 Task: 1.5.4 Create private folder for reports and dashboards for order management
Action: Mouse moved to (31, 87)
Screenshot: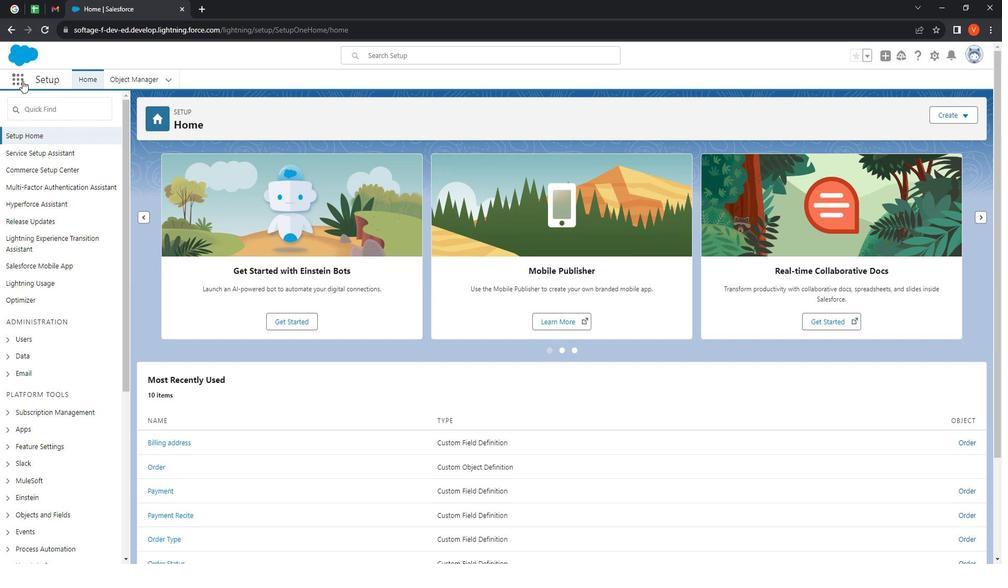 
Action: Mouse pressed left at (31, 87)
Screenshot: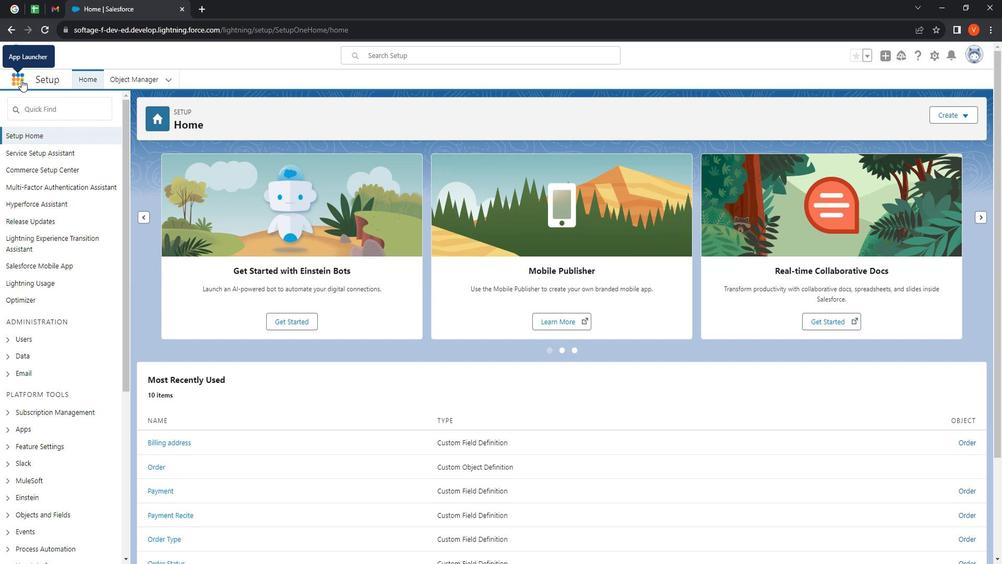 
Action: Mouse moved to (46, 270)
Screenshot: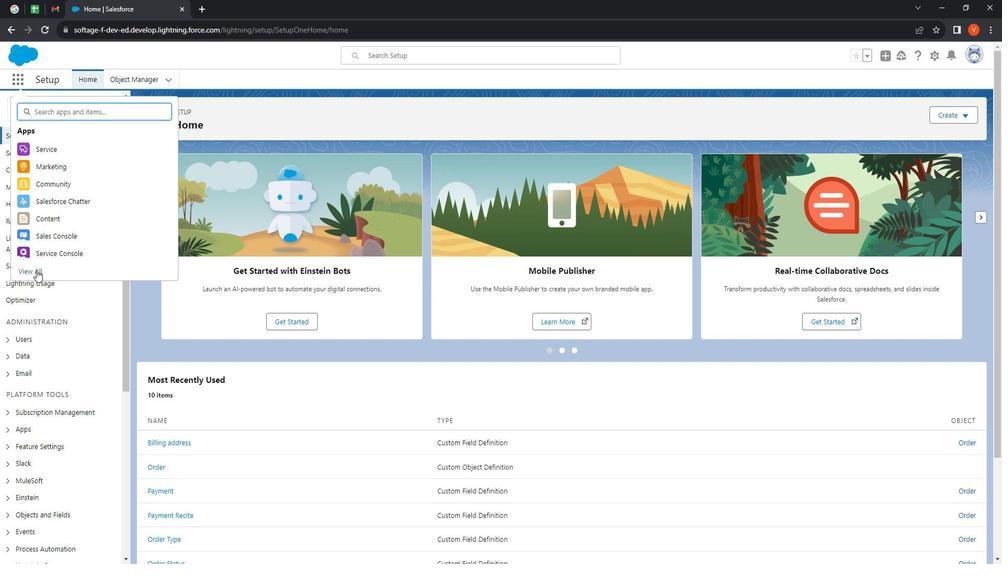 
Action: Mouse pressed left at (46, 270)
Screenshot: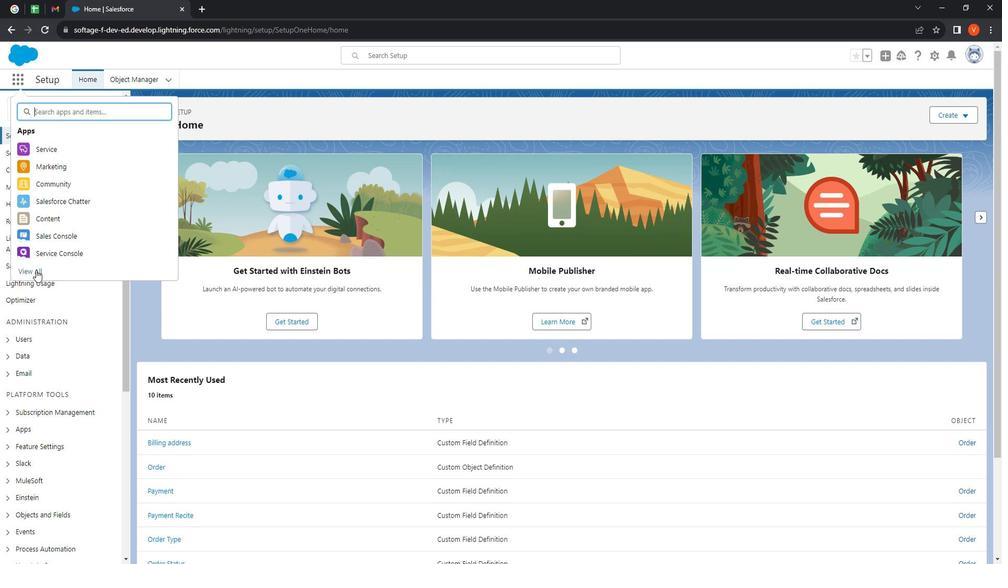 
Action: Mouse moved to (684, 329)
Screenshot: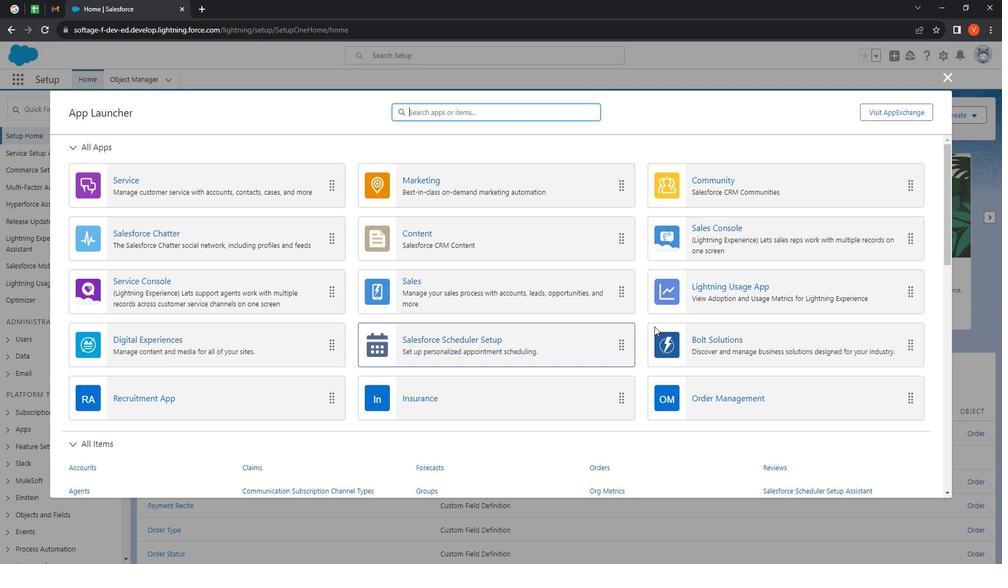 
Action: Mouse scrolled (684, 329) with delta (0, 0)
Screenshot: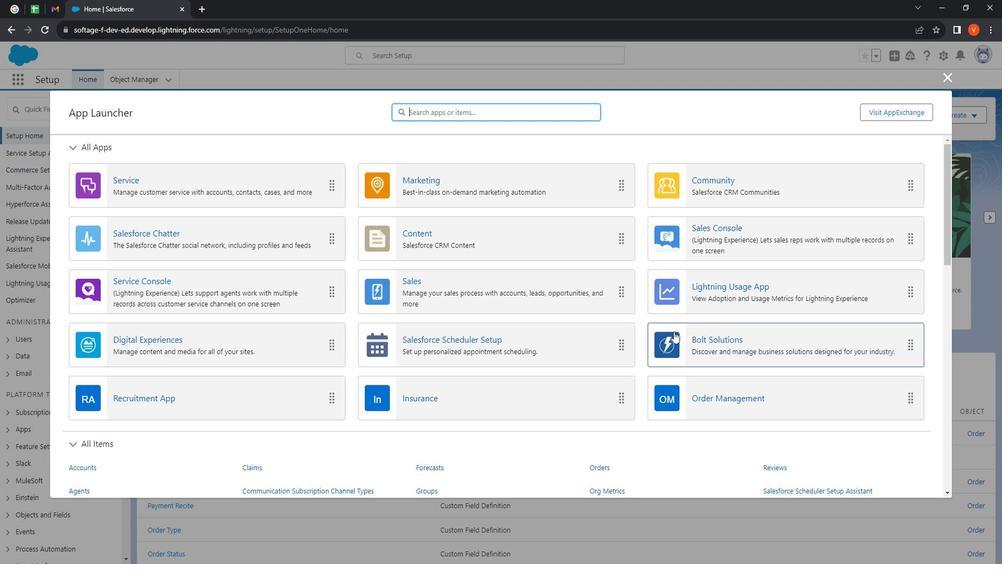 
Action: Mouse scrolled (684, 329) with delta (0, 0)
Screenshot: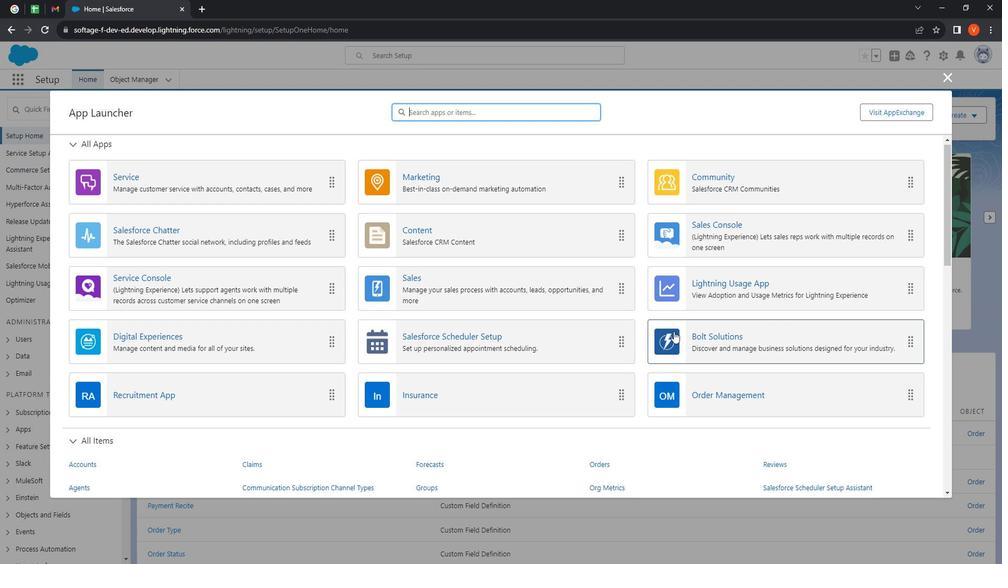 
Action: Mouse moved to (686, 330)
Screenshot: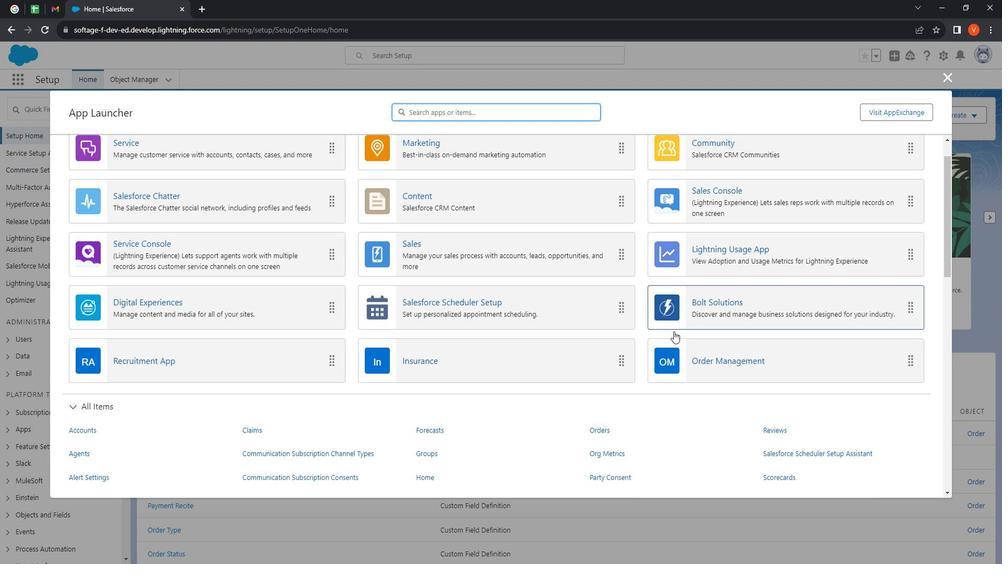 
Action: Mouse scrolled (686, 330) with delta (0, 0)
Screenshot: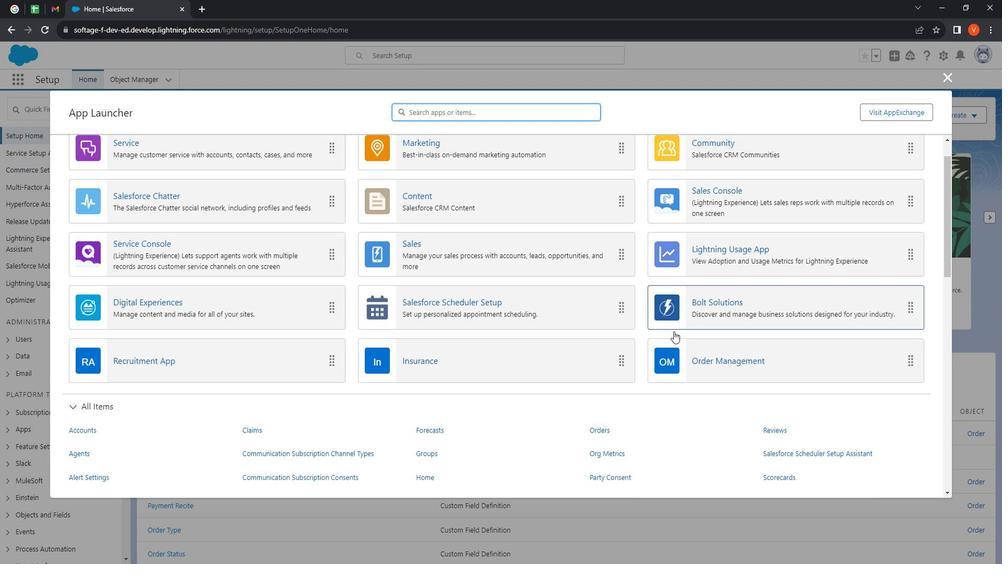 
Action: Mouse moved to (696, 335)
Screenshot: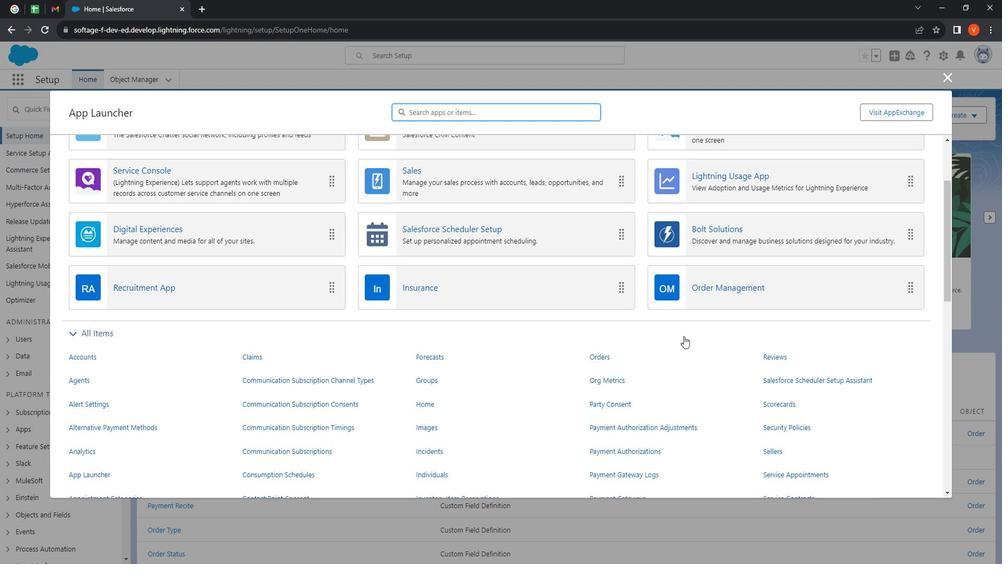 
Action: Mouse scrolled (696, 334) with delta (0, 0)
Screenshot: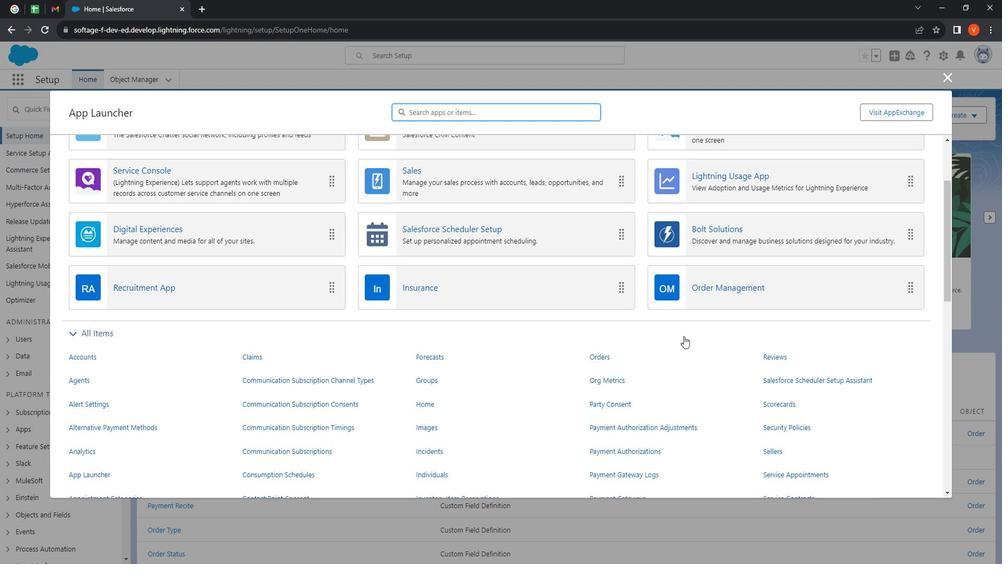 
Action: Mouse moved to (702, 337)
Screenshot: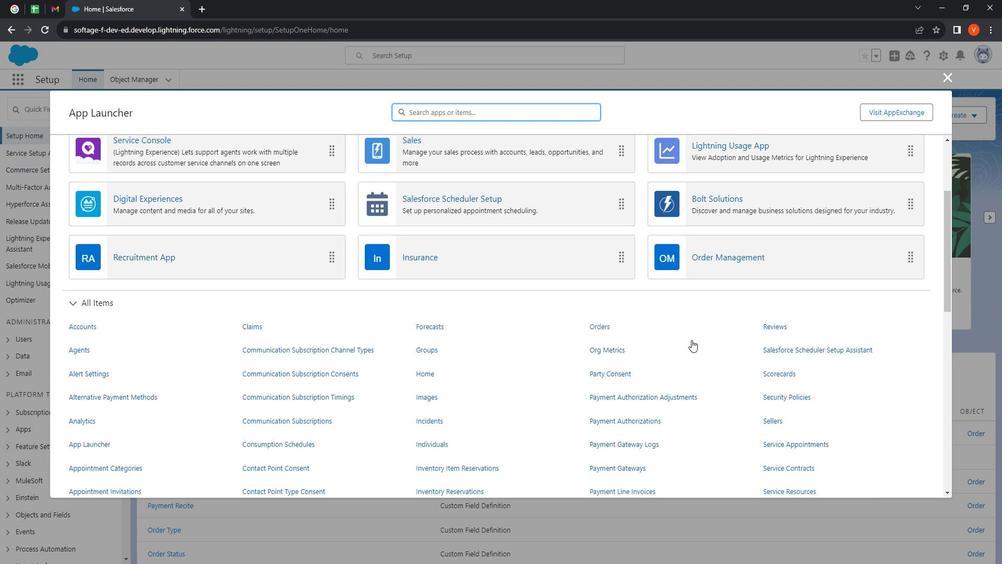 
Action: Mouse scrolled (702, 337) with delta (0, 0)
Screenshot: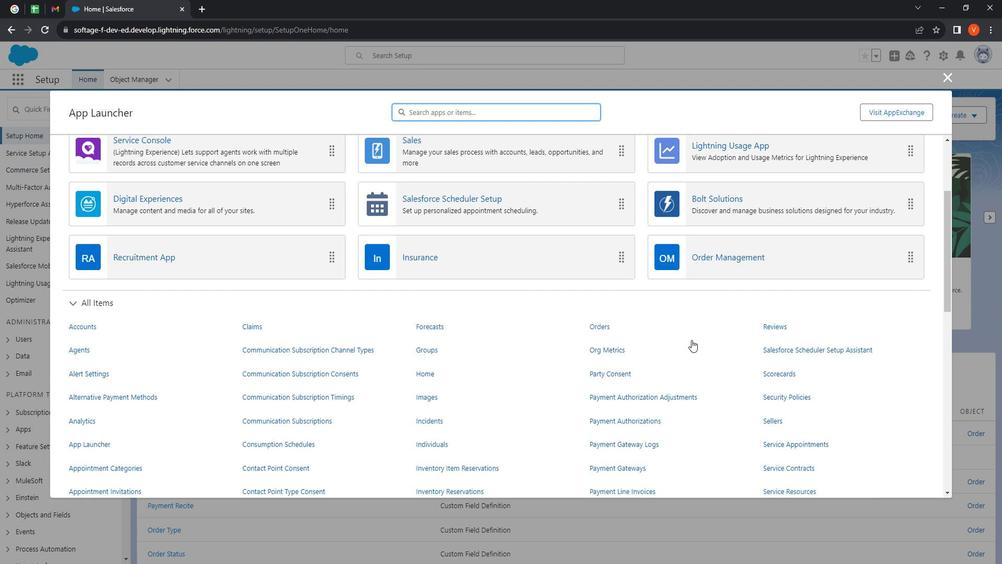 
Action: Mouse moved to (703, 336)
Screenshot: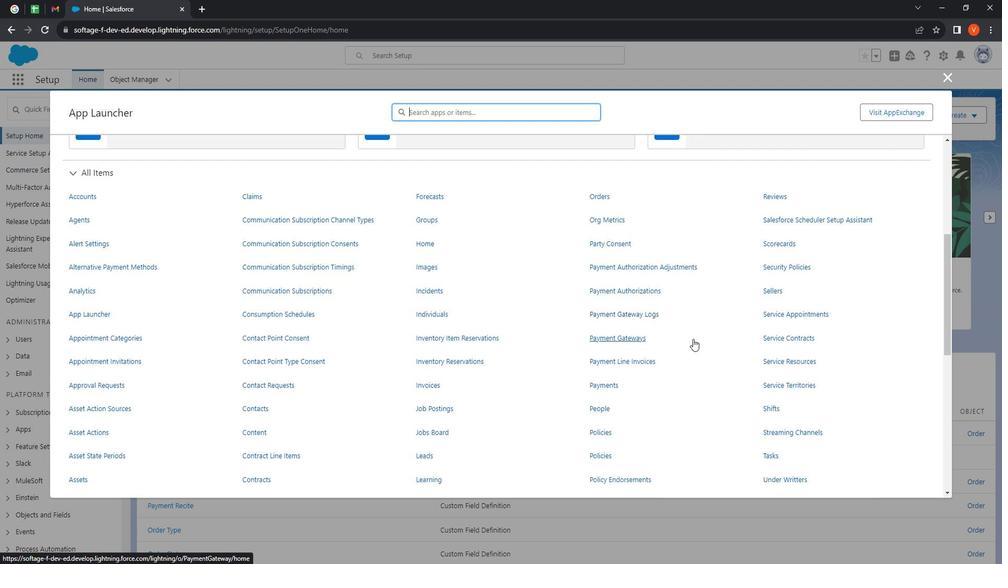 
Action: Mouse scrolled (703, 335) with delta (0, 0)
Screenshot: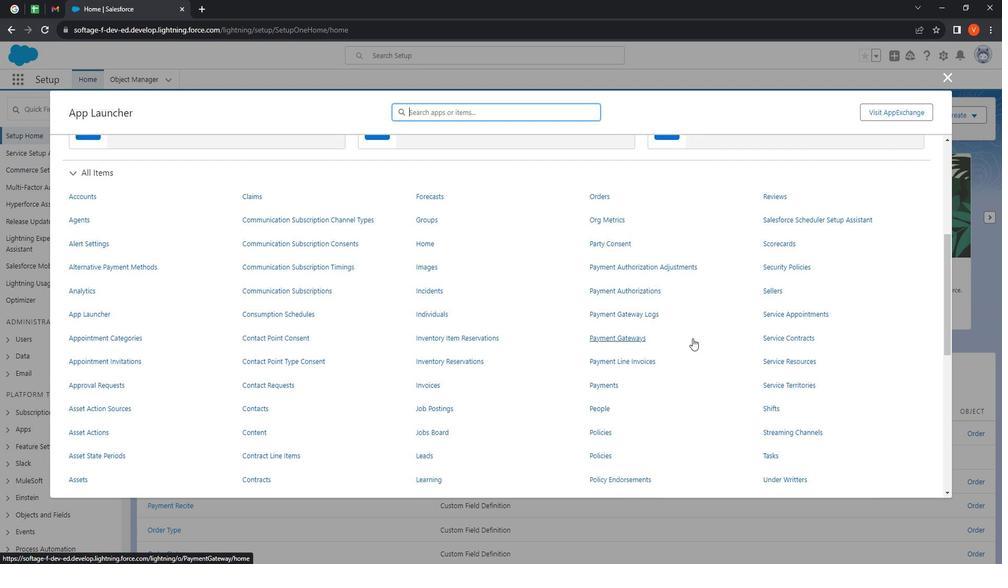 
Action: Mouse scrolled (703, 335) with delta (0, 0)
Screenshot: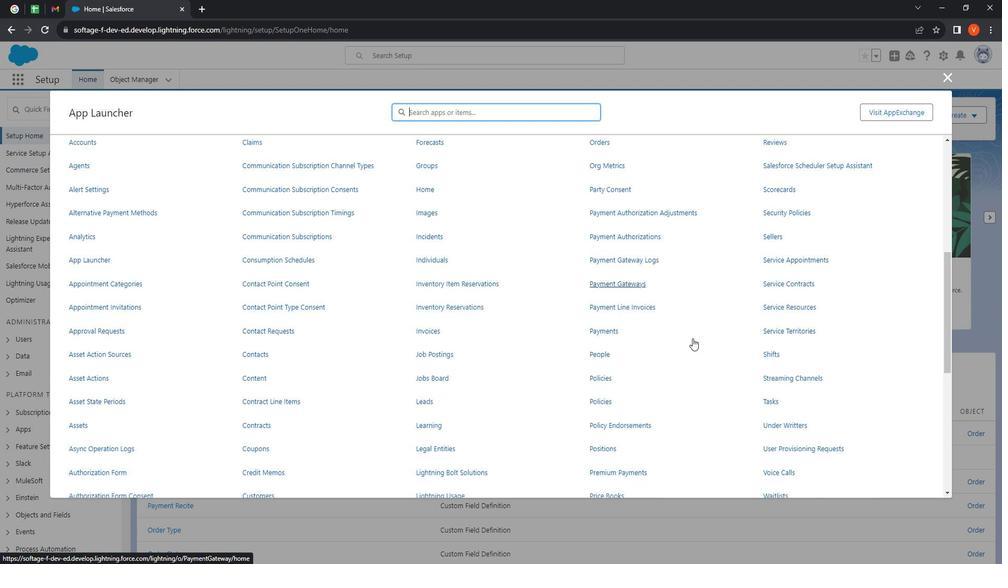 
Action: Mouse scrolled (703, 335) with delta (0, 0)
Screenshot: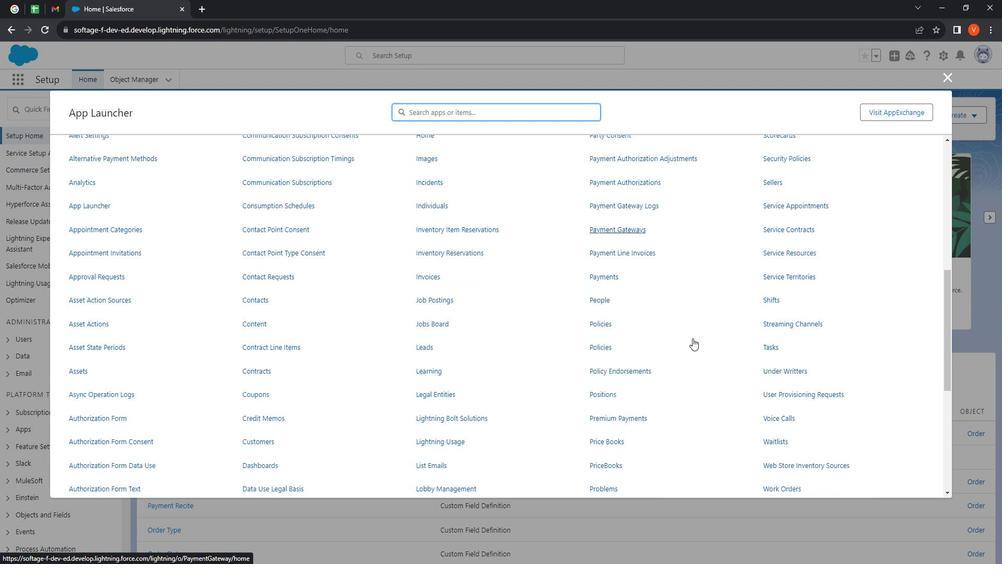 
Action: Mouse scrolled (703, 335) with delta (0, 0)
Screenshot: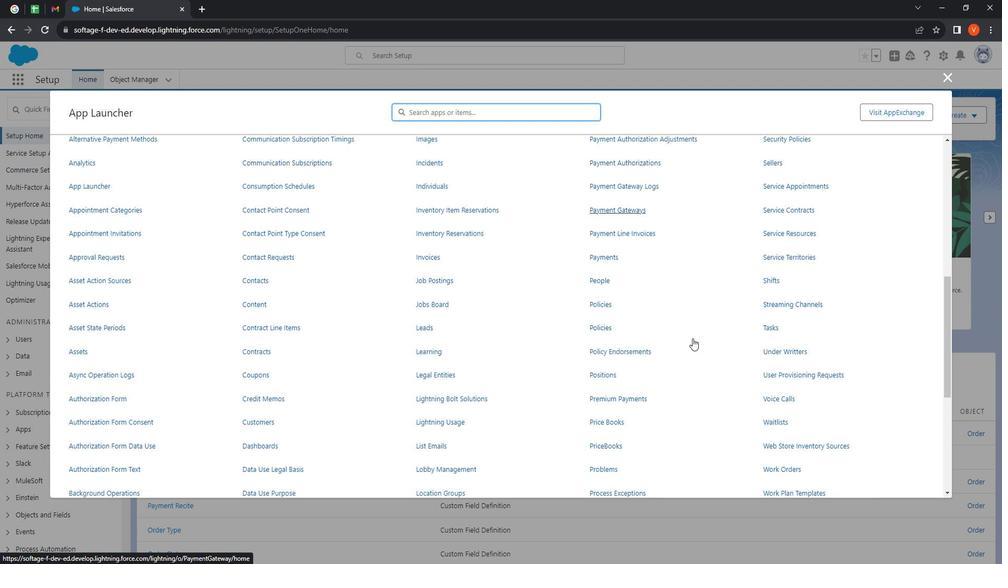 
Action: Mouse moved to (703, 334)
Screenshot: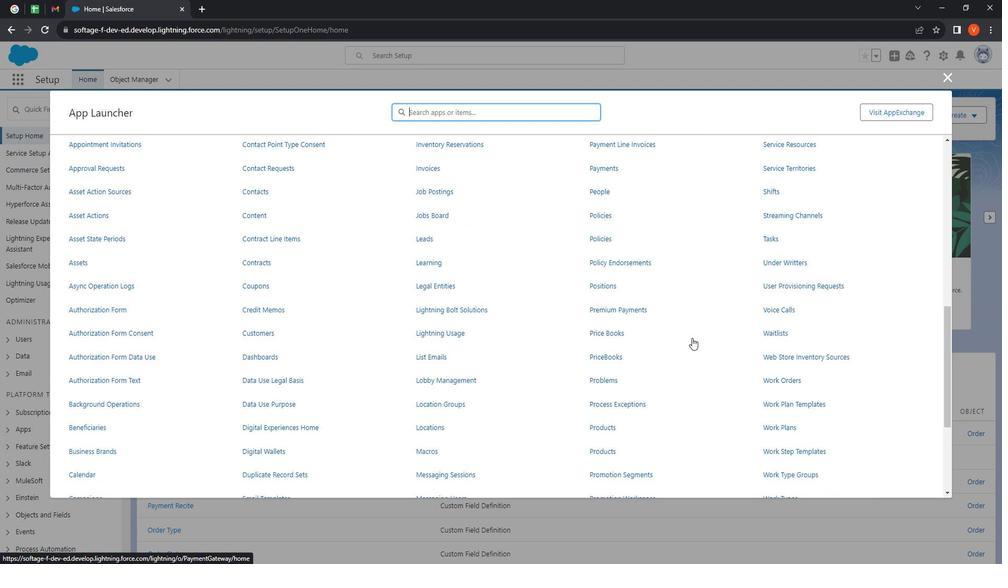 
Action: Mouse scrolled (703, 333) with delta (0, 0)
Screenshot: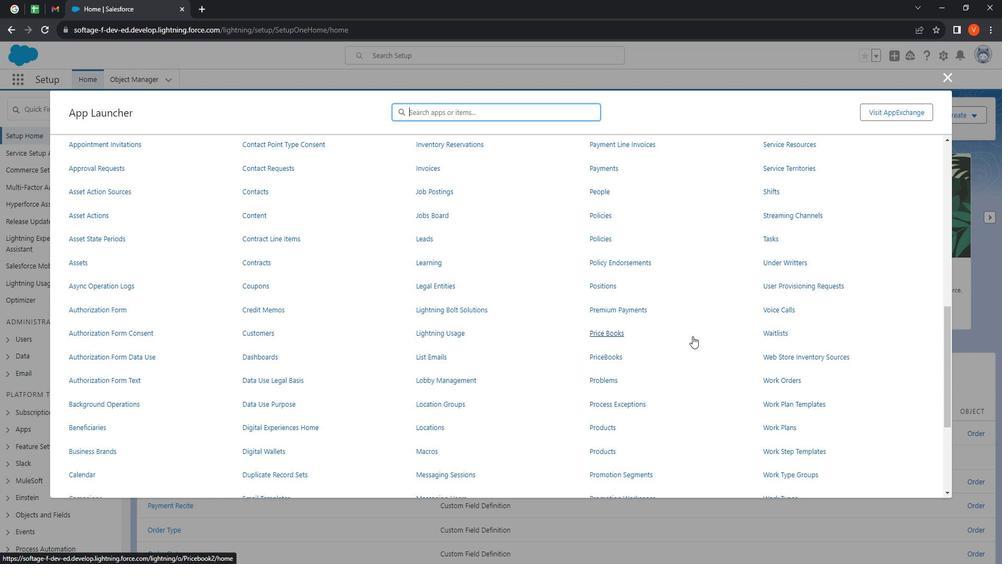 
Action: Mouse scrolled (703, 333) with delta (0, 0)
Screenshot: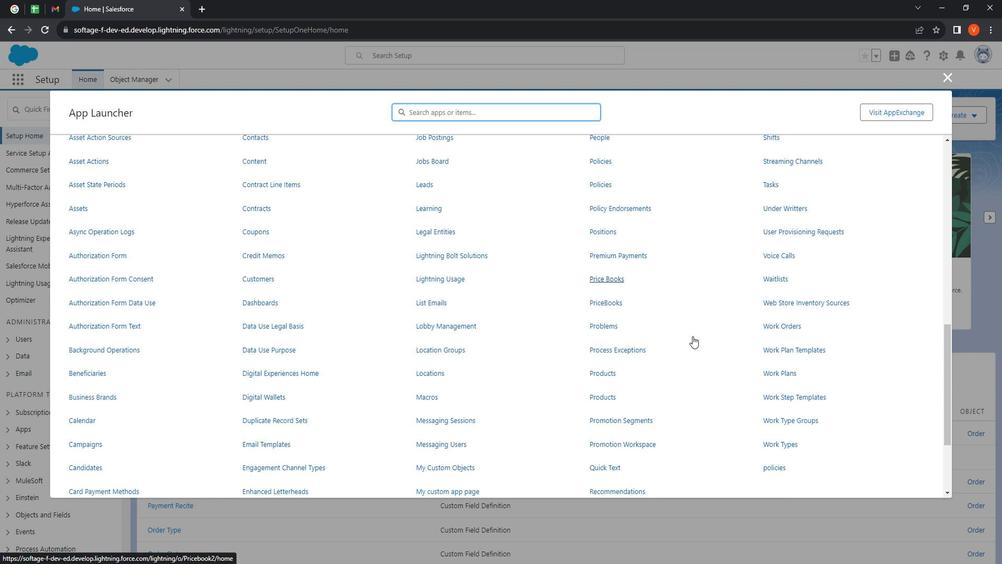 
Action: Mouse scrolled (703, 333) with delta (0, 0)
Screenshot: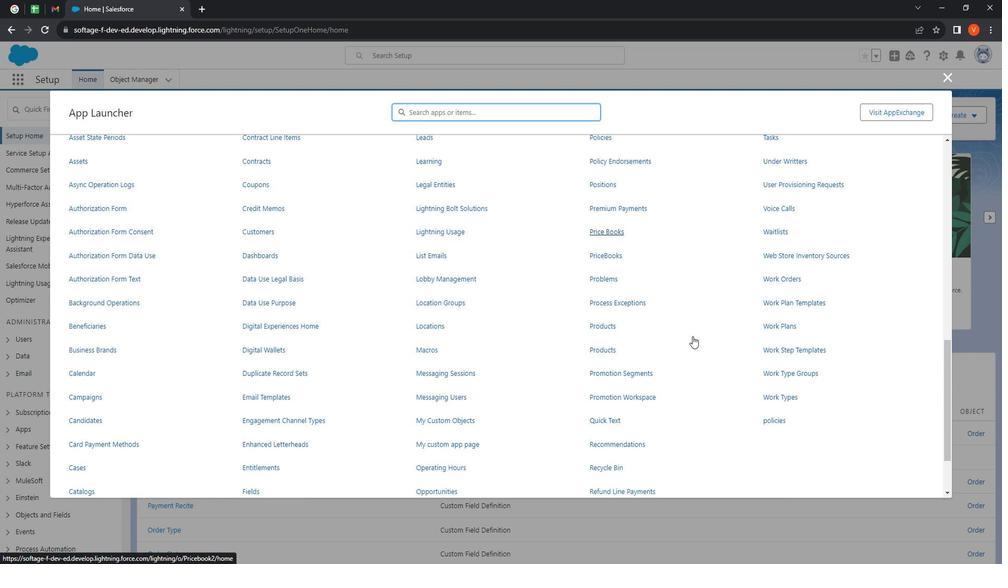 
Action: Mouse scrolled (703, 333) with delta (0, 0)
Screenshot: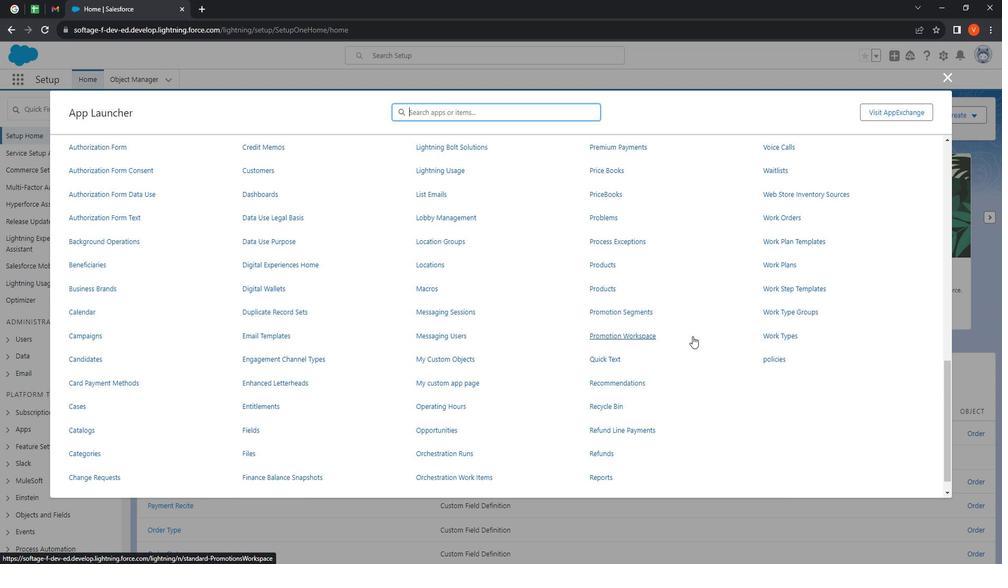 
Action: Mouse moved to (608, 450)
Screenshot: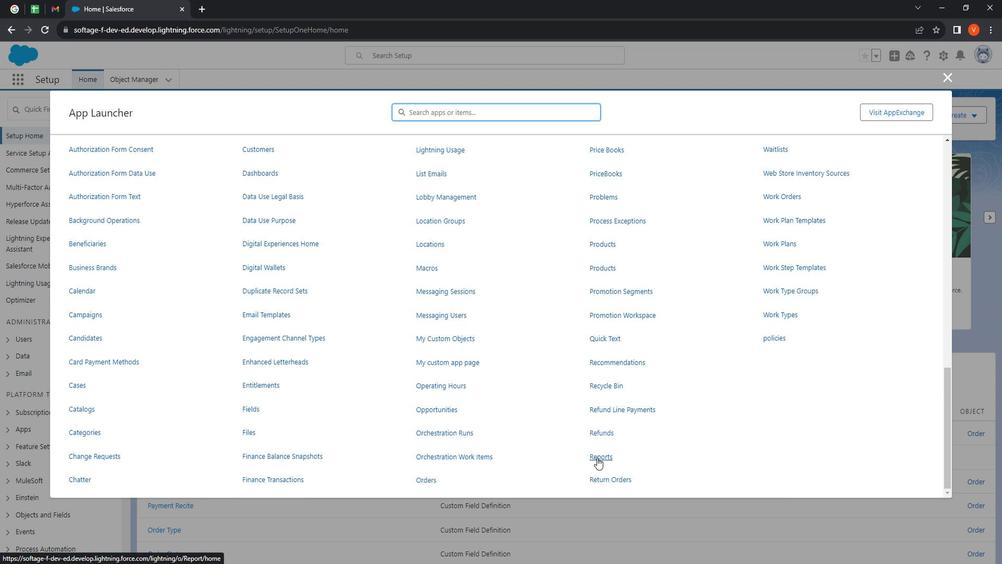 
Action: Mouse pressed left at (608, 450)
Screenshot: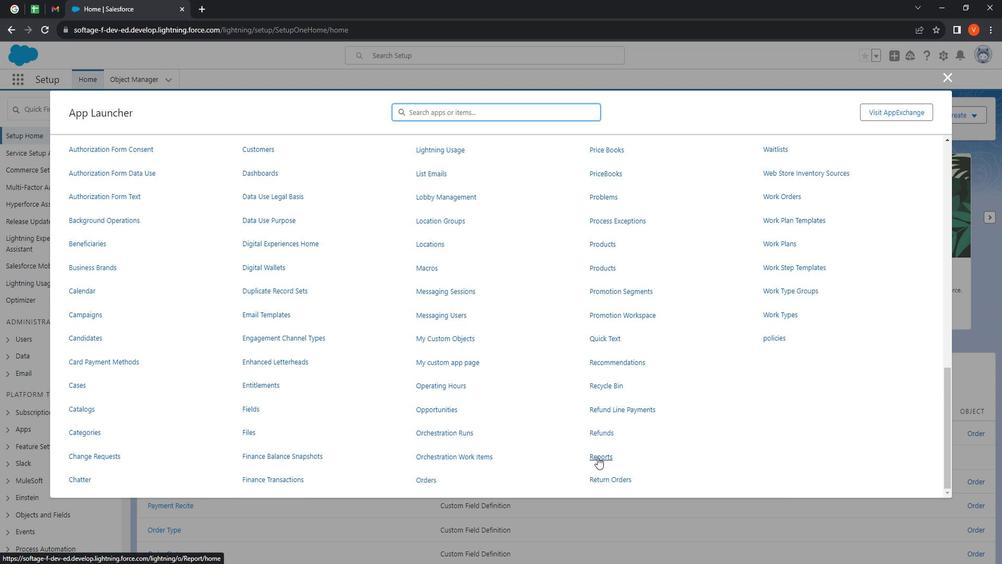 
Action: Mouse moved to (959, 123)
Screenshot: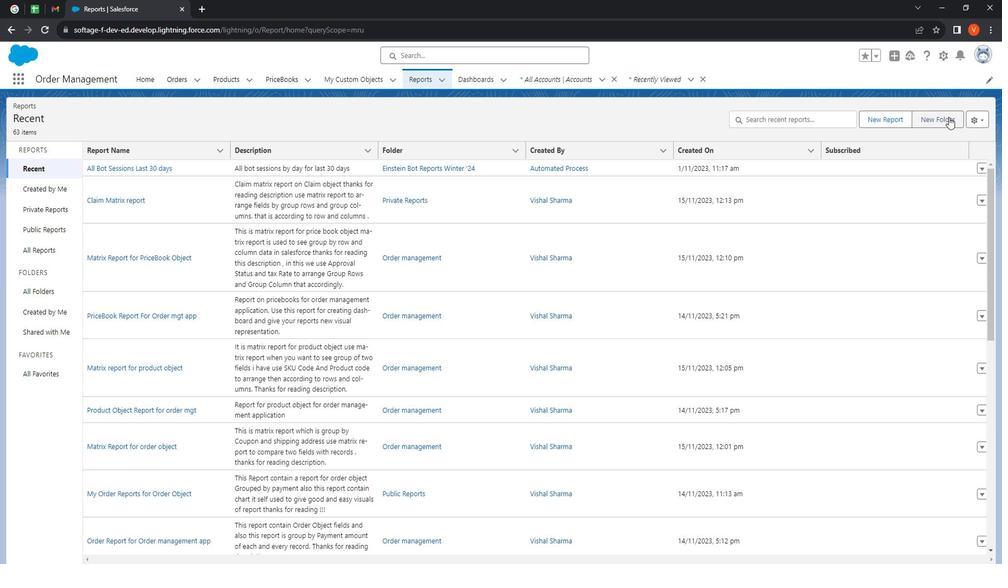 
Action: Mouse pressed left at (959, 123)
Screenshot: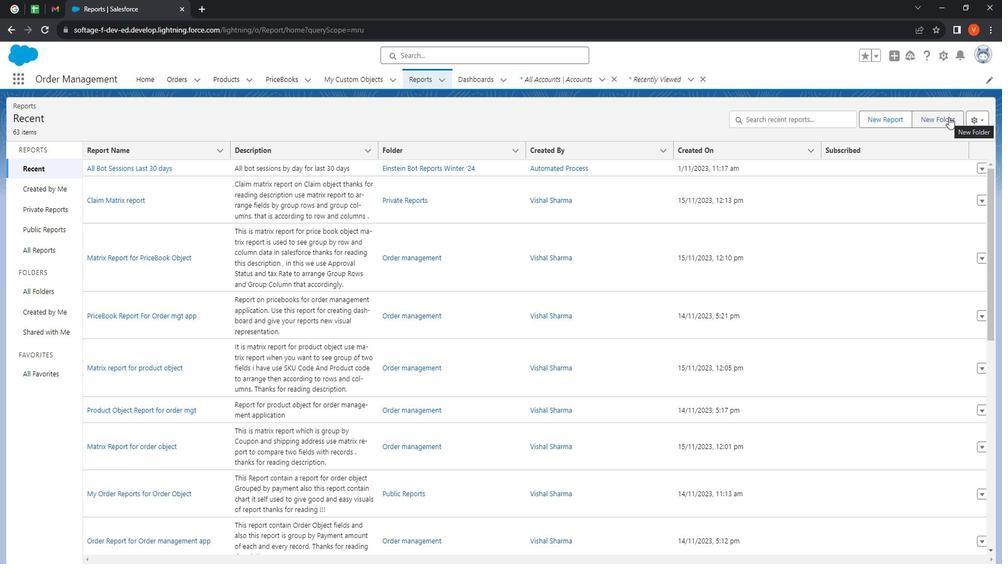 
Action: Mouse moved to (507, 275)
Screenshot: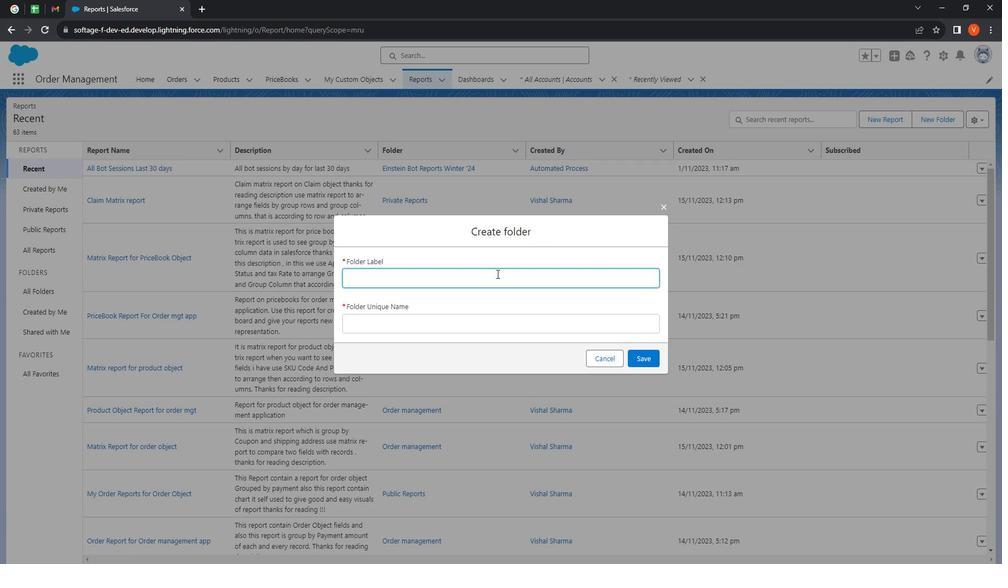 
Action: Mouse pressed left at (507, 275)
Screenshot: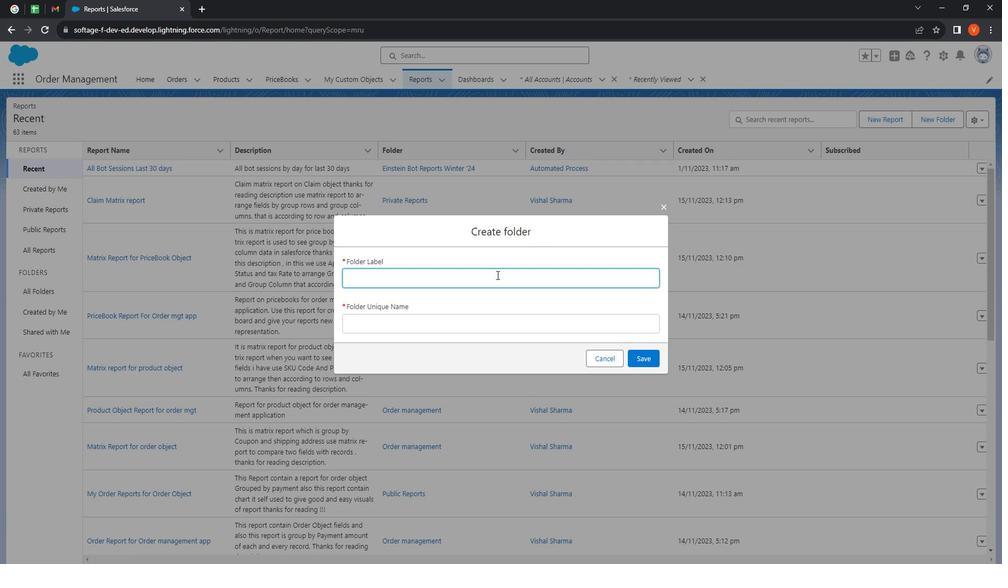 
Action: Mouse moved to (507, 276)
Screenshot: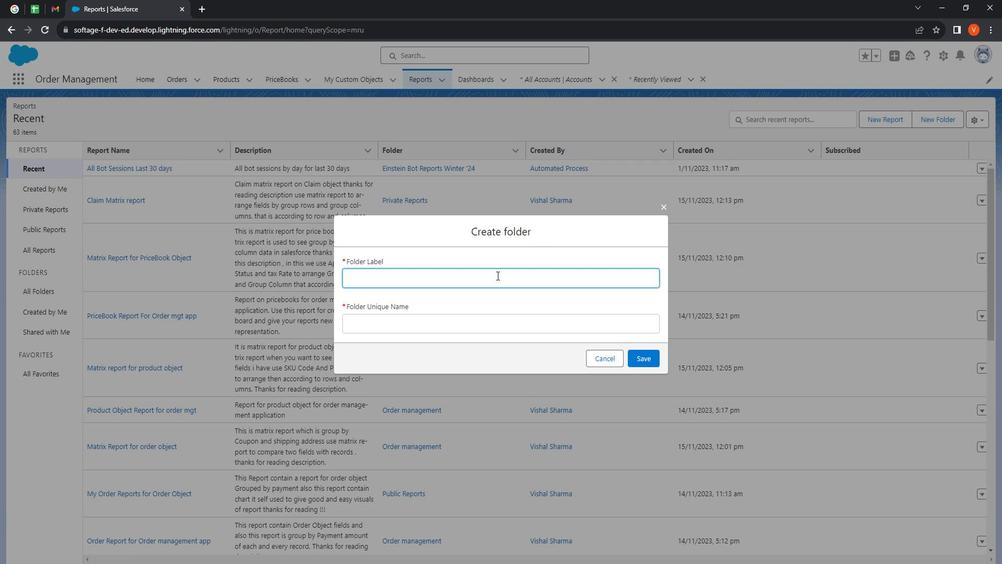 
Action: Key pressed <Key.shift><Key.shift><Key.shift><Key.shift><Key.shift><Key.shift><Key.shift><Key.shift>My<Key.space>private<Key.space>folder<Key.space>for<Key.space>re<Key.backspace><Key.backspace><Key.shift><Key.shift><Key.shift><Key.shift><Key.shift><Key.shift><Key.shift><Key.shift><Key.shift><Key.shift><Key.shift><Key.shift><Key.shift><Key.shift><Key.shift><Key.shift><Key.shift><Key.shift><Key.shift><Key.shift><Key.shift><Key.shift><Key.shift>Order<Key.space>management<Key.space>appl<Key.backspace><Key.backspace>
Screenshot: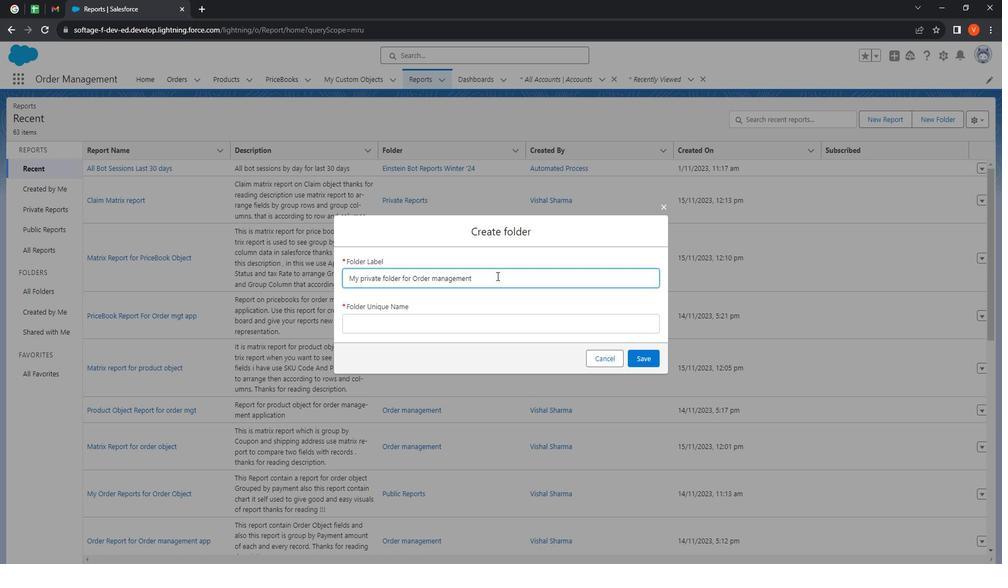 
Action: Mouse moved to (420, 276)
Screenshot: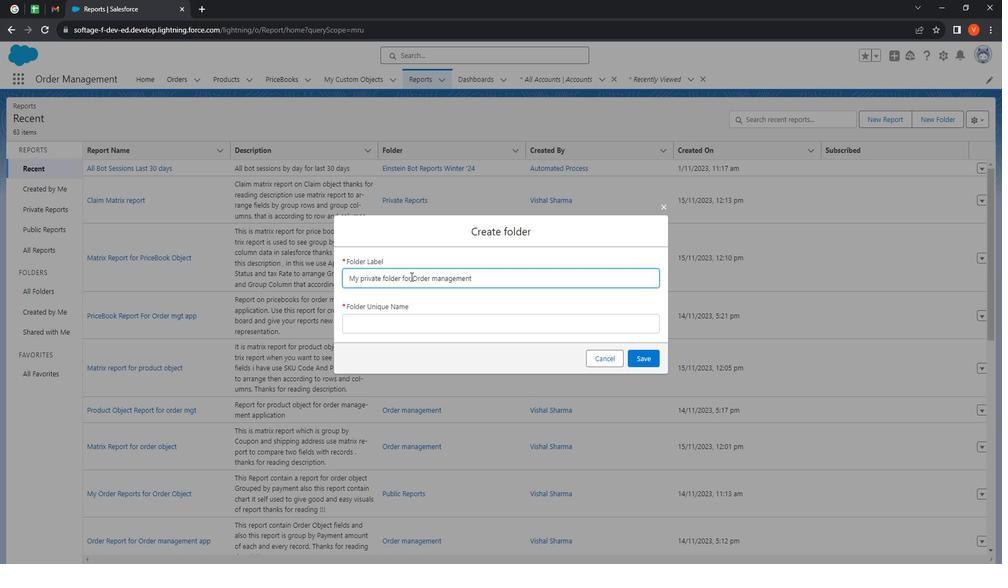 
Action: Mouse pressed left at (420, 276)
Screenshot: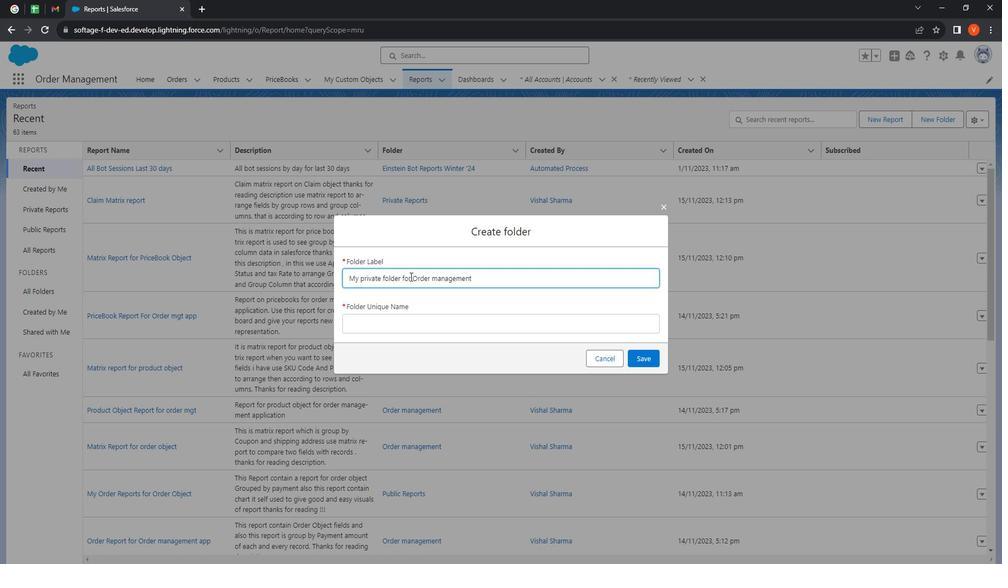 
Action: Mouse moved to (417, 277)
Screenshot: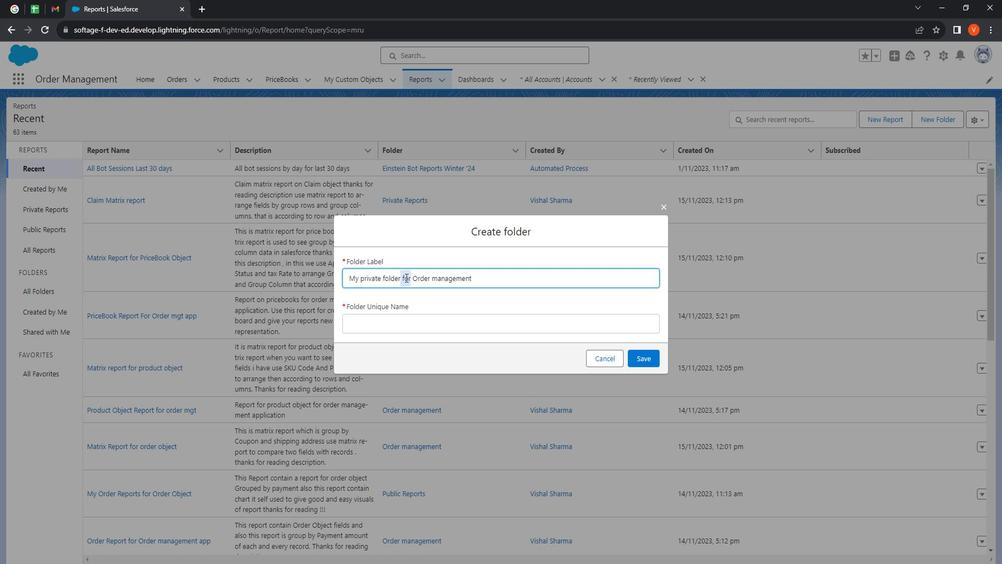 
Action: Key pressed <Key.backspace><Key.left><Key.left><Key.left><Key.left><Key.left><Key.left><Key.shift>Report<Key.space>
Screenshot: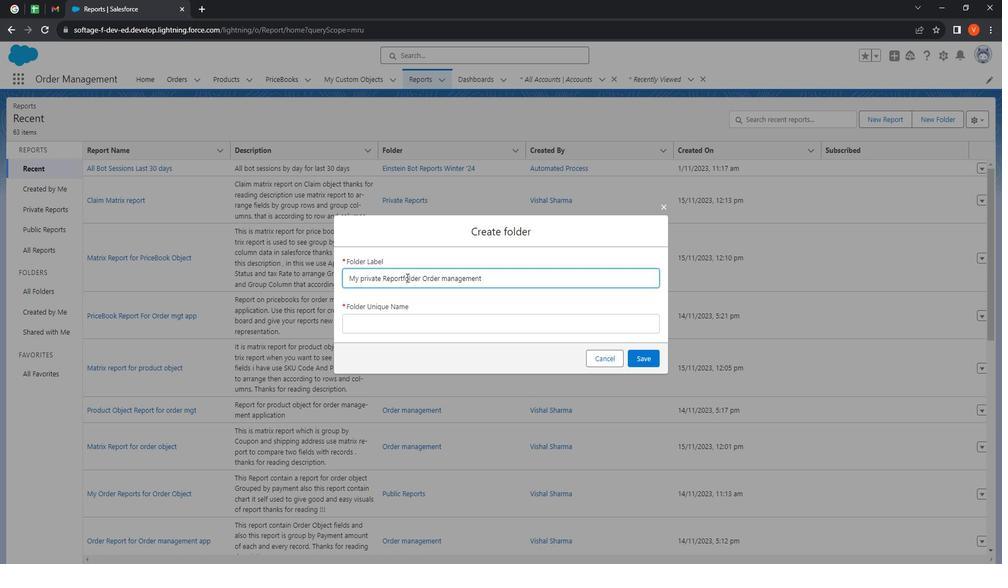 
Action: Mouse moved to (535, 281)
Screenshot: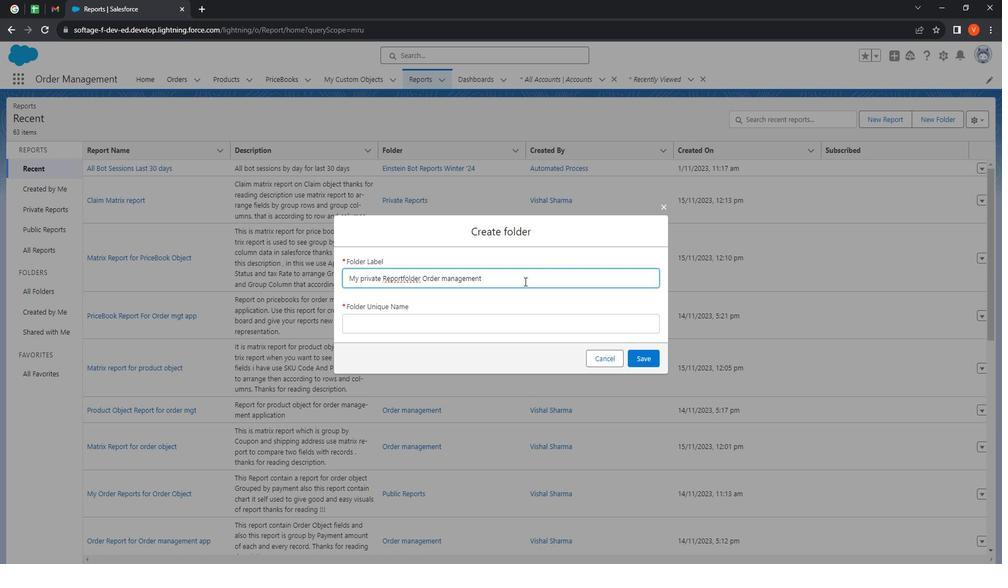 
Action: Mouse pressed left at (535, 281)
Screenshot: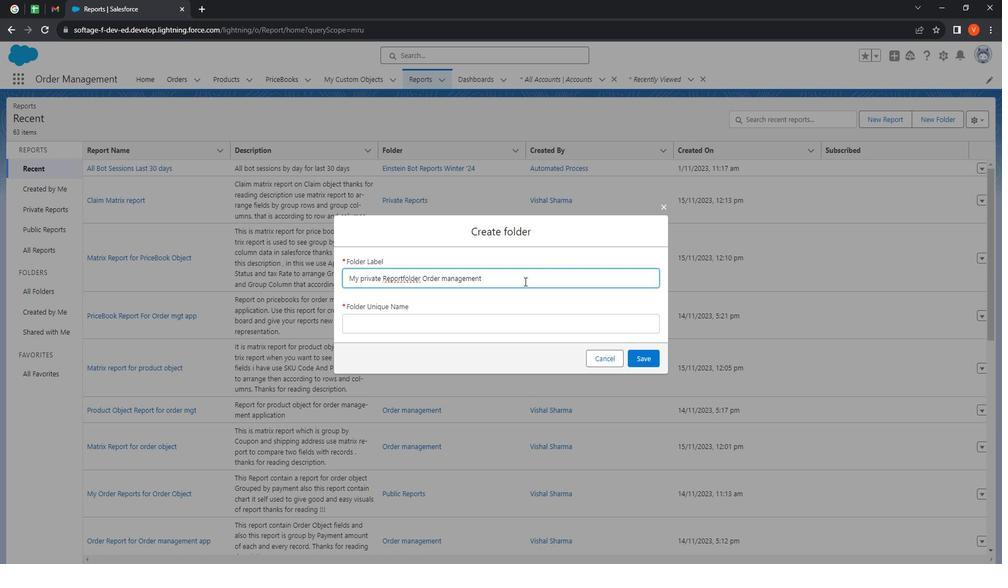 
Action: Mouse moved to (536, 280)
Screenshot: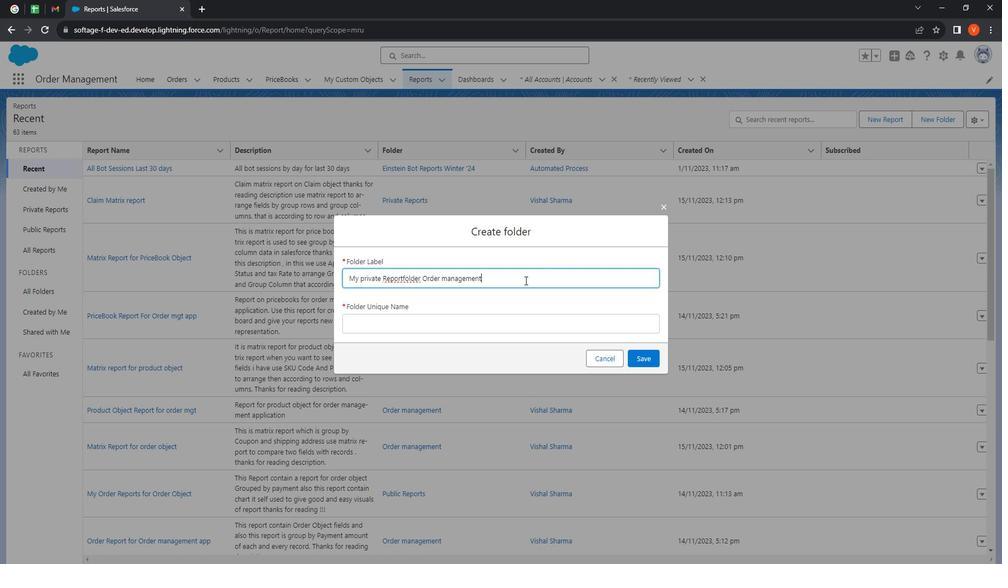
Action: Key pressed <Key.left><Key.right>
Screenshot: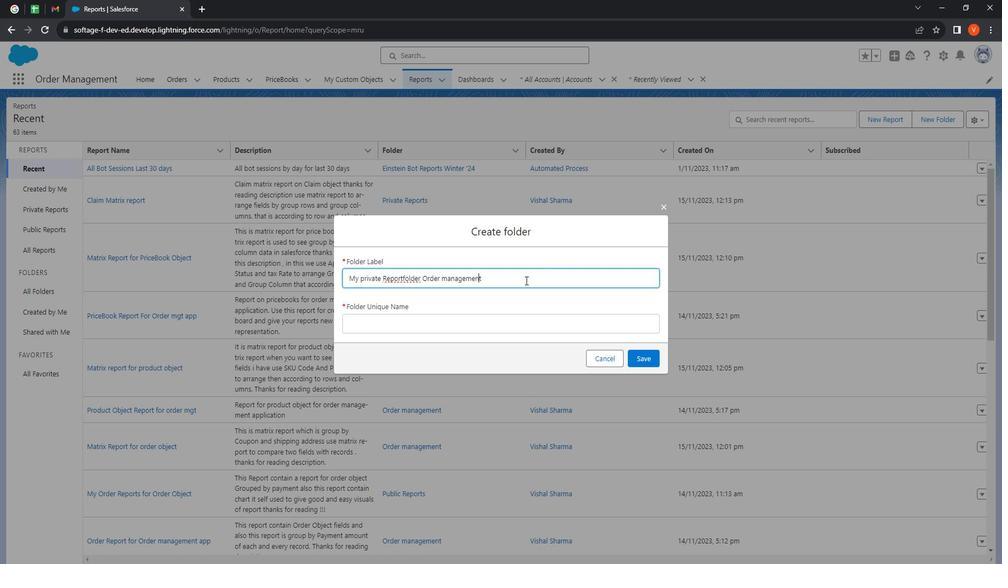 
Action: Mouse moved to (455, 320)
Screenshot: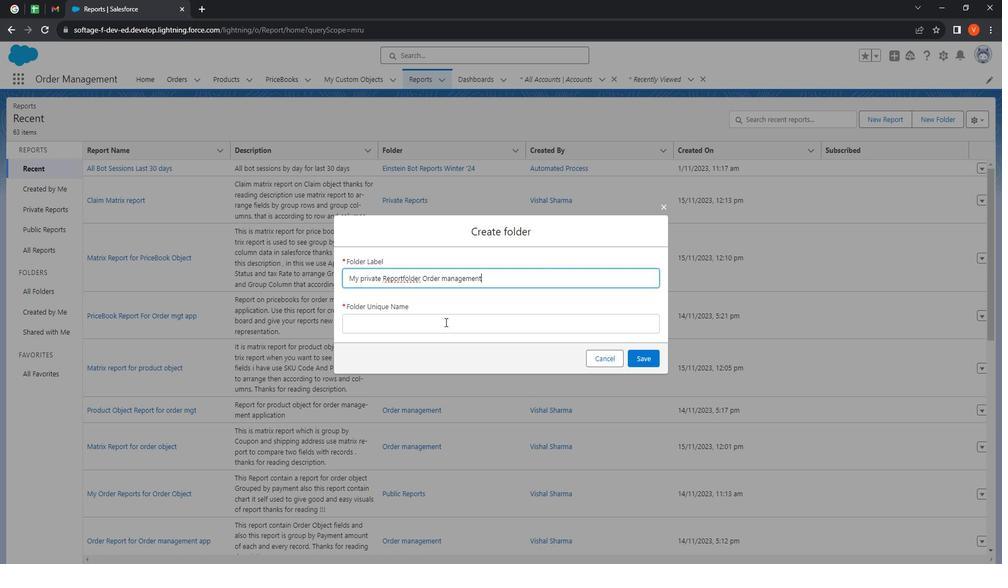 
Action: Mouse pressed left at (455, 320)
Screenshot: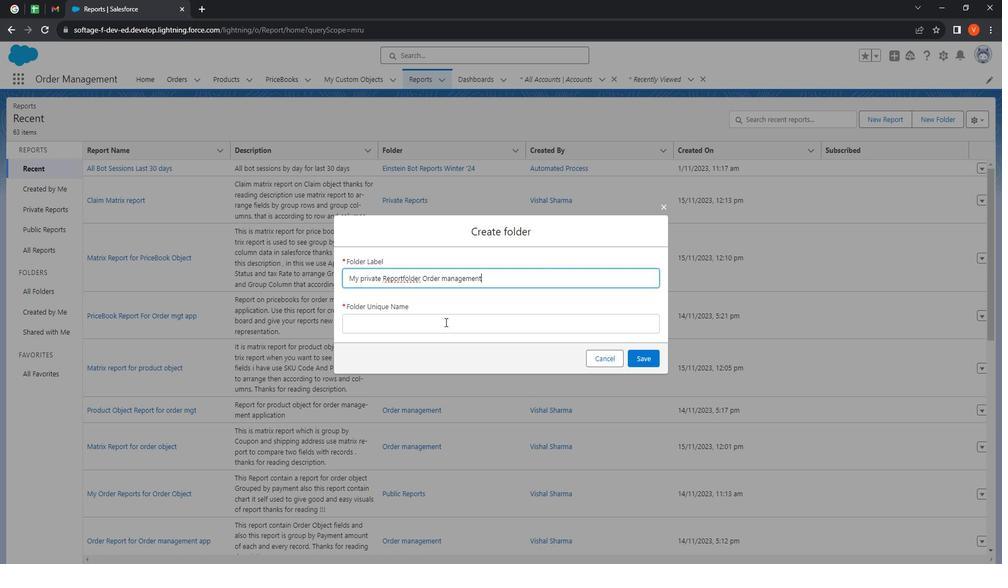 
Action: Mouse moved to (654, 350)
Screenshot: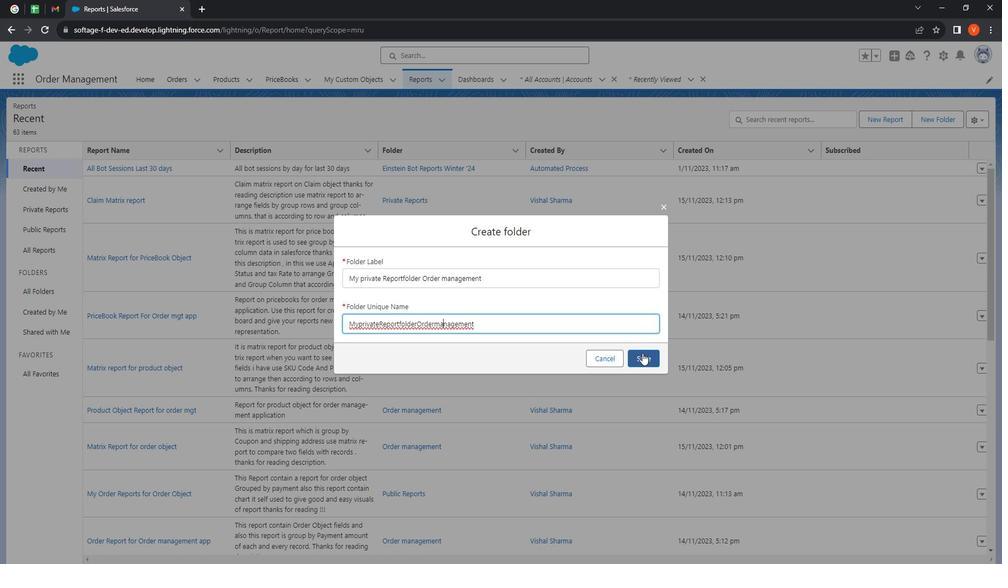 
Action: Mouse pressed left at (654, 350)
Screenshot: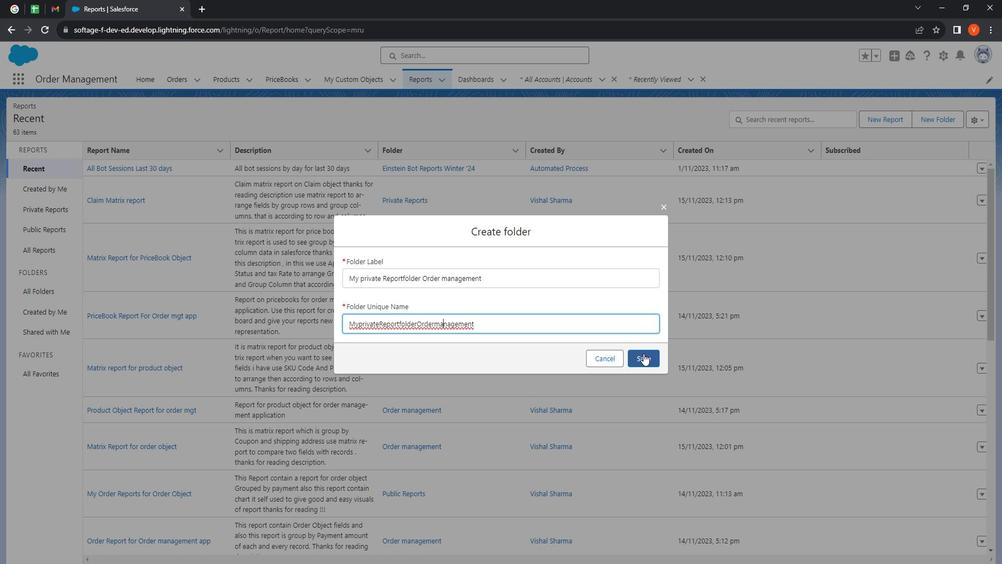 
Action: Mouse moved to (53, 296)
Screenshot: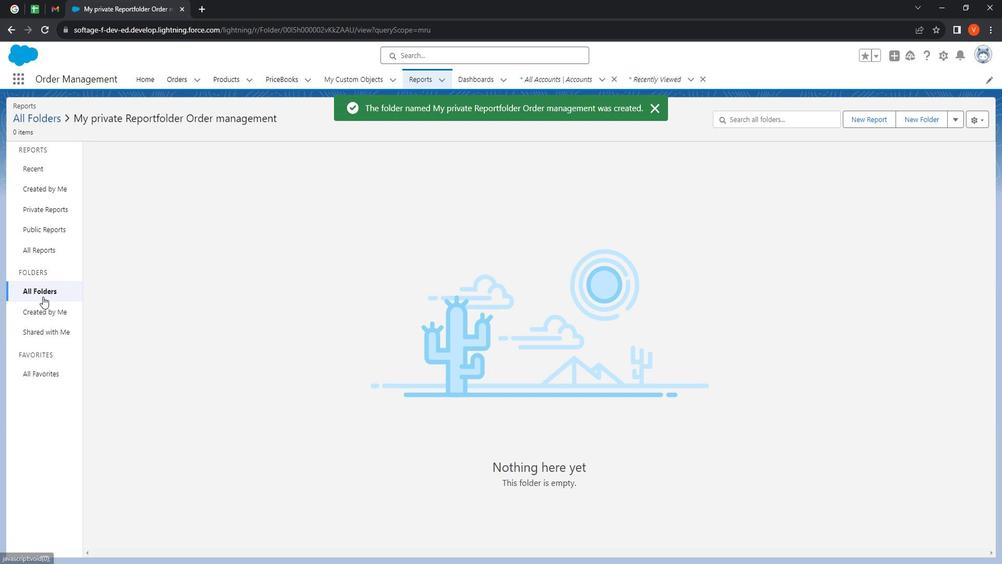 
Action: Mouse pressed left at (53, 296)
Screenshot: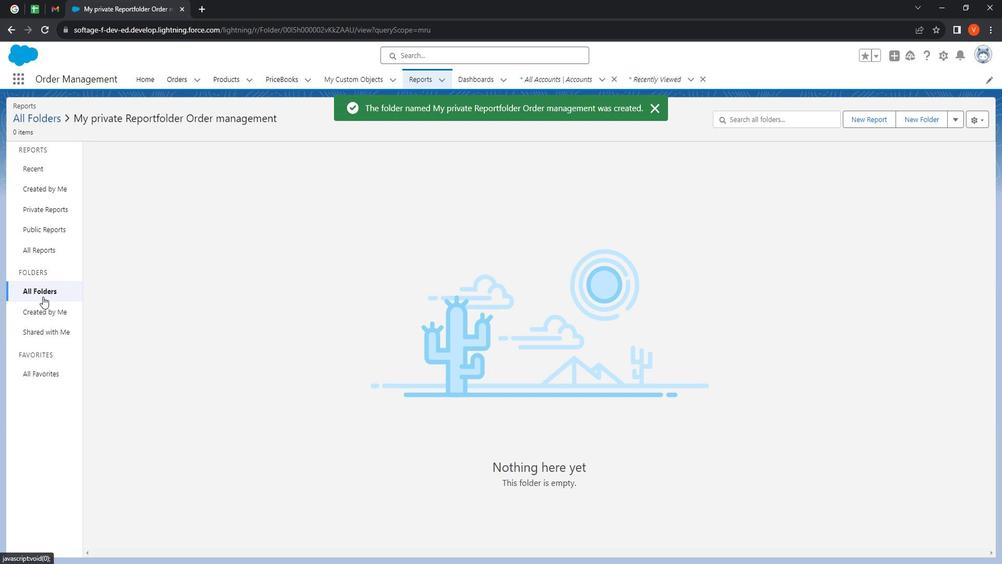 
Action: Mouse moved to (155, 270)
Screenshot: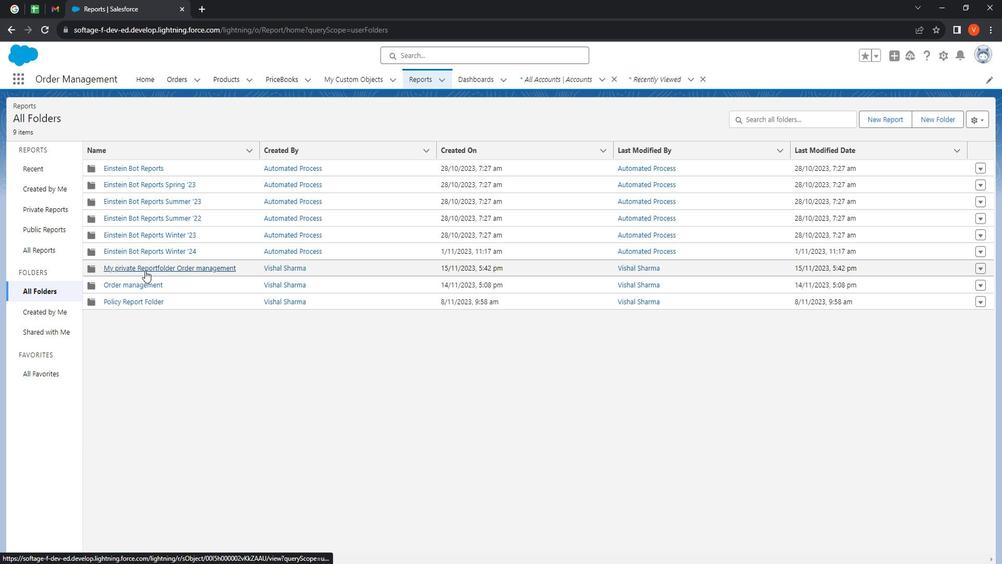 
Action: Mouse pressed left at (155, 270)
Screenshot: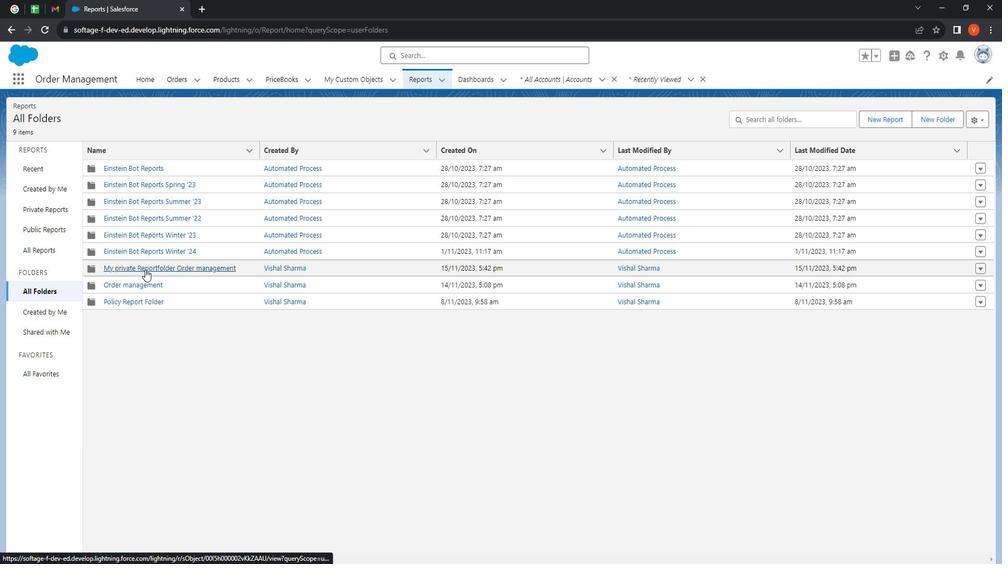 
Action: Mouse moved to (53, 288)
Screenshot: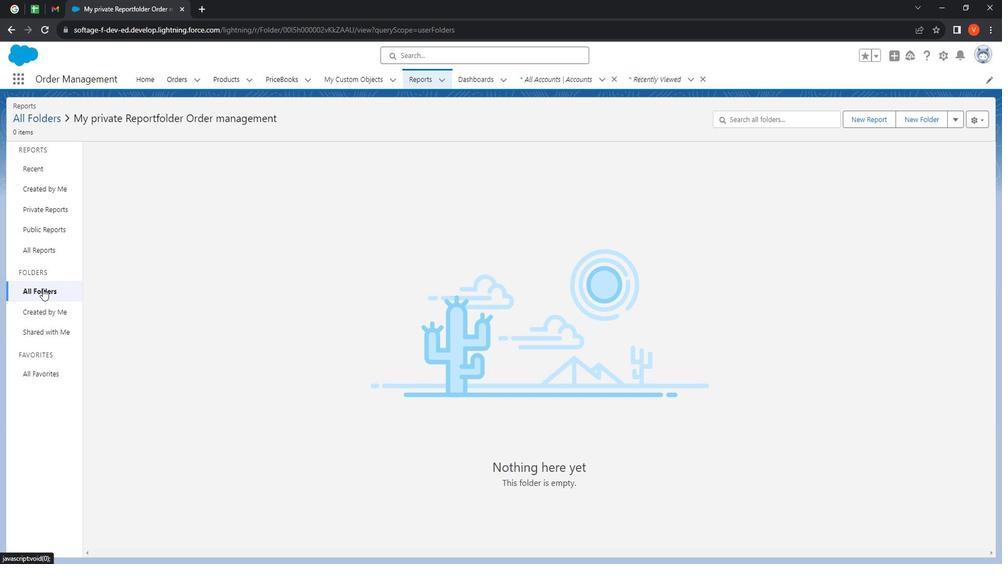 
Action: Mouse pressed left at (53, 288)
Screenshot: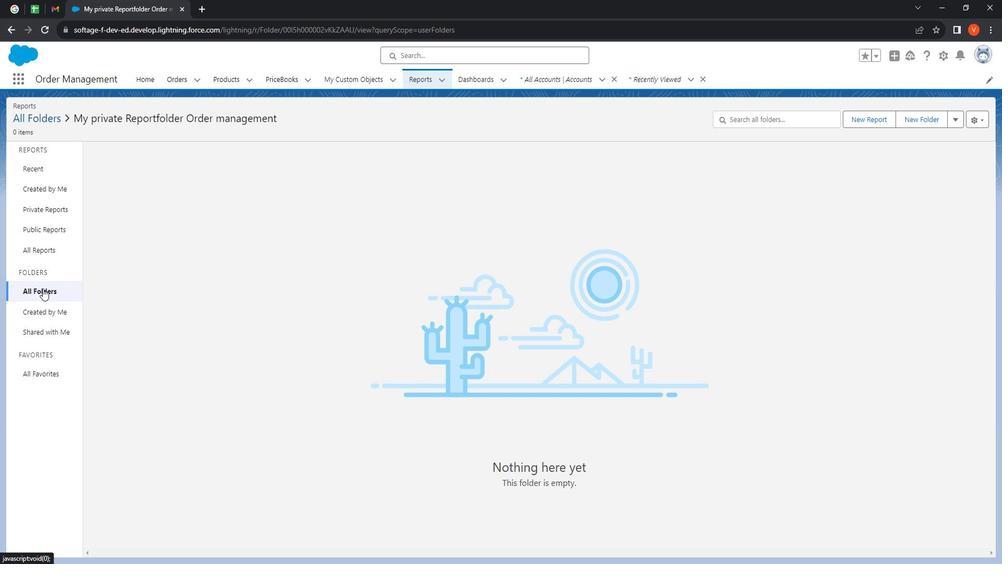 
Action: Mouse moved to (956, 126)
Screenshot: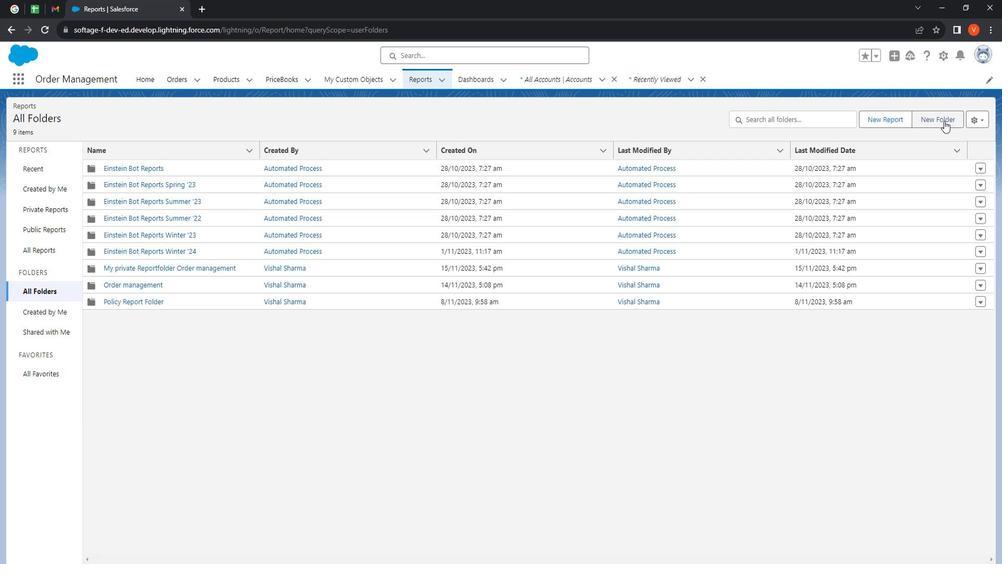 
Action: Mouse pressed left at (956, 126)
Screenshot: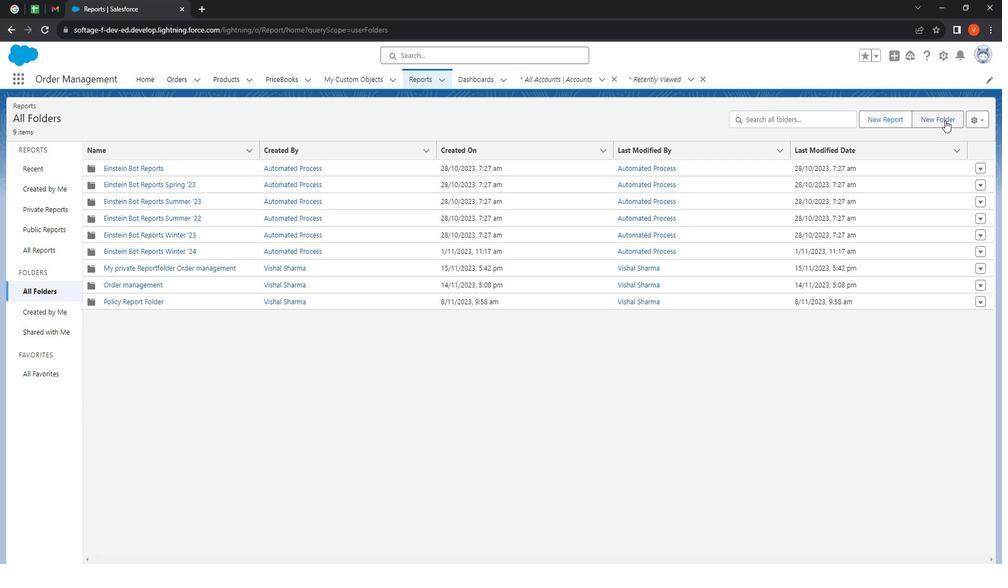 
Action: Mouse moved to (496, 277)
Screenshot: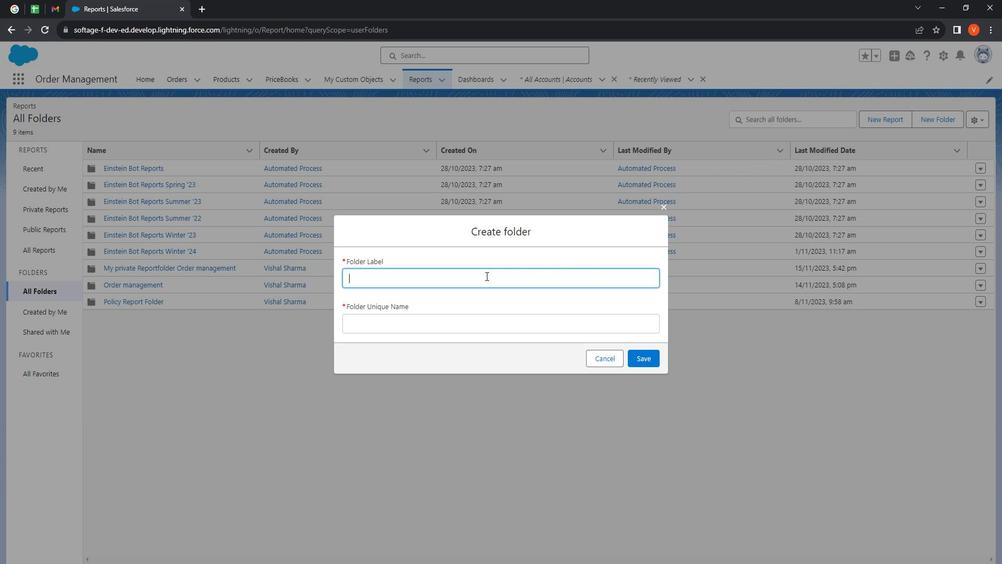 
Action: Mouse pressed left at (496, 277)
Screenshot: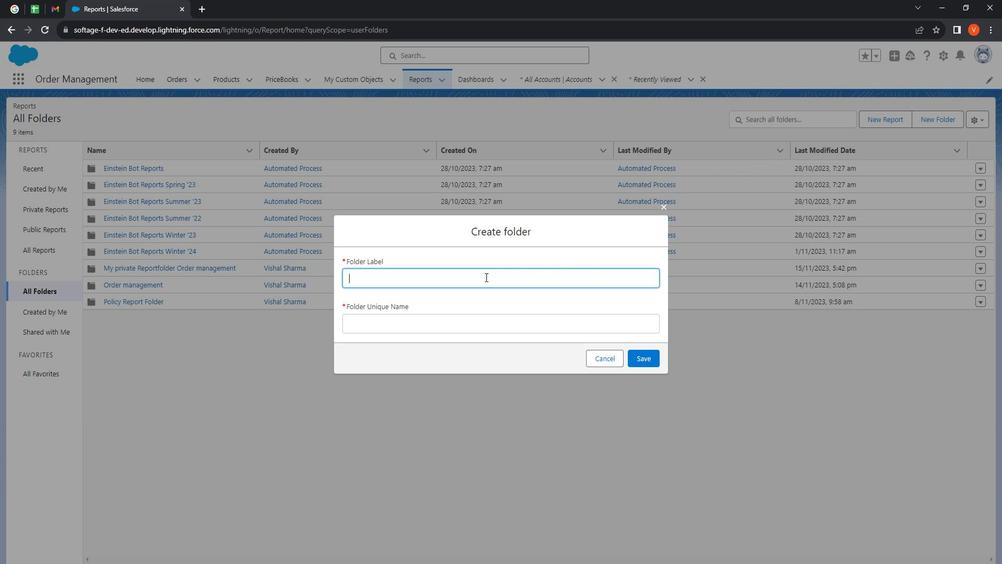 
Action: Mouse moved to (498, 278)
Screenshot: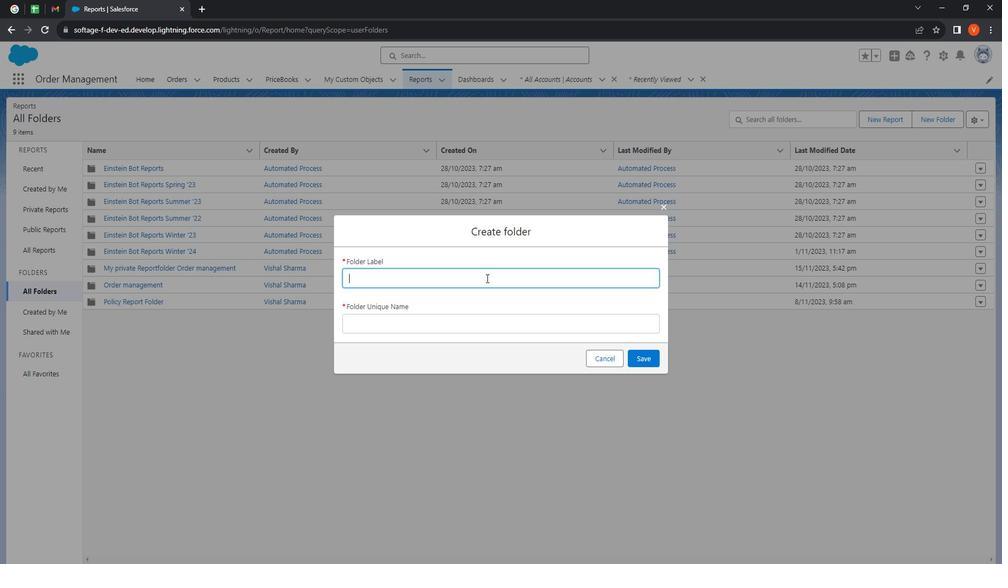 
Action: Key pressed <Key.shift><Key.shift><Key.shift><Key.shift><Key.shift><Key.shift>My<Key.space>private<Key.space><Key.shift>Dashboard<Key.space>folder<Key.space>for<Key.space>order<Key.space>mgt<Key.backspace><Key.backspace><Key.backspace><Key.shift><Key.shift><Key.shift><Key.shift><Key.shift>MGT
Screenshot: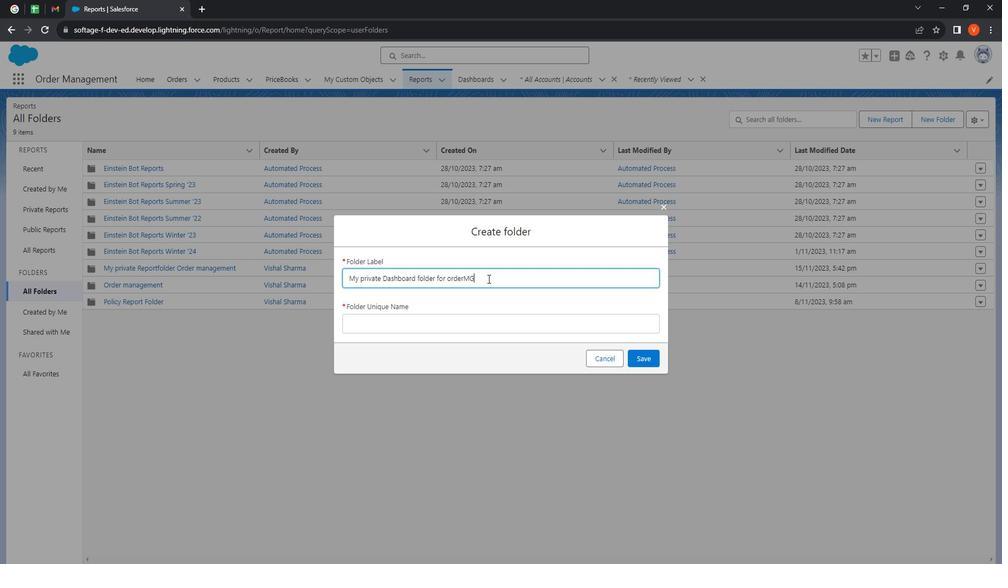 
Action: Mouse moved to (507, 334)
Screenshot: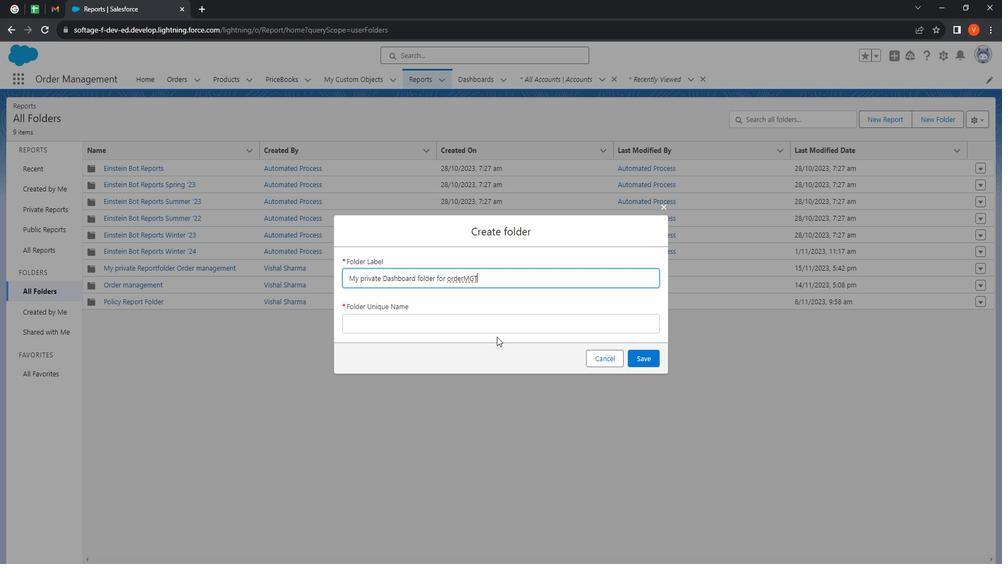 
Action: Mouse pressed left at (507, 334)
Screenshot: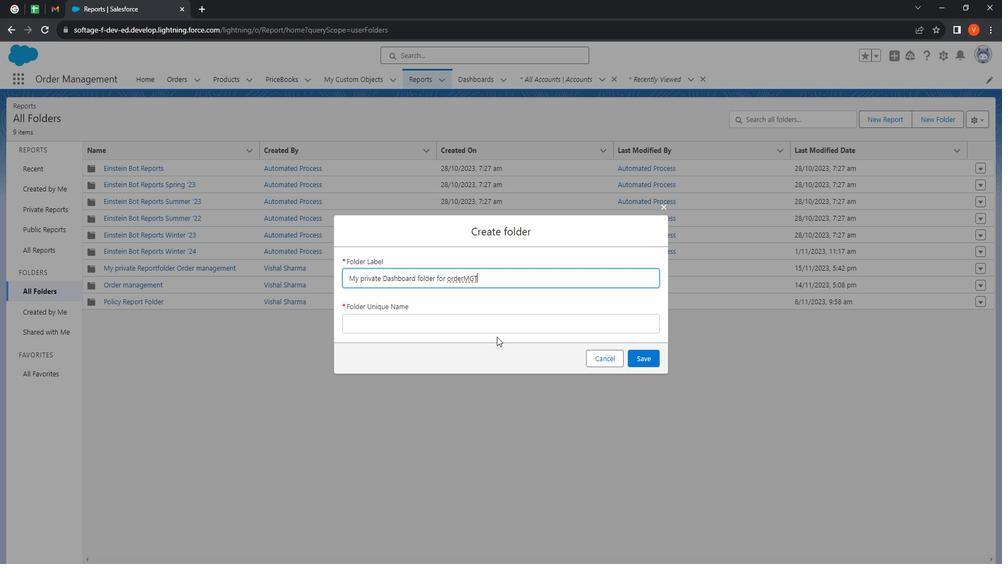 
Action: Mouse moved to (518, 320)
Screenshot: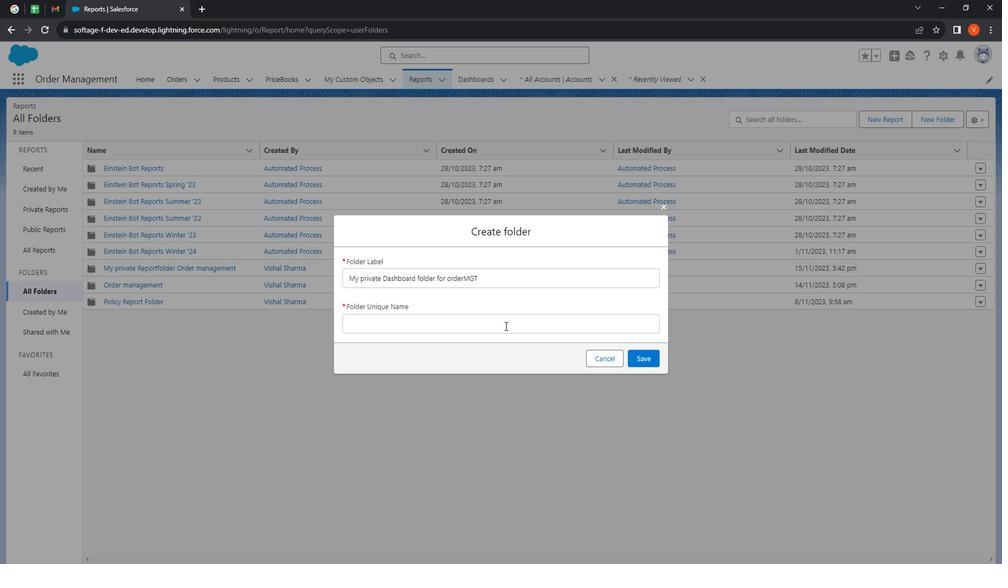 
Action: Mouse pressed left at (518, 320)
Screenshot: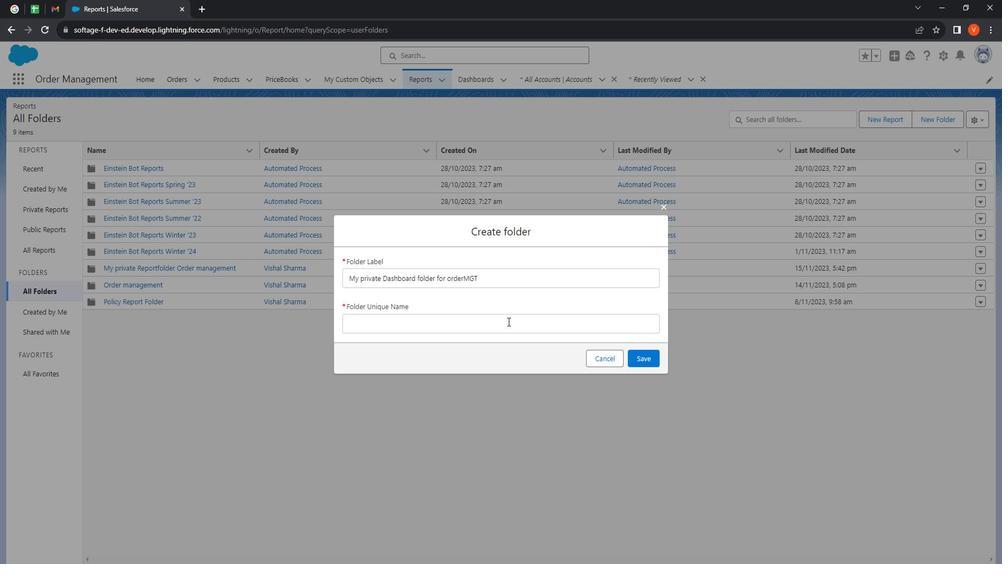 
Action: Mouse moved to (652, 357)
Screenshot: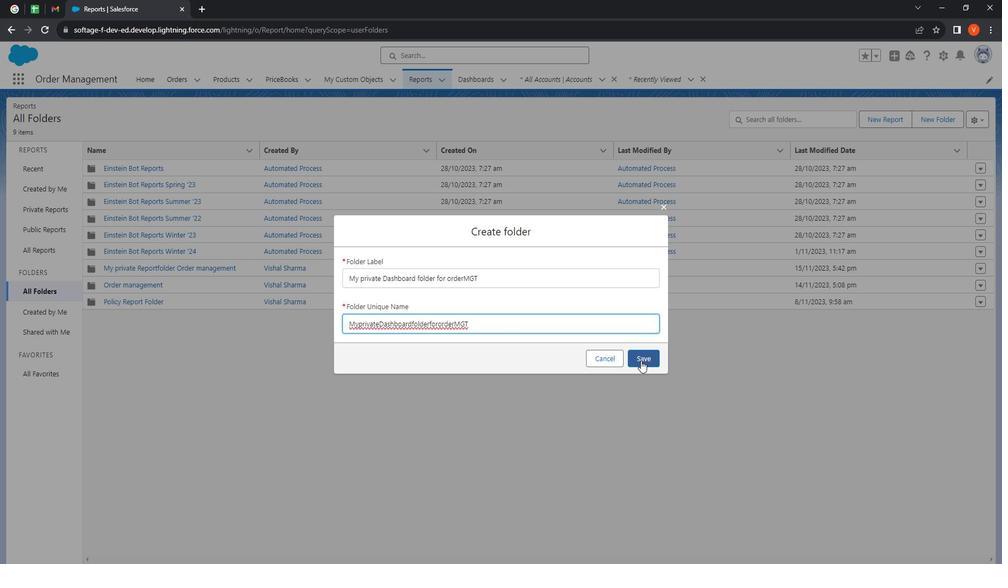 
Action: Mouse pressed left at (652, 357)
Screenshot: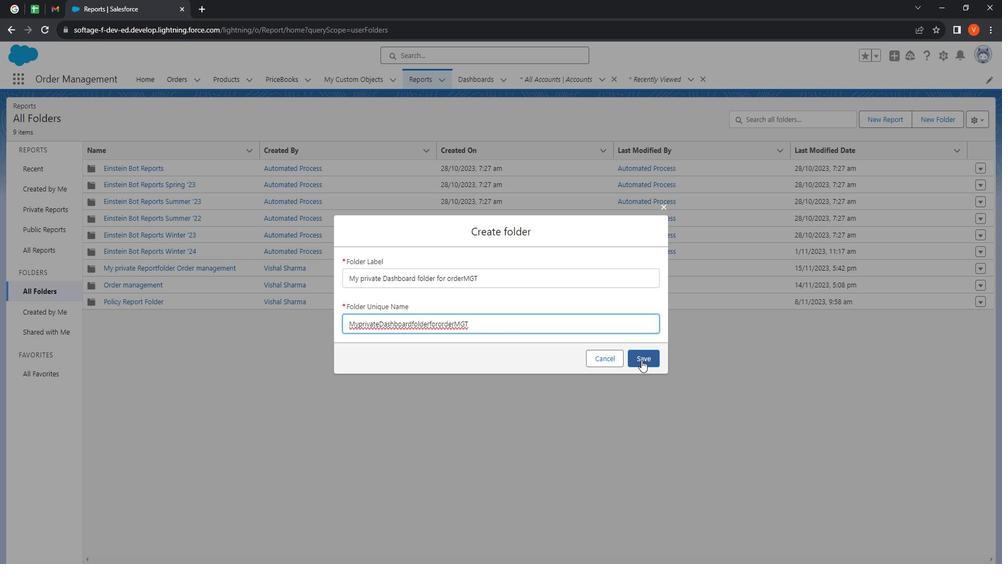 
Action: Mouse moved to (62, 315)
Screenshot: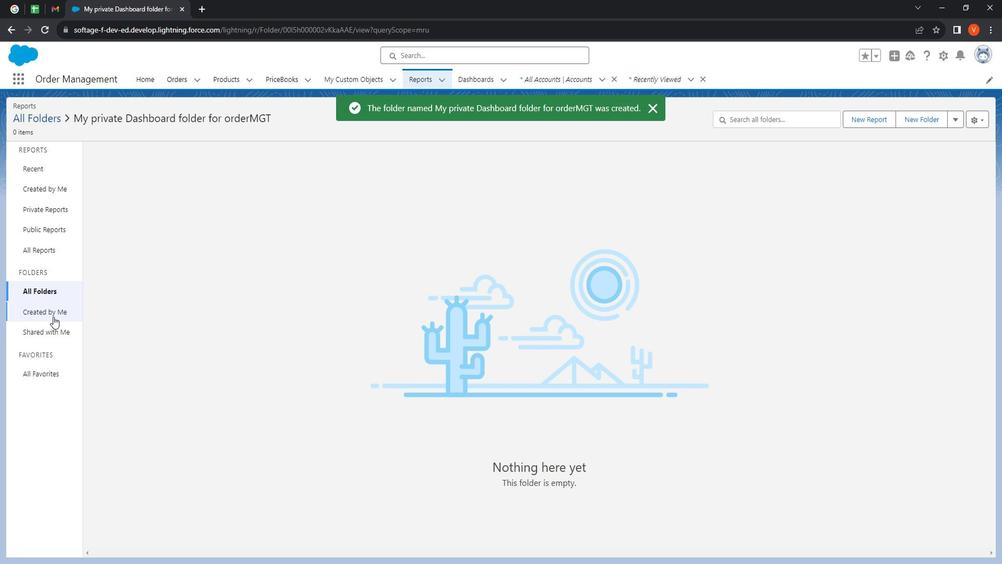 
Action: Mouse pressed left at (62, 315)
Screenshot: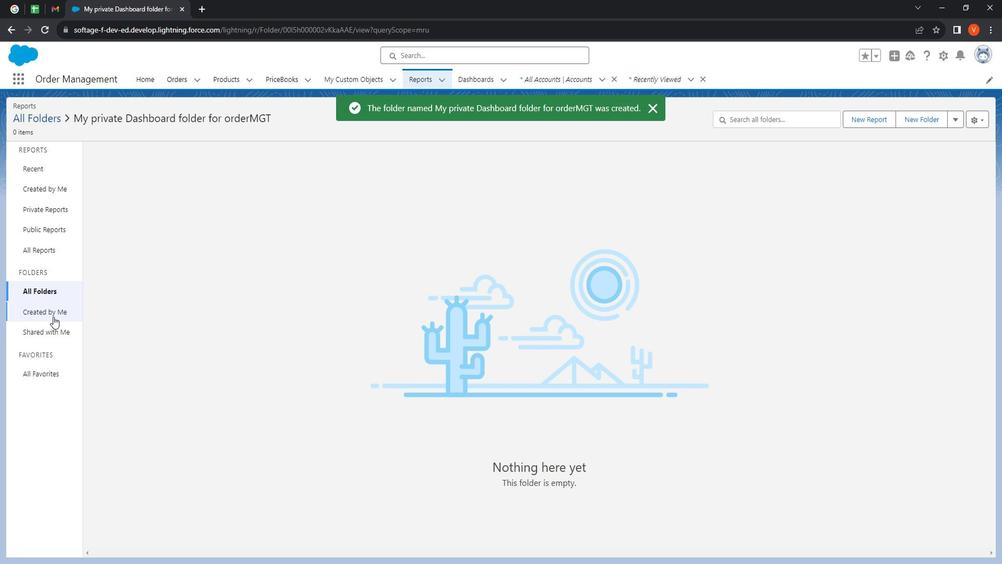 
Action: Mouse moved to (430, 85)
Screenshot: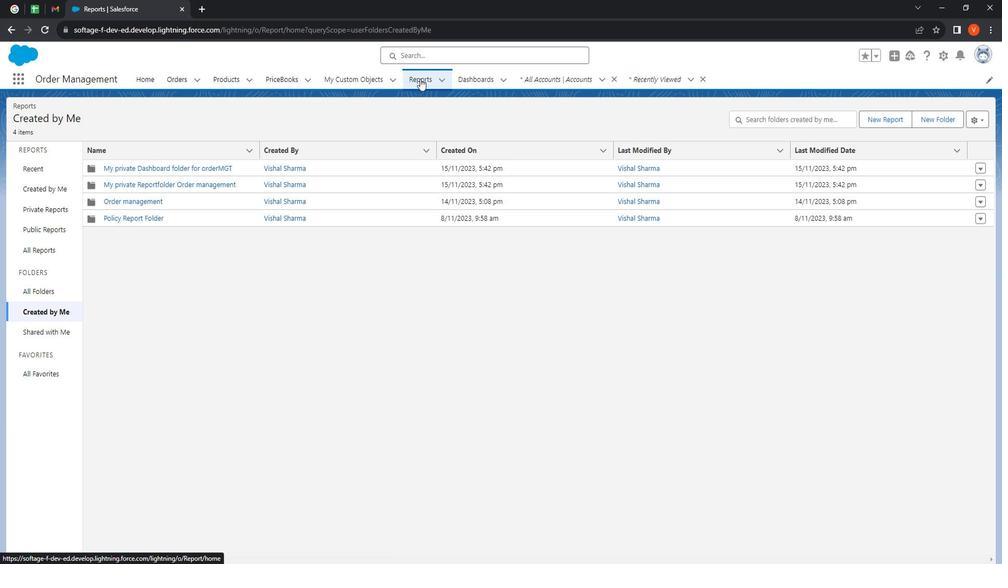 
Action: Mouse pressed left at (430, 85)
Screenshot: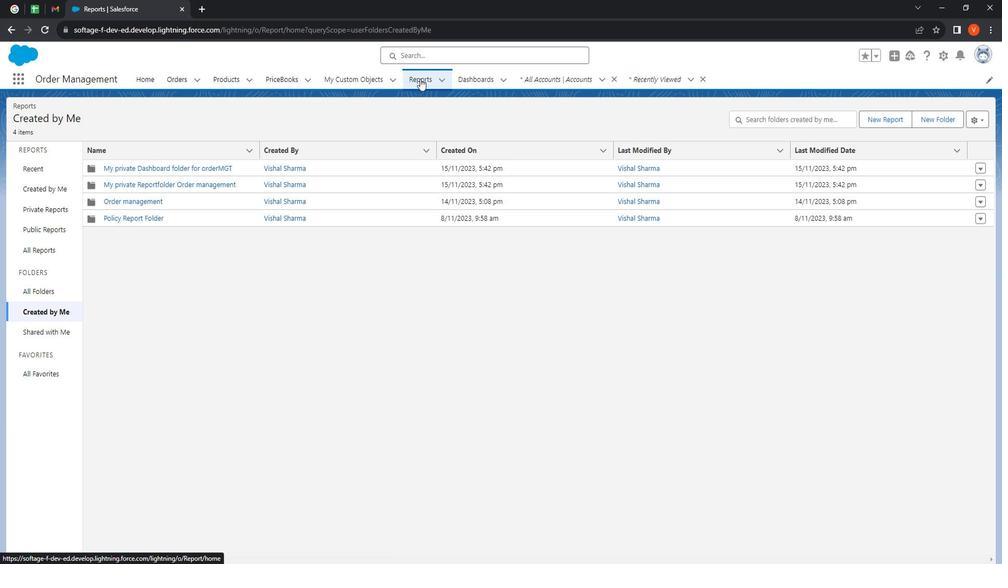 
Action: Mouse moved to (908, 126)
Screenshot: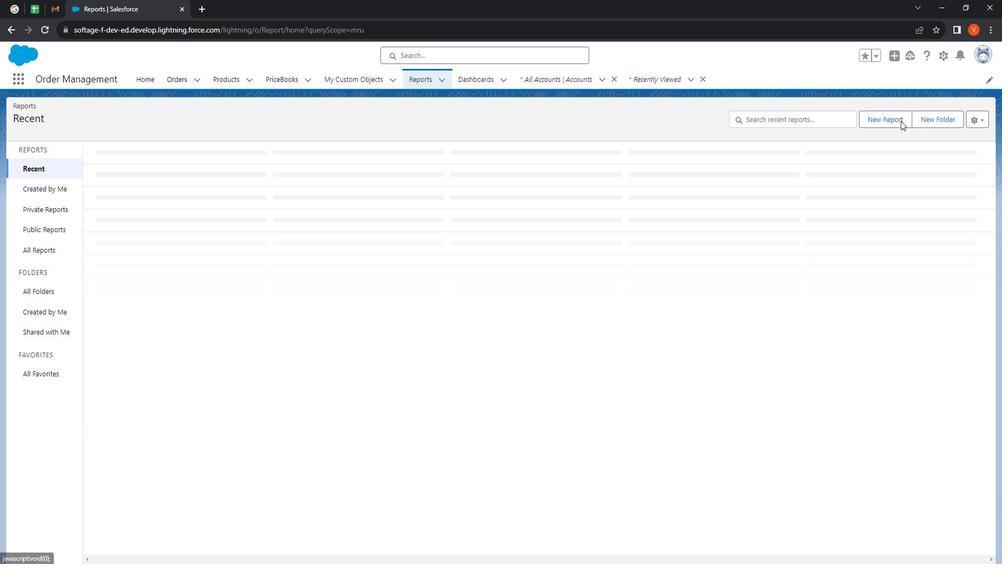 
Action: Mouse pressed left at (908, 126)
Screenshot: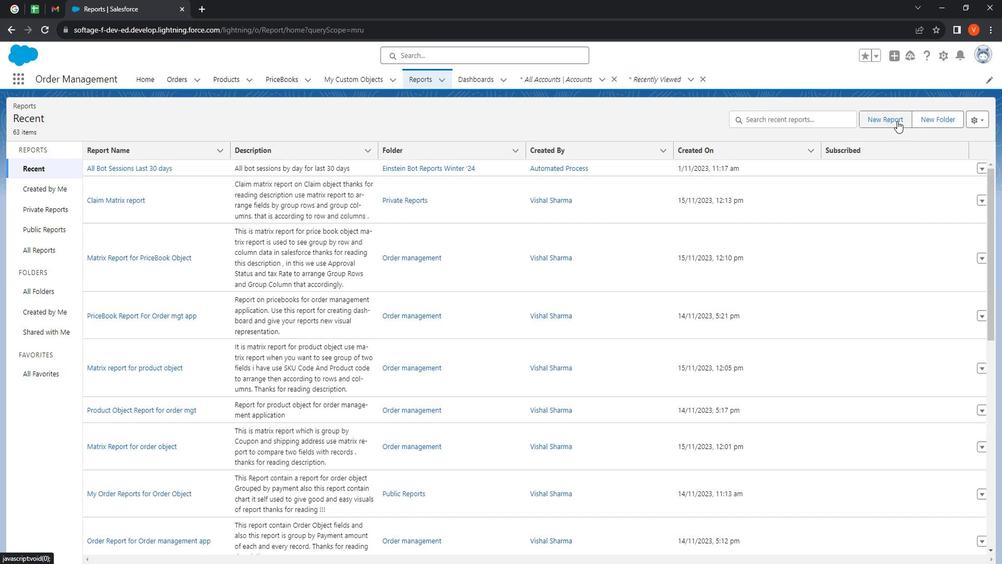 
Action: Mouse moved to (237, 210)
Screenshot: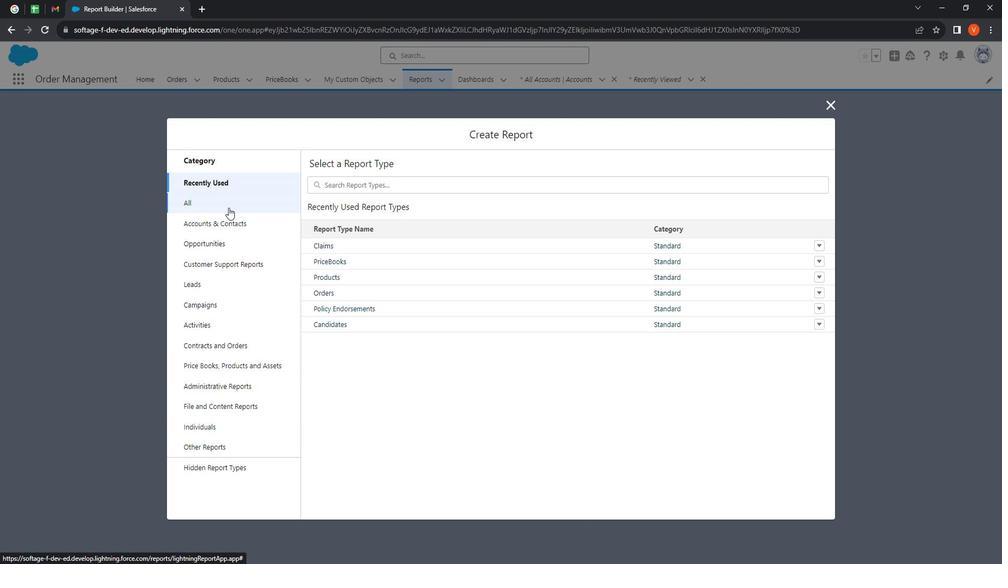 
Action: Mouse pressed left at (237, 210)
Screenshot: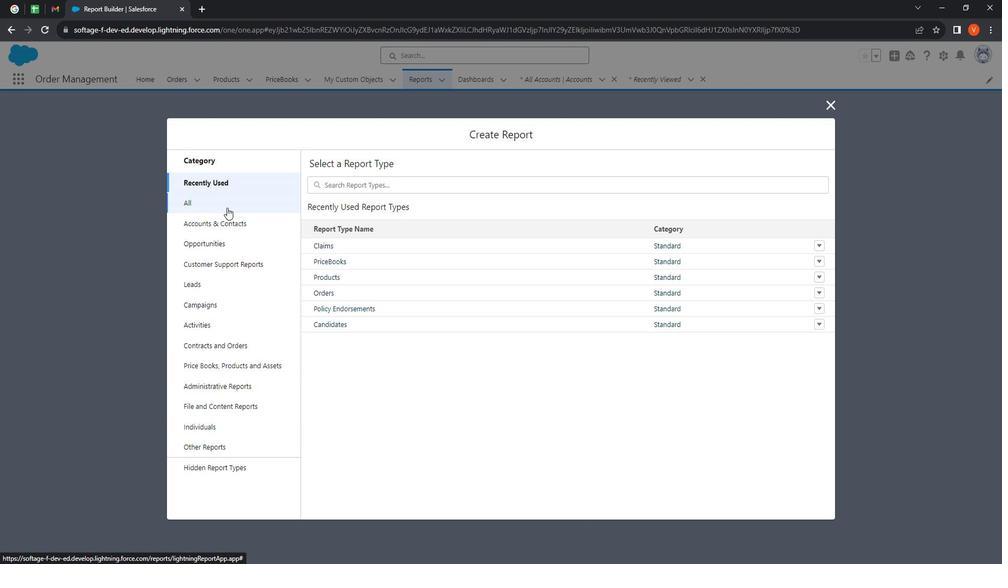
Action: Mouse moved to (390, 192)
Screenshot: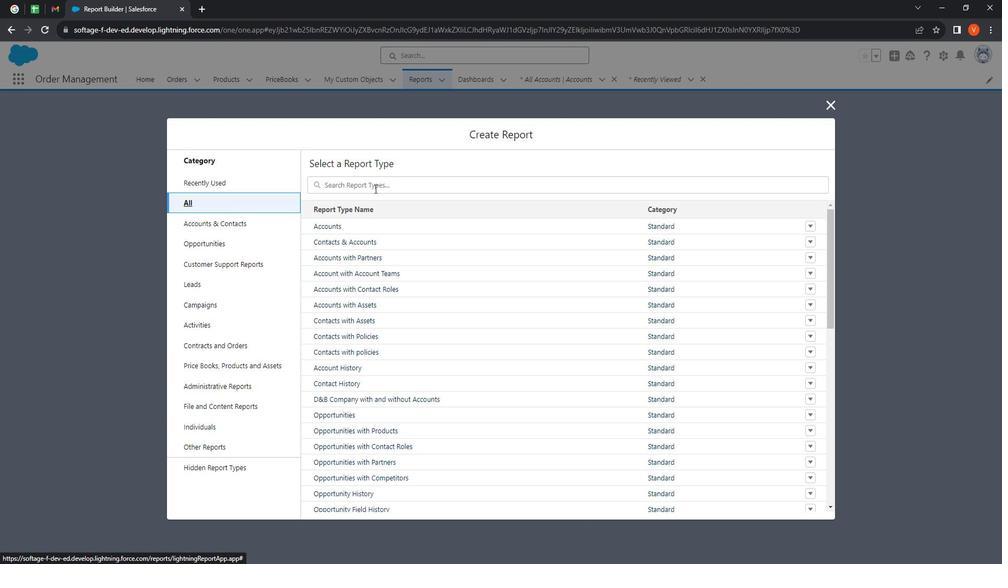 
Action: Mouse pressed left at (390, 192)
Screenshot: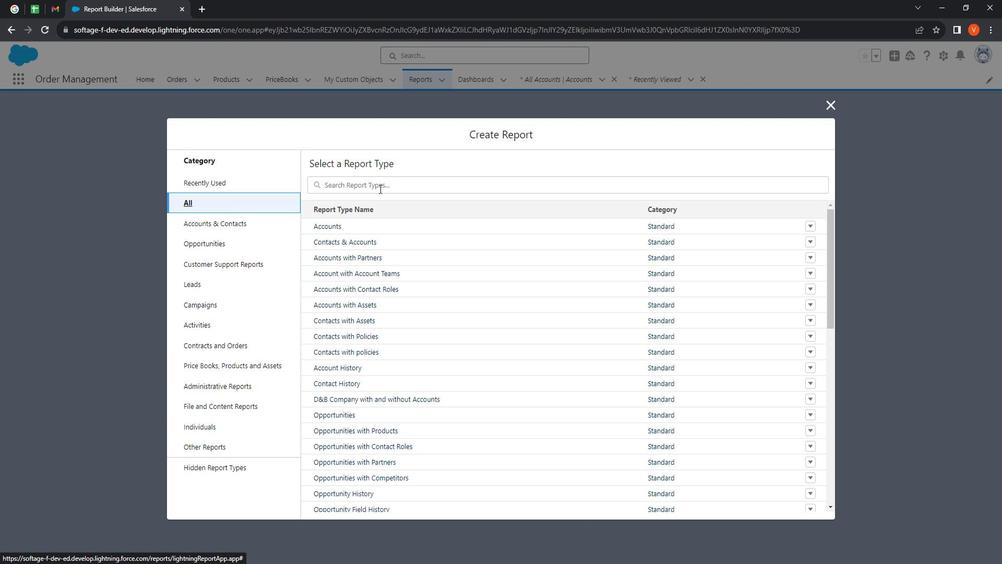 
Action: Mouse moved to (383, 193)
Screenshot: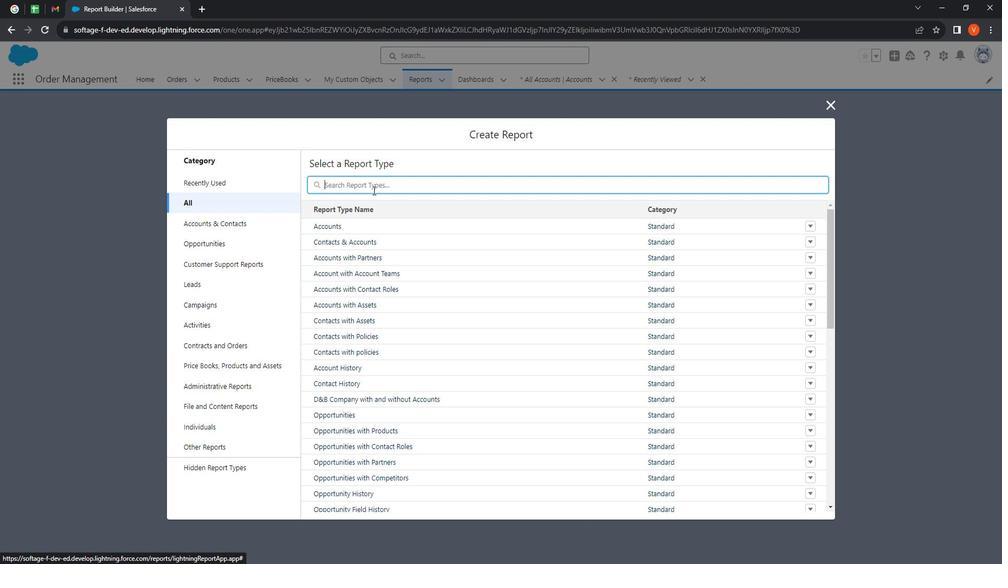 
Action: Key pressed order
Screenshot: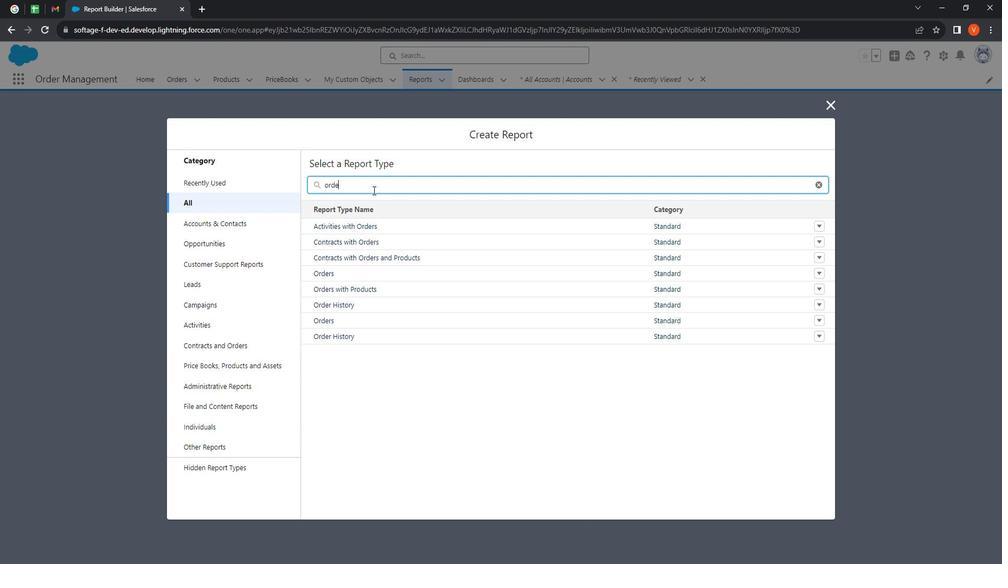 
Action: Mouse moved to (350, 319)
Screenshot: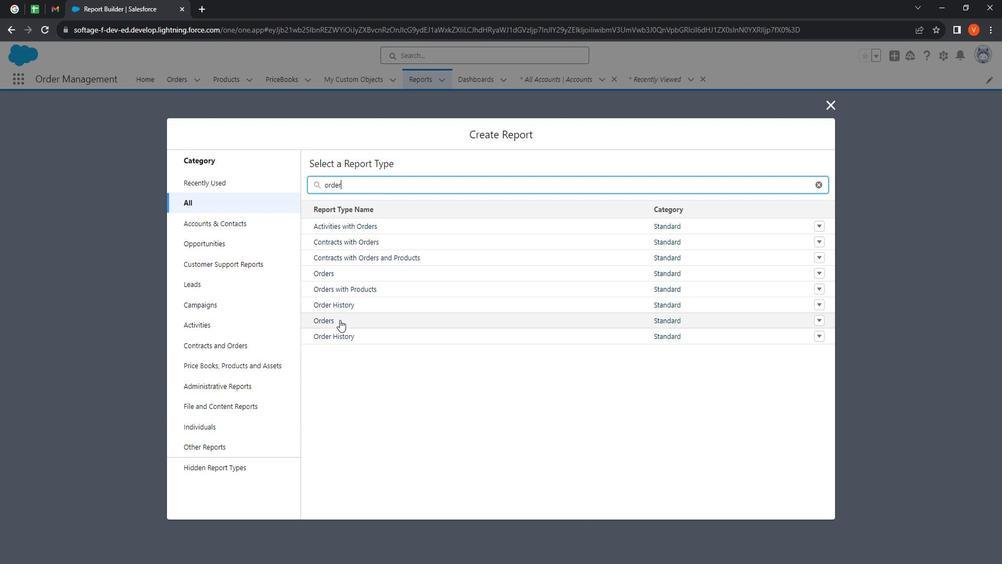 
Action: Mouse pressed left at (350, 319)
Screenshot: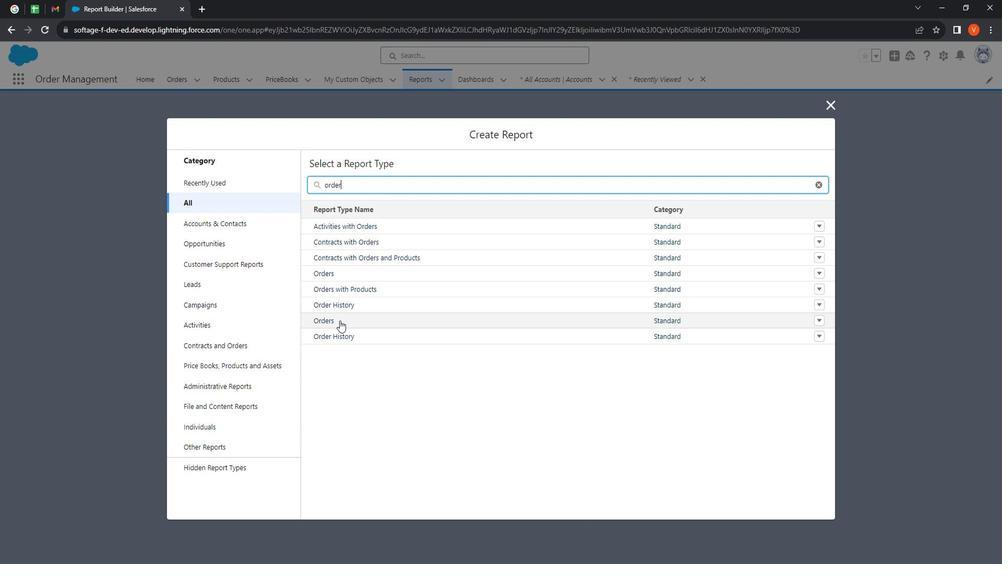 
Action: Mouse moved to (703, 230)
Screenshot: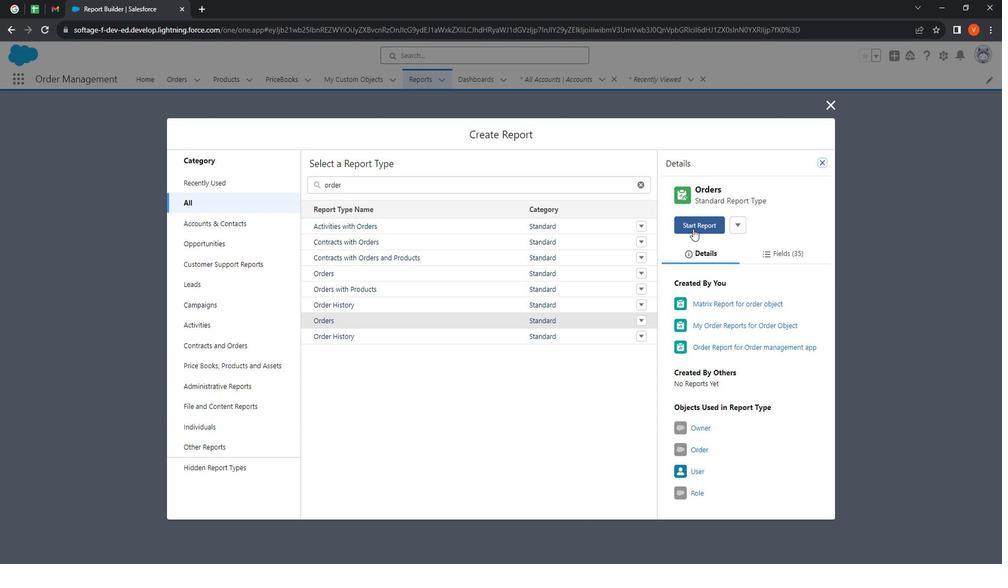 
Action: Mouse pressed left at (703, 230)
Screenshot: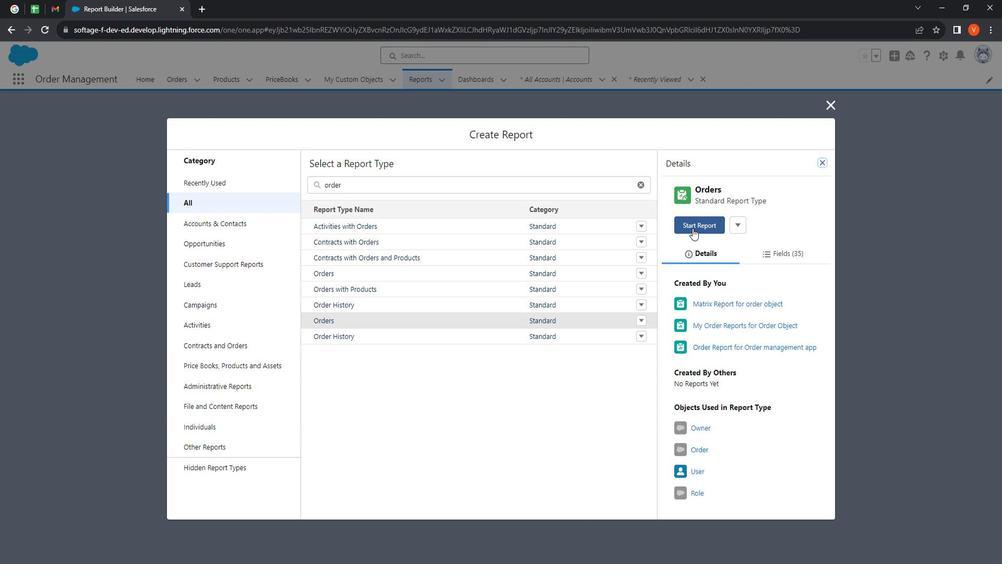 
Action: Mouse moved to (83, 196)
Screenshot: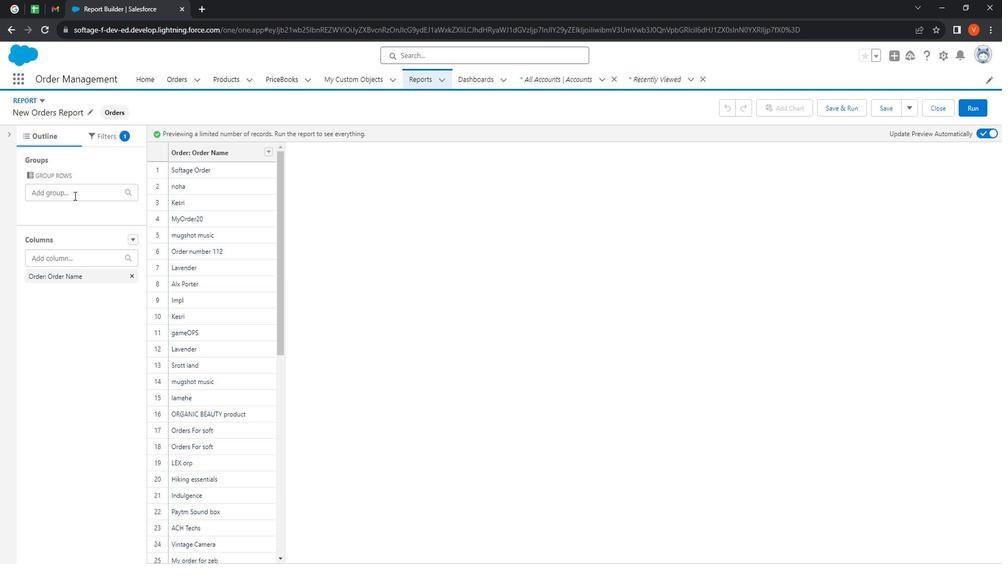 
Action: Mouse pressed left at (83, 196)
Screenshot: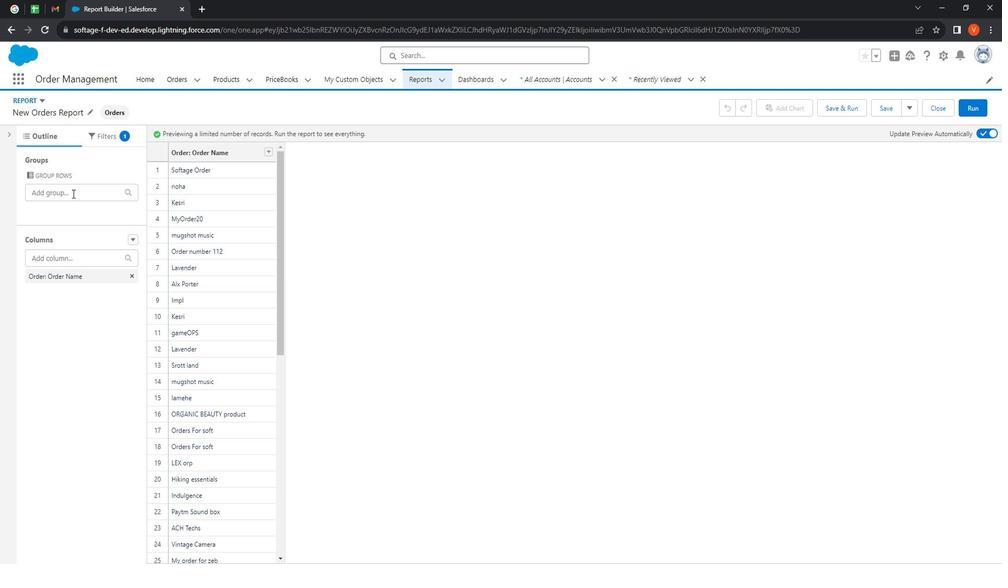 
Action: Mouse moved to (87, 273)
Screenshot: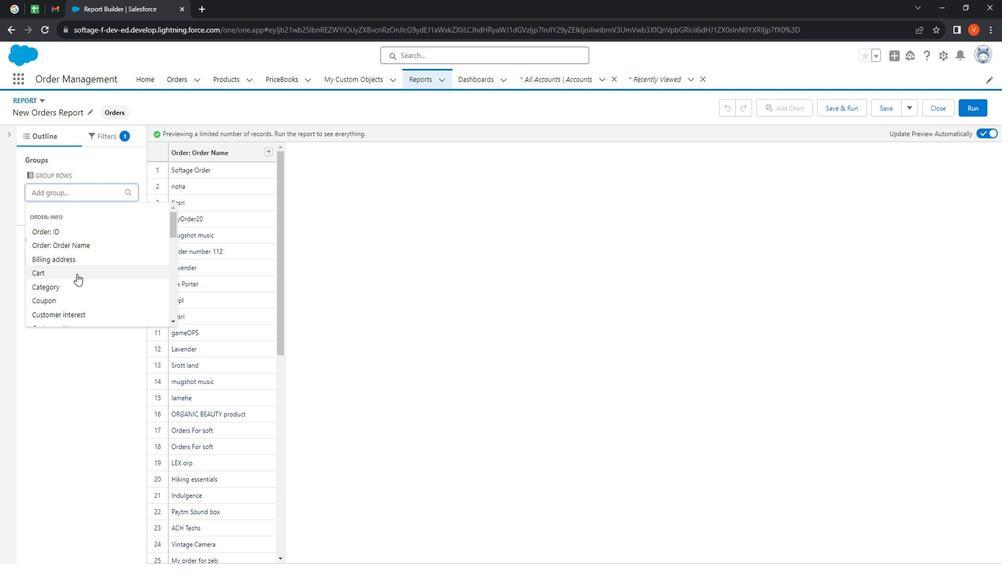 
Action: Mouse pressed left at (87, 273)
Screenshot: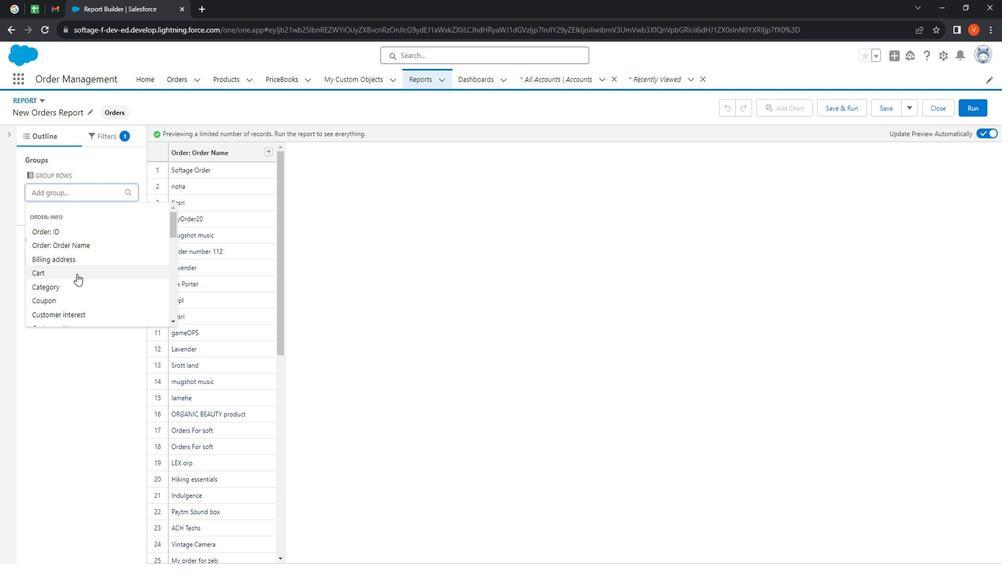 
Action: Mouse moved to (897, 113)
Screenshot: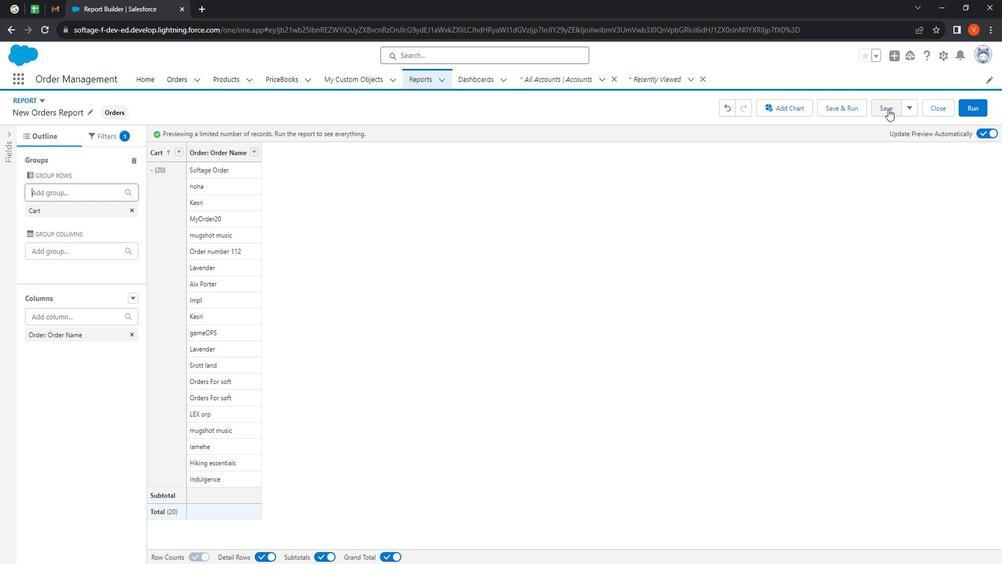 
Action: Mouse pressed left at (897, 113)
Screenshot: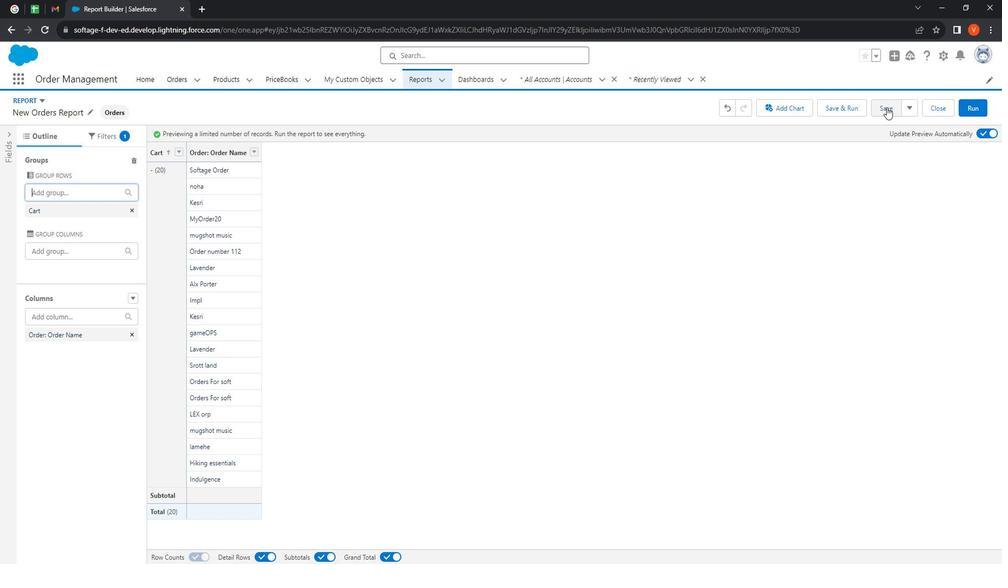 
Action: Mouse moved to (288, 254)
Screenshot: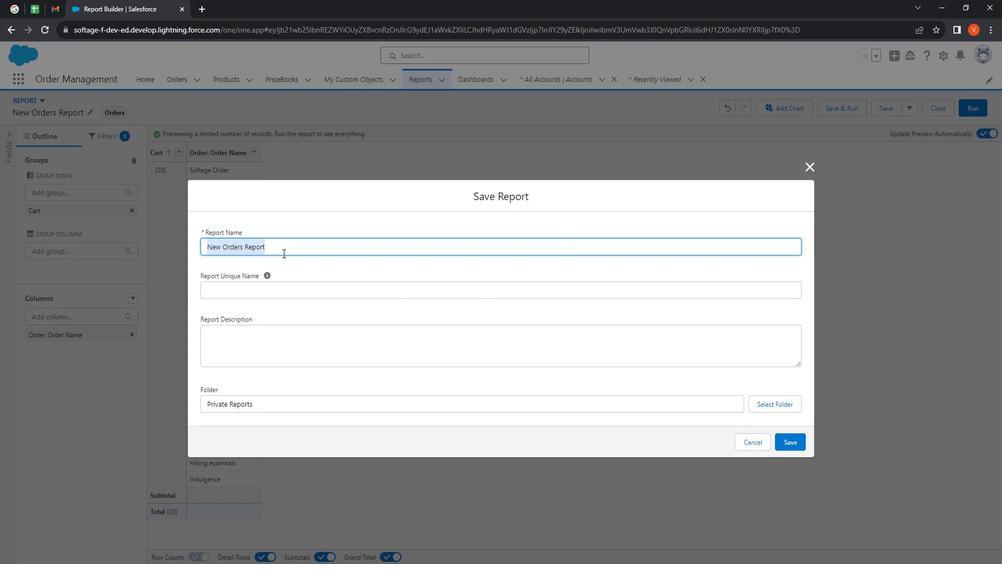 
Action: Key pressed <Key.shift>Test<Key.space>order<Key.space>report<Key.space>for<Key.space>order<Key.space><Key.backspace><Key.backspace><Key.backspace><Key.backspace><Key.backspace><Key.backspace>report<Key.space>folder
Screenshot: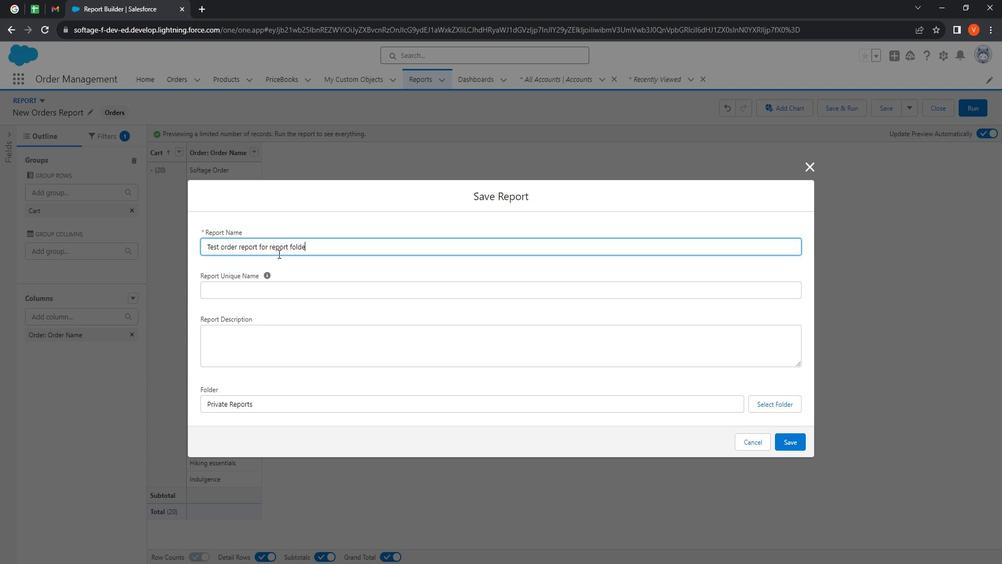 
Action: Mouse moved to (775, 411)
Screenshot: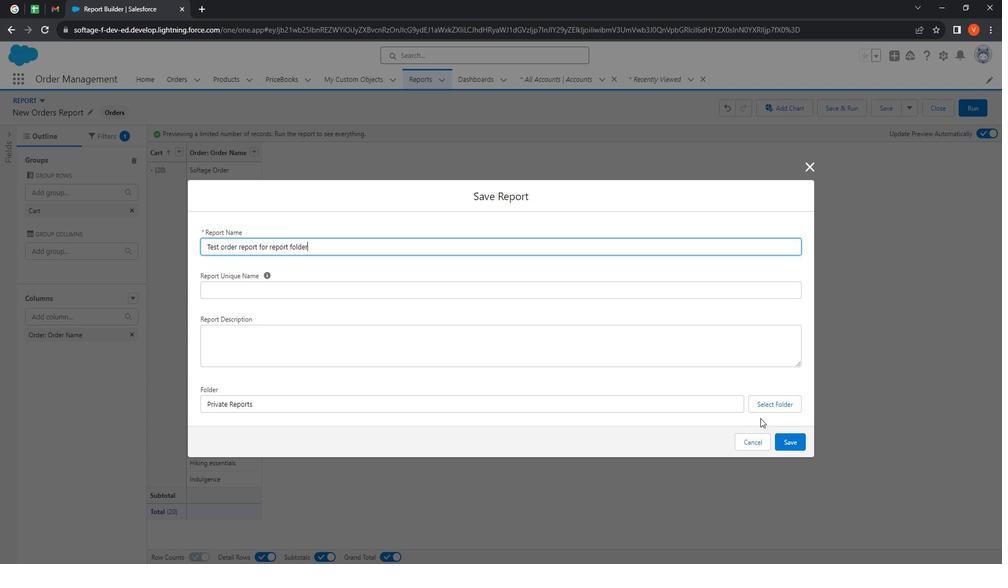 
Action: Mouse pressed left at (775, 411)
Screenshot: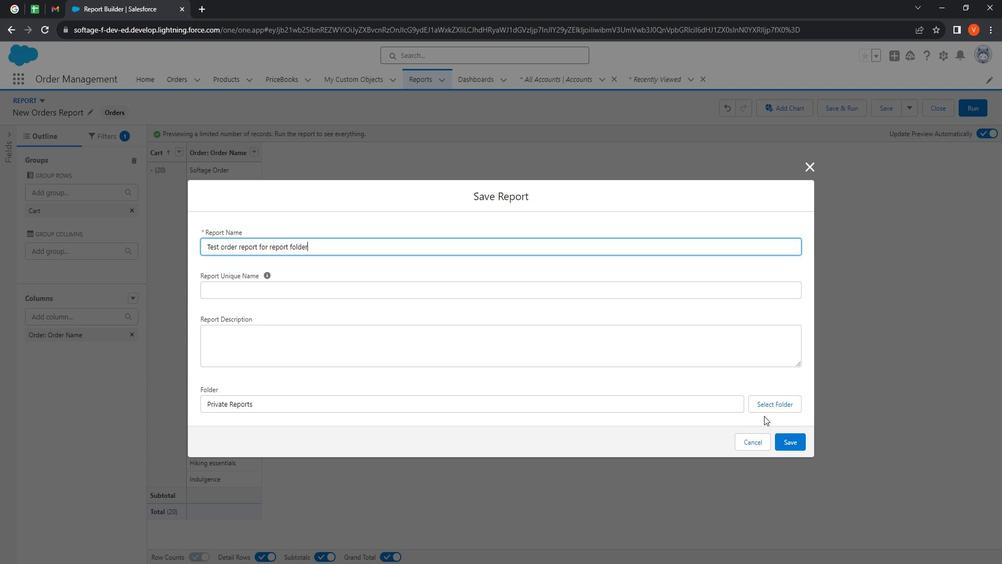 
Action: Mouse moved to (781, 401)
Screenshot: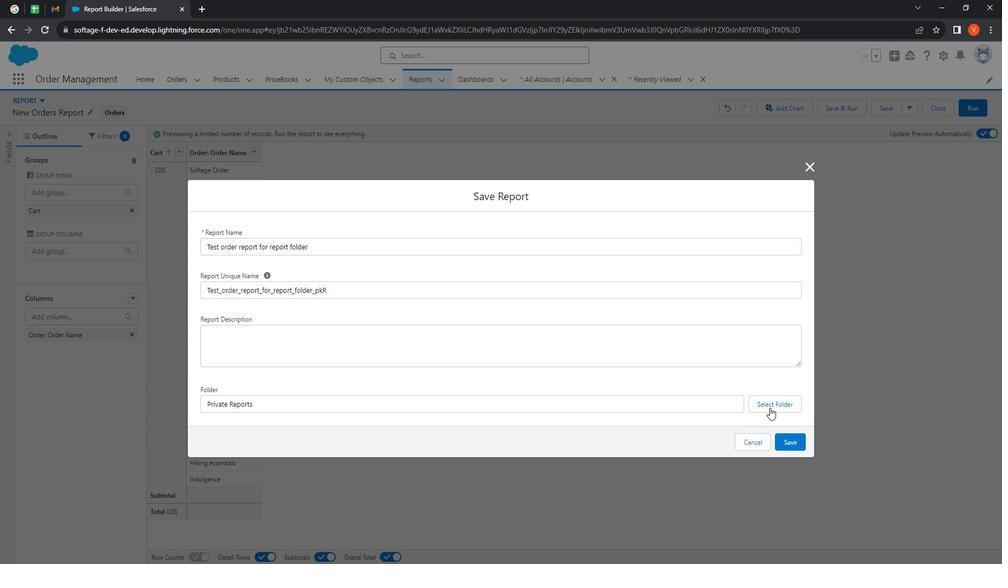 
Action: Mouse pressed left at (781, 401)
Screenshot: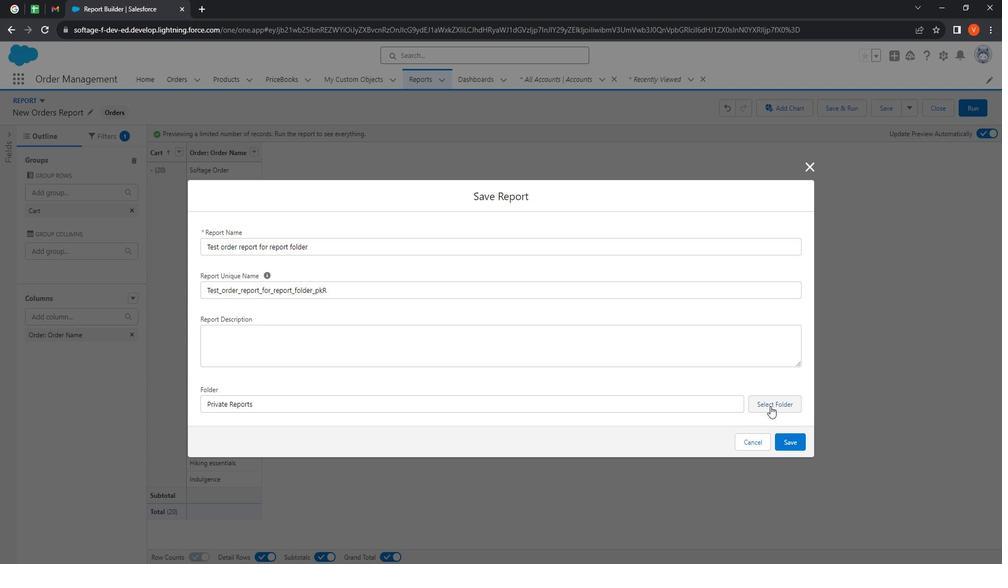 
Action: Mouse moved to (416, 199)
Screenshot: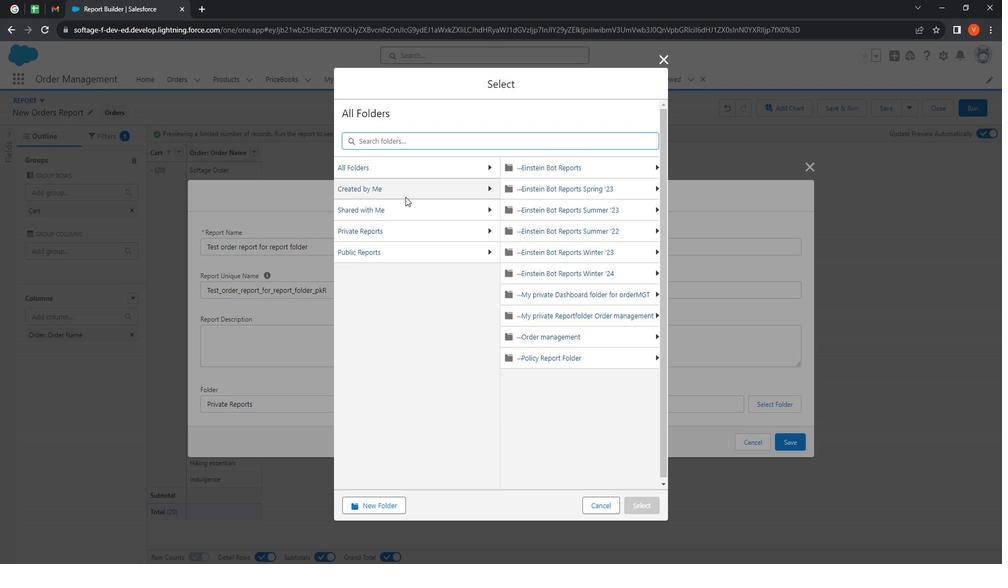 
Action: Mouse pressed left at (416, 199)
Screenshot: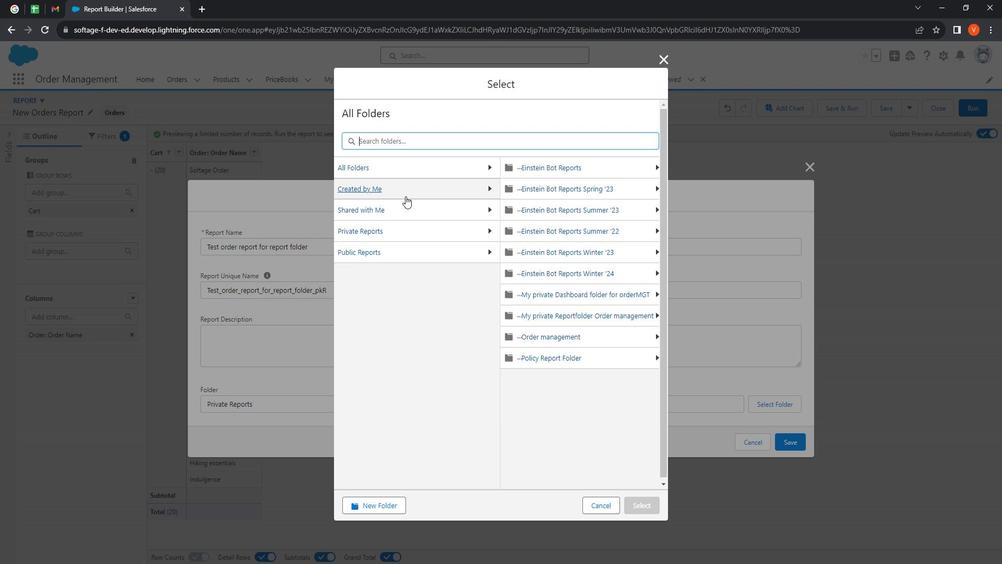 
Action: Mouse moved to (643, 186)
Screenshot: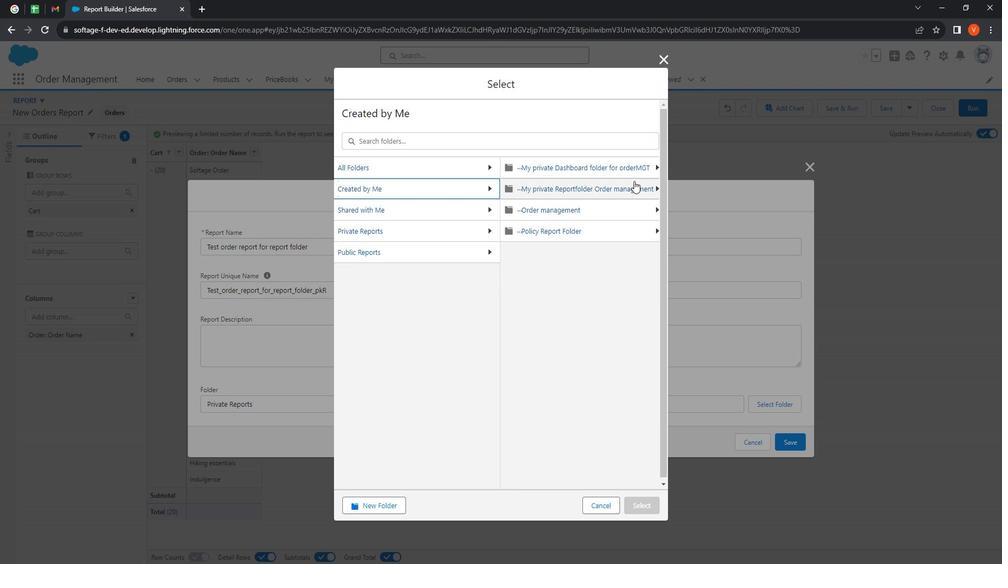 
Action: Mouse pressed left at (643, 186)
Screenshot: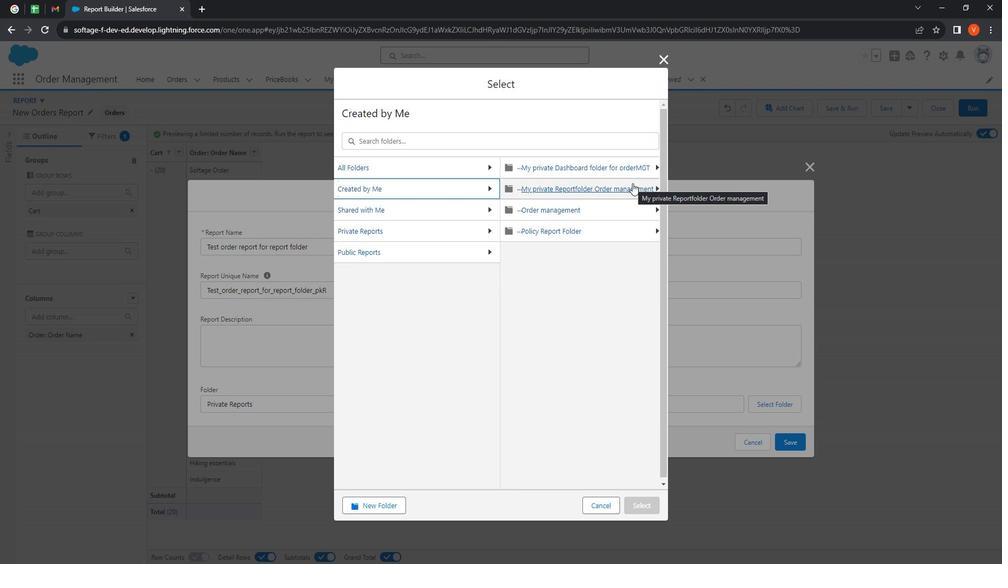 
Action: Mouse moved to (646, 496)
Screenshot: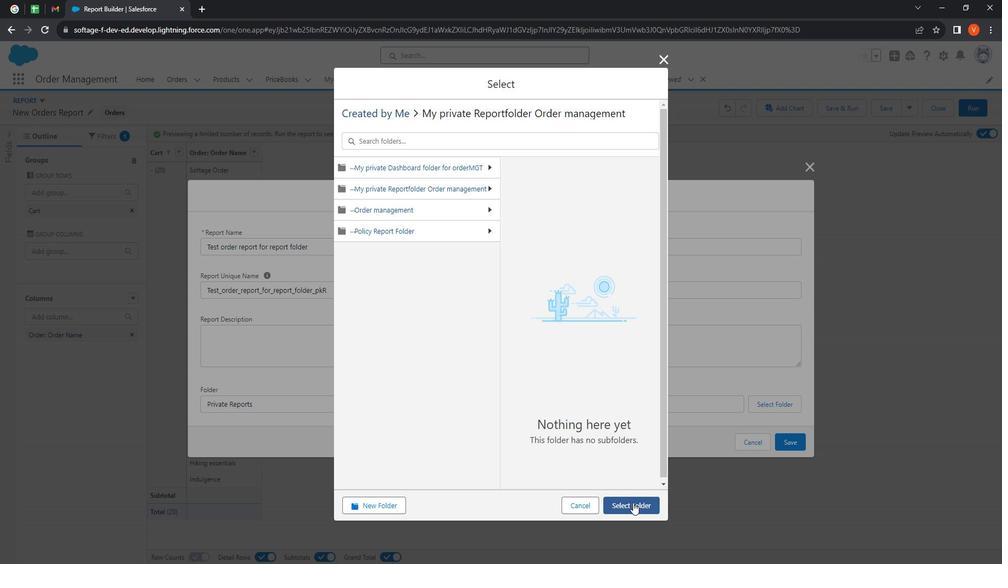 
Action: Mouse pressed left at (646, 496)
Screenshot: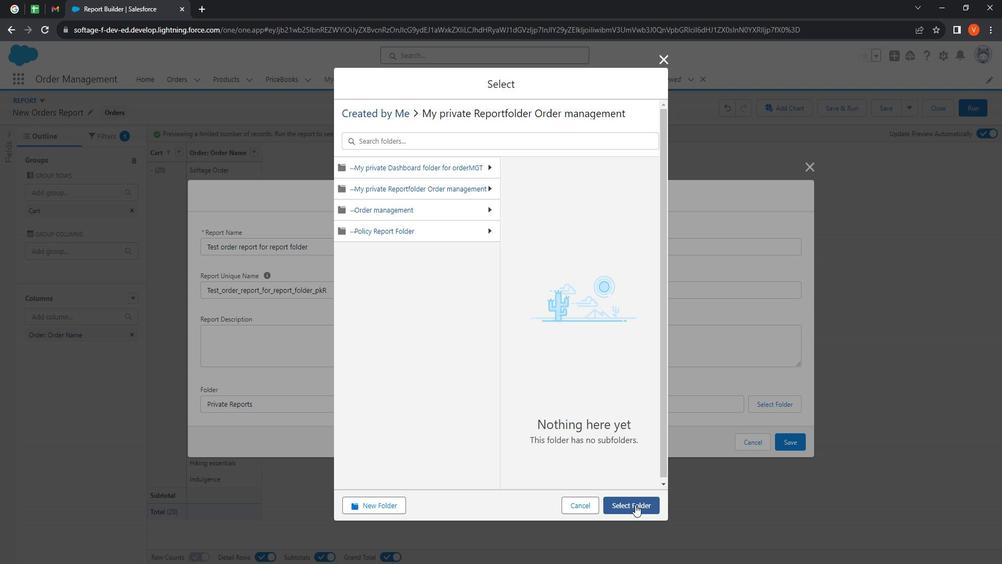
Action: Mouse moved to (803, 438)
Screenshot: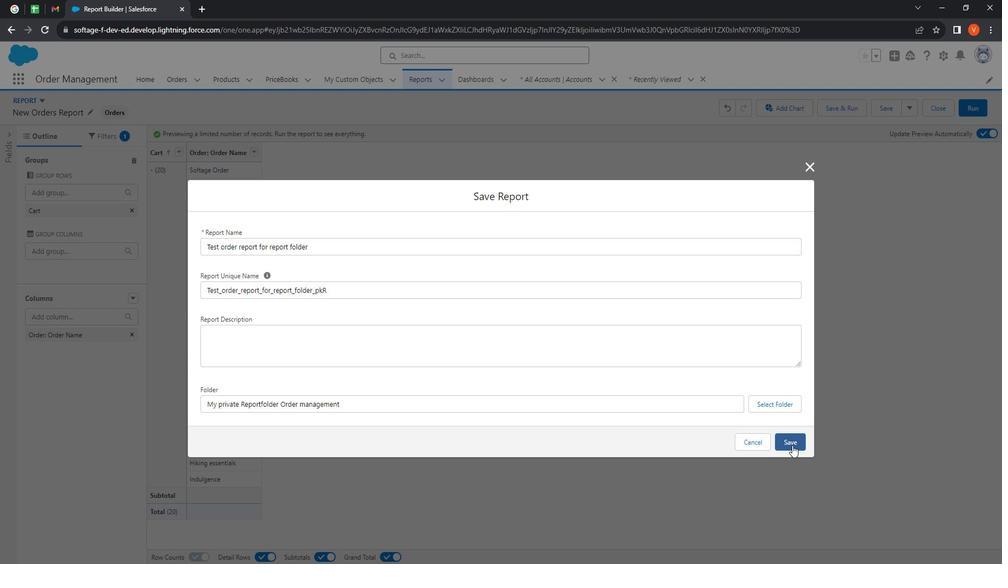 
Action: Mouse pressed left at (803, 438)
Screenshot: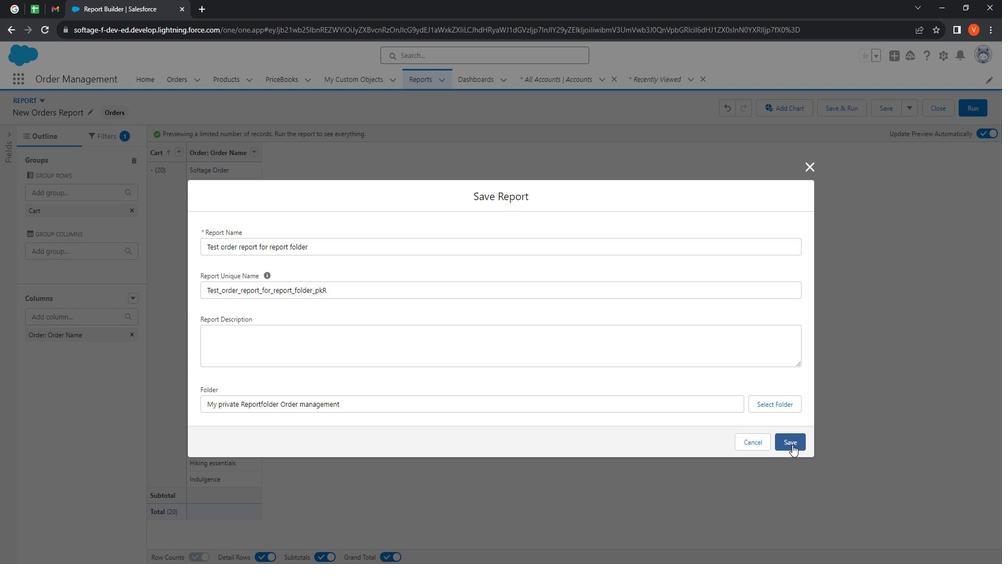 
Action: Mouse moved to (483, 84)
Screenshot: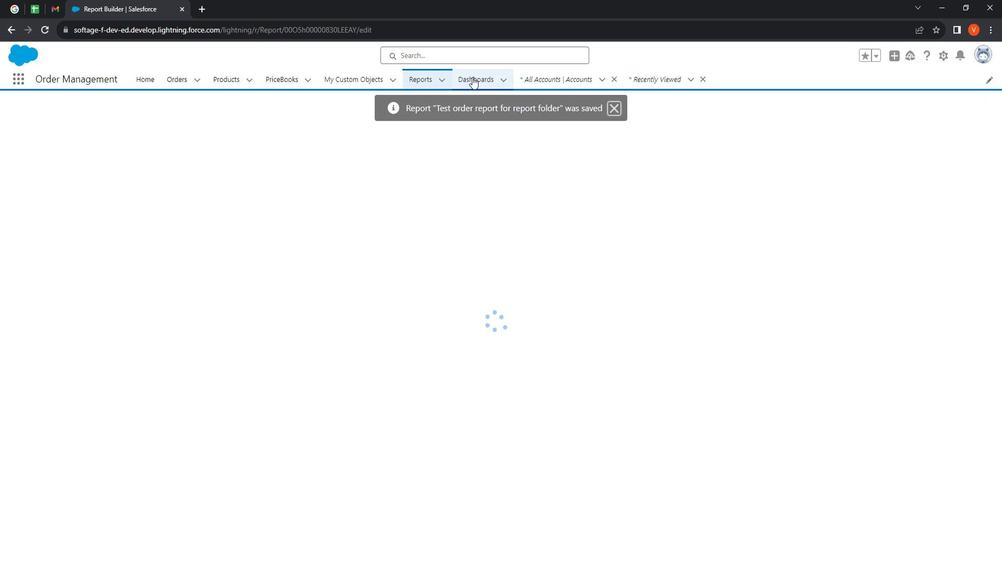 
Action: Mouse pressed left at (483, 84)
Screenshot: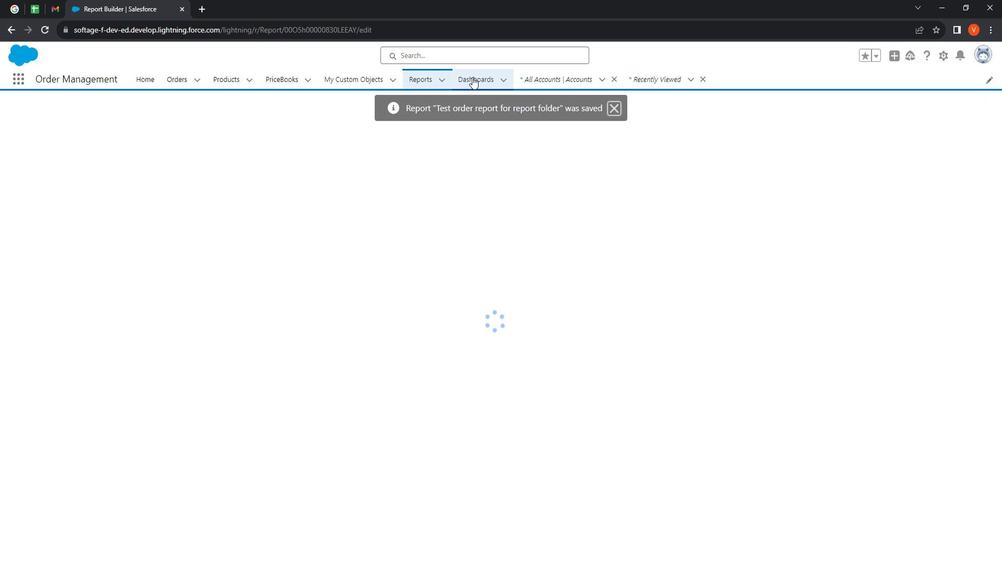 
Action: Mouse moved to (899, 123)
Screenshot: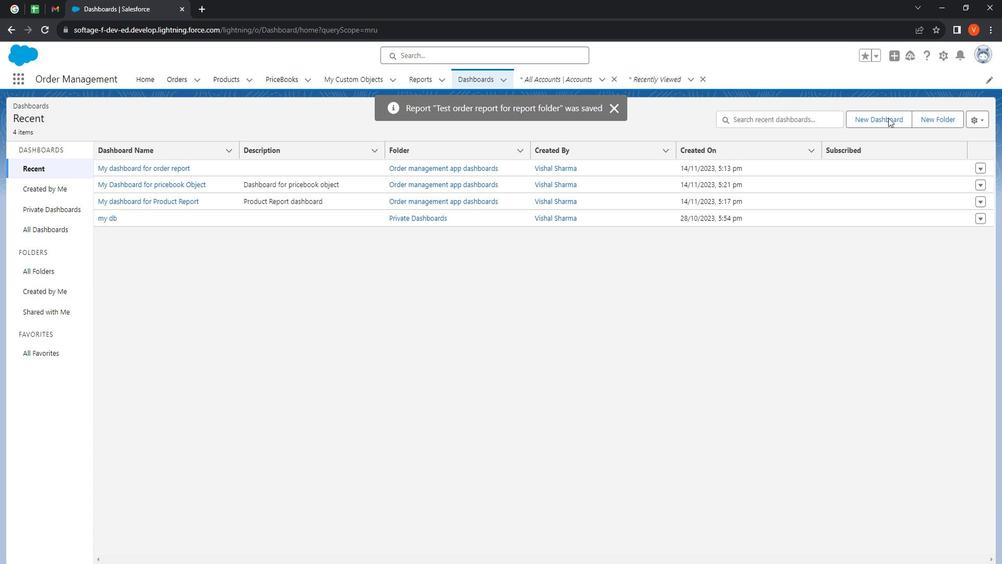 
Action: Mouse pressed left at (899, 123)
Screenshot: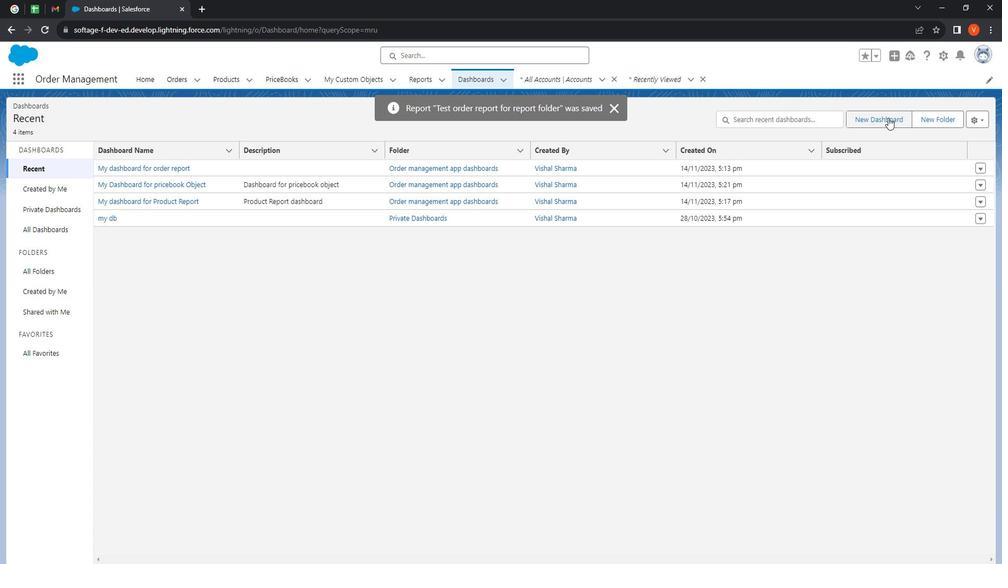 
Action: Mouse moved to (453, 285)
Screenshot: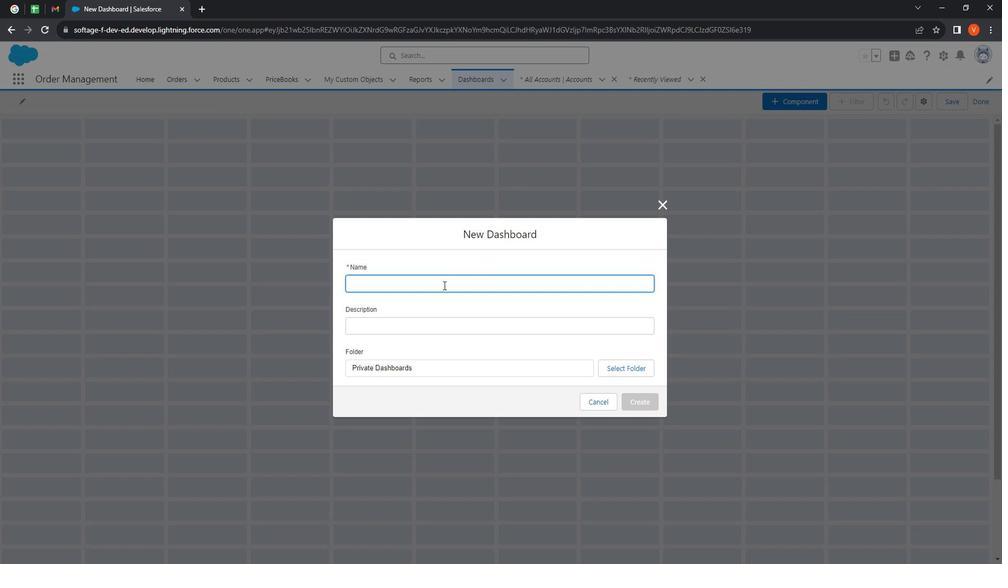 
Action: Mouse pressed left at (453, 285)
Screenshot: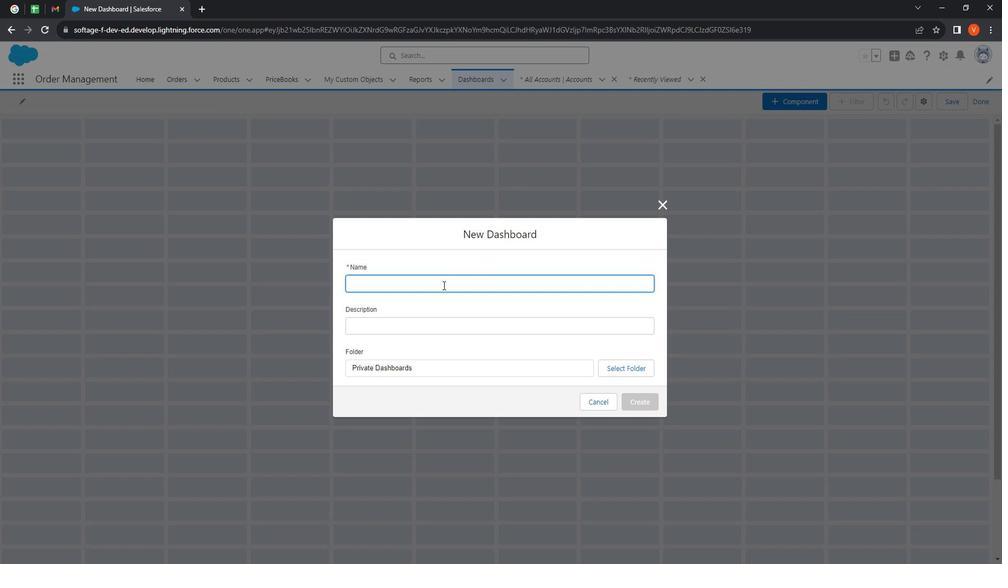
Action: Mouse moved to (453, 285)
Screenshot: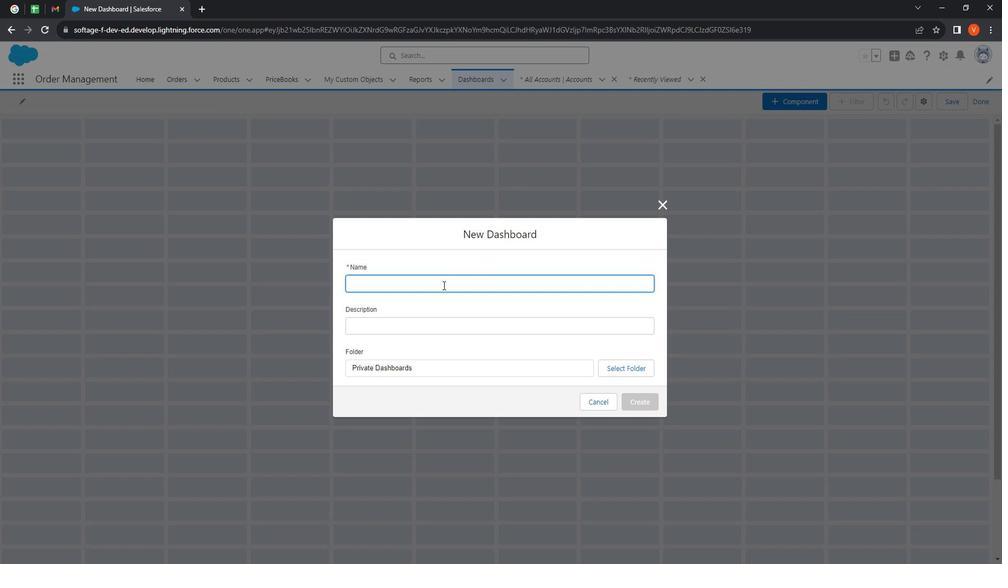 
Action: Key pressed <Key.shift>My<Key.space>test<Key.space>dashboard<Key.space>ofr<Key.space><Key.backspace><Key.backspace><Key.backspace><Key.backspace>for<Key.space>order<Key.space>mgt
Screenshot: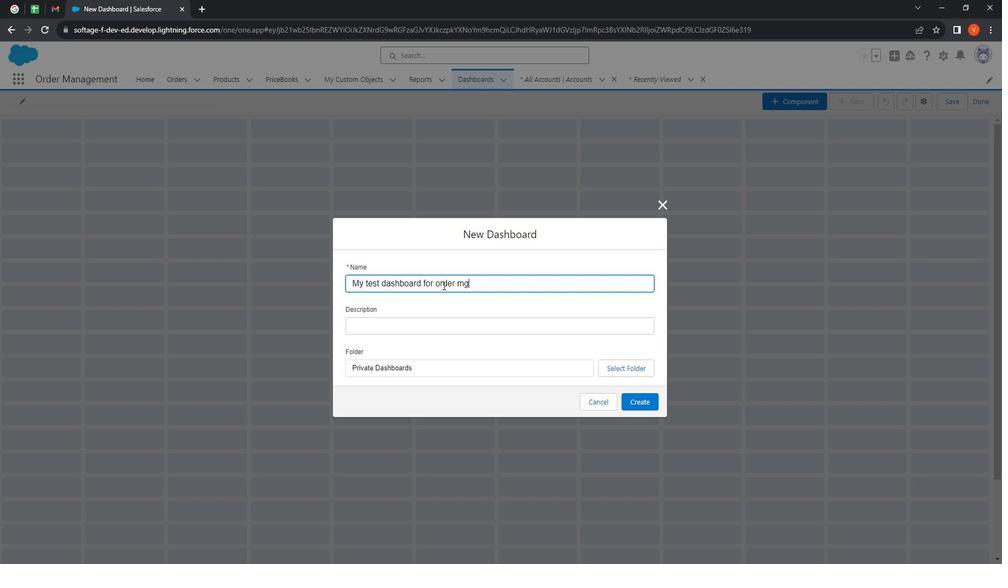 
Action: Mouse moved to (556, 311)
Screenshot: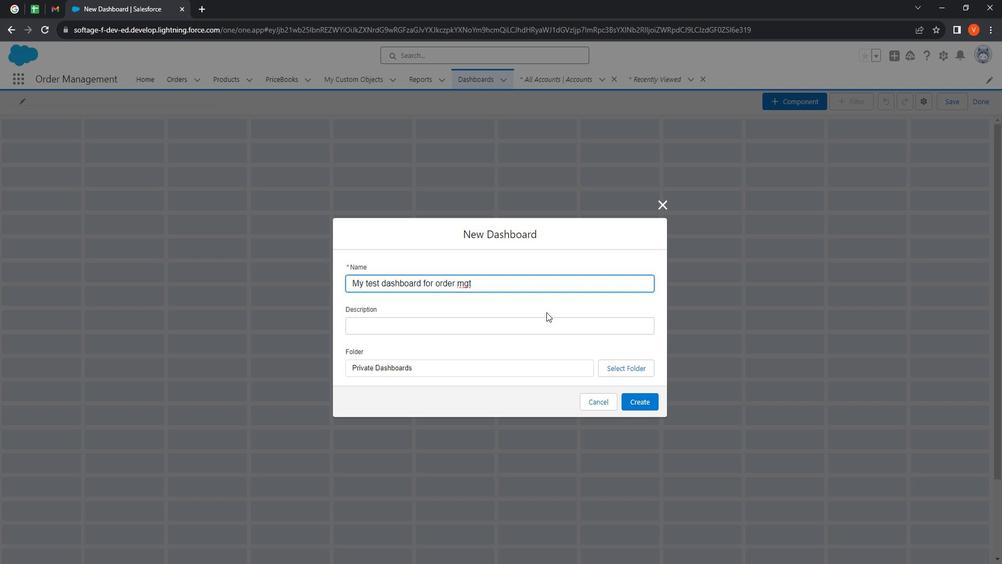 
Action: Mouse pressed left at (556, 311)
Screenshot: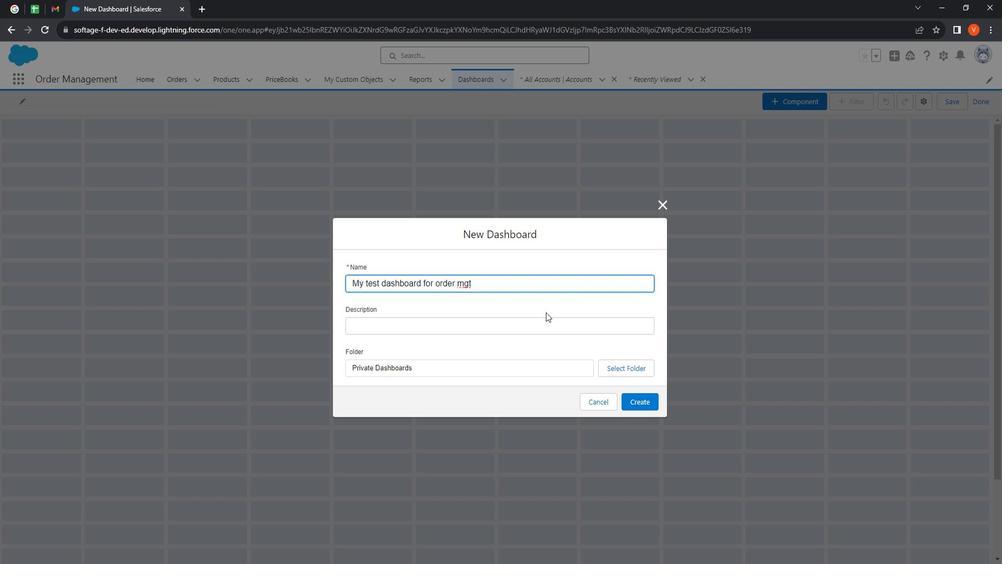 
Action: Mouse moved to (658, 366)
Screenshot: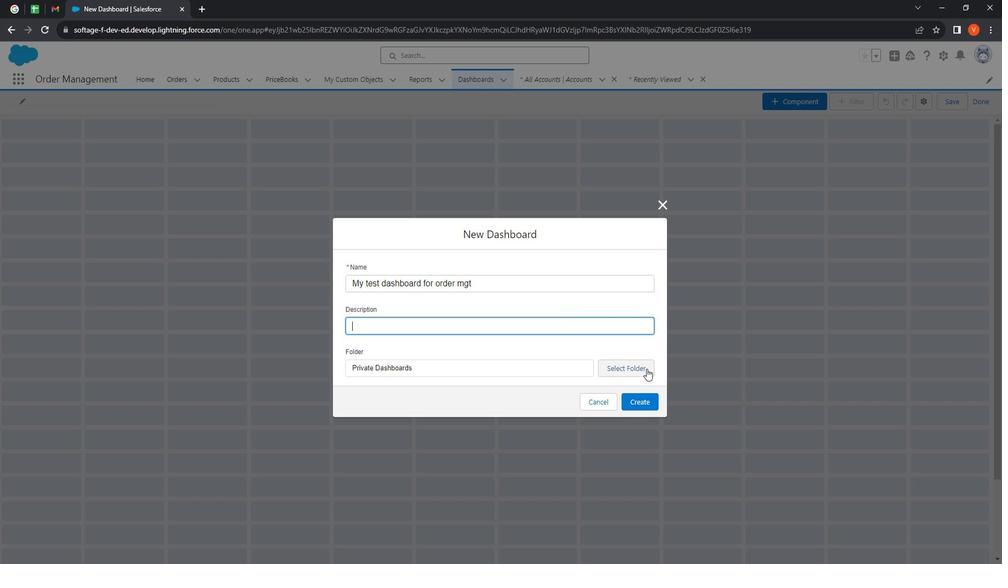 
Action: Mouse pressed left at (658, 366)
Screenshot: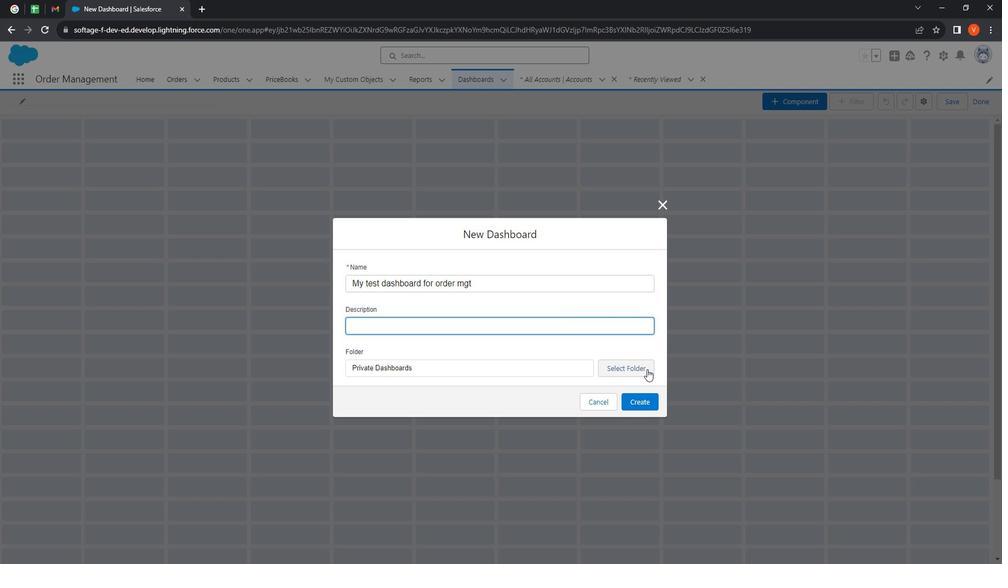 
Action: Mouse moved to (404, 196)
Screenshot: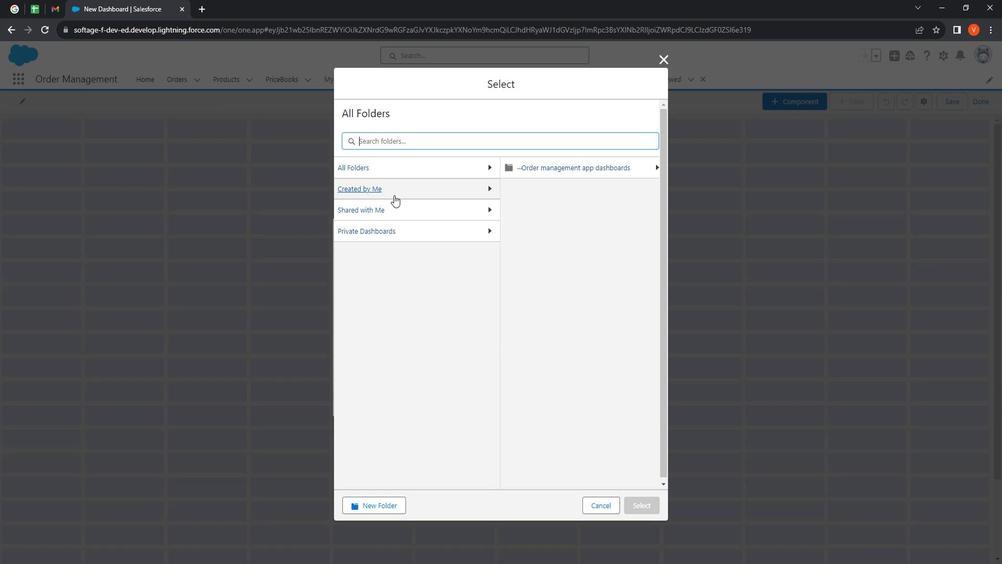 
Action: Mouse pressed left at (404, 196)
Screenshot: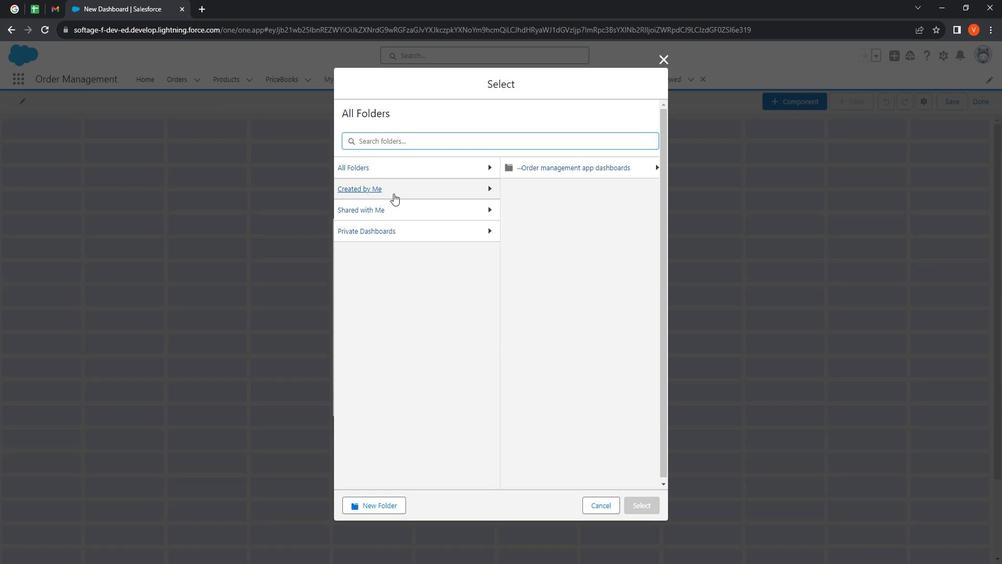 
Action: Mouse moved to (652, 168)
Screenshot: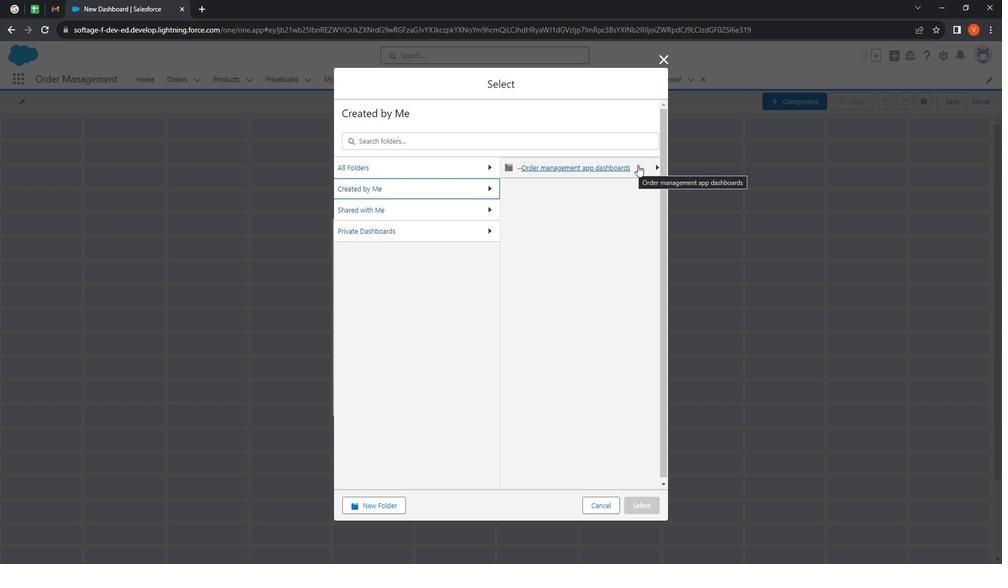 
Action: Mouse pressed left at (652, 168)
Screenshot: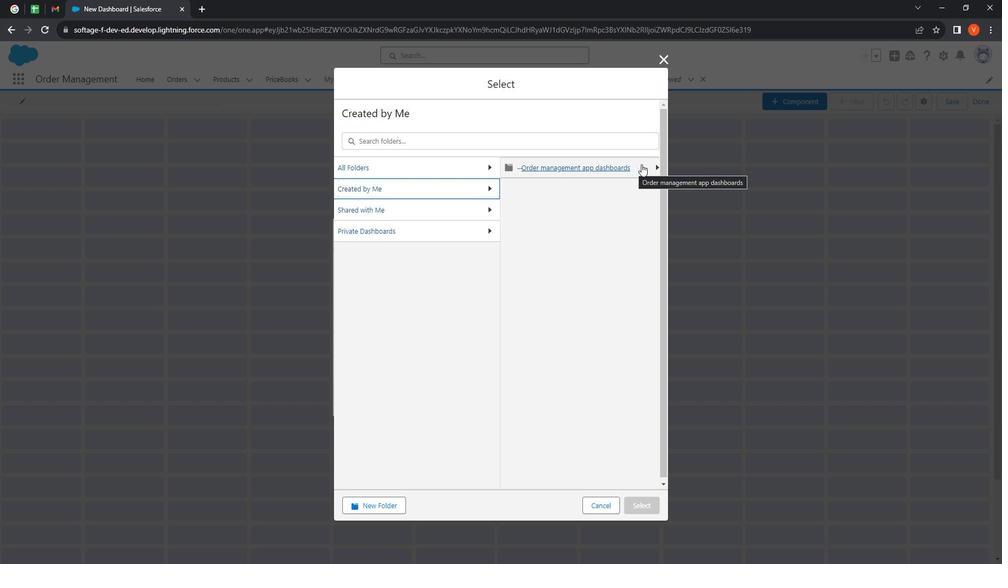
Action: Mouse moved to (645, 490)
Screenshot: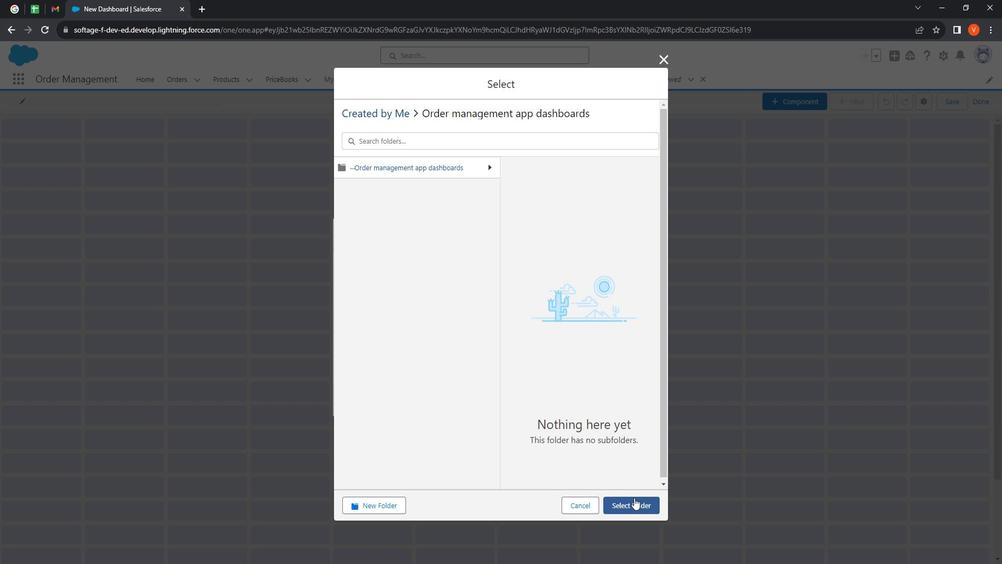 
Action: Mouse pressed left at (645, 490)
Screenshot: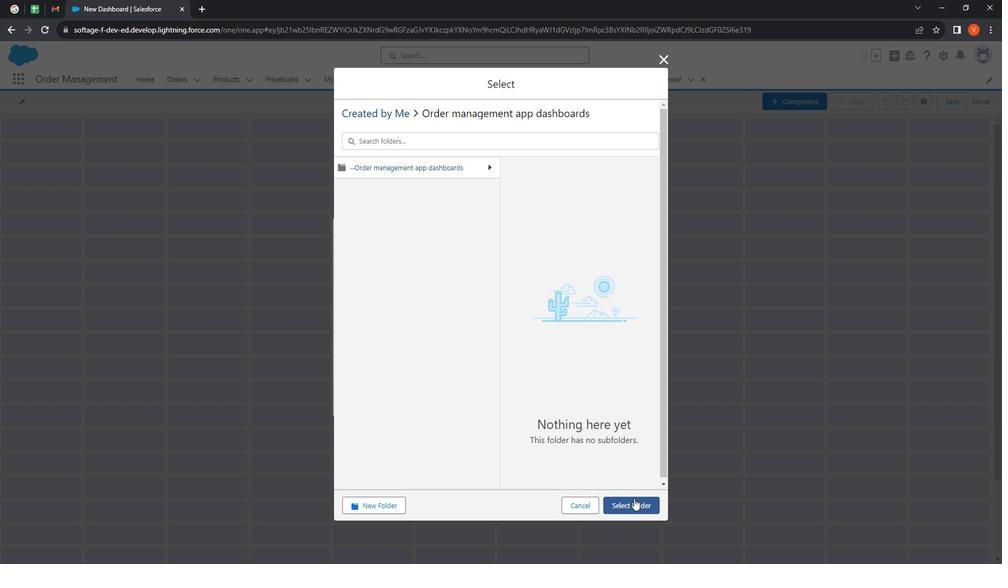 
Action: Mouse moved to (644, 368)
Screenshot: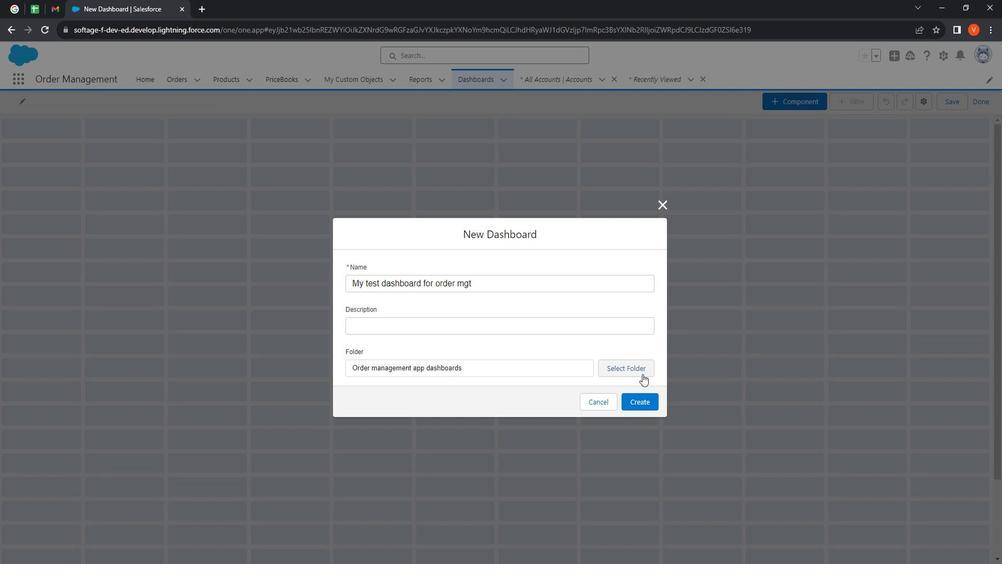 
Action: Mouse pressed left at (644, 368)
Screenshot: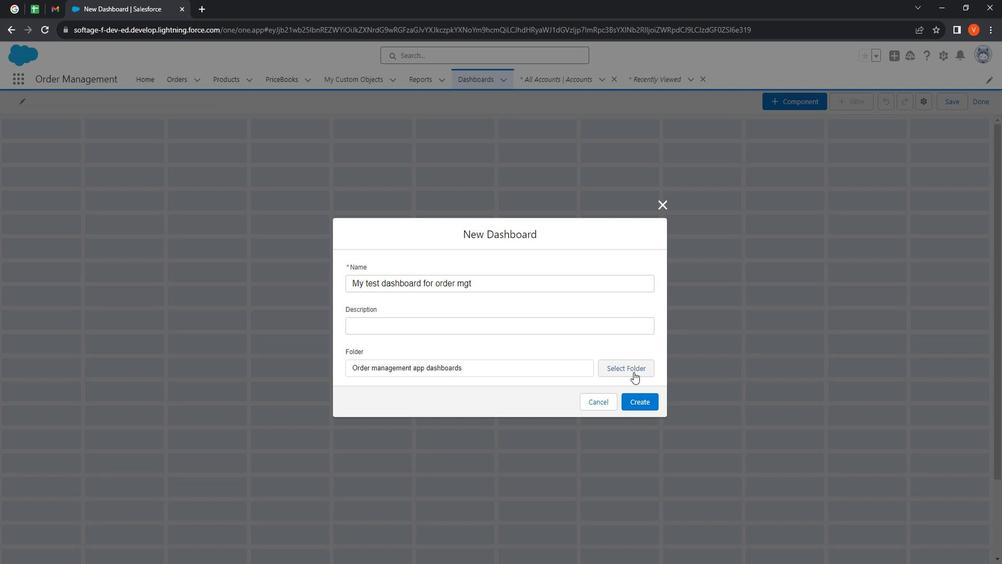 
Action: Mouse moved to (388, 121)
Screenshot: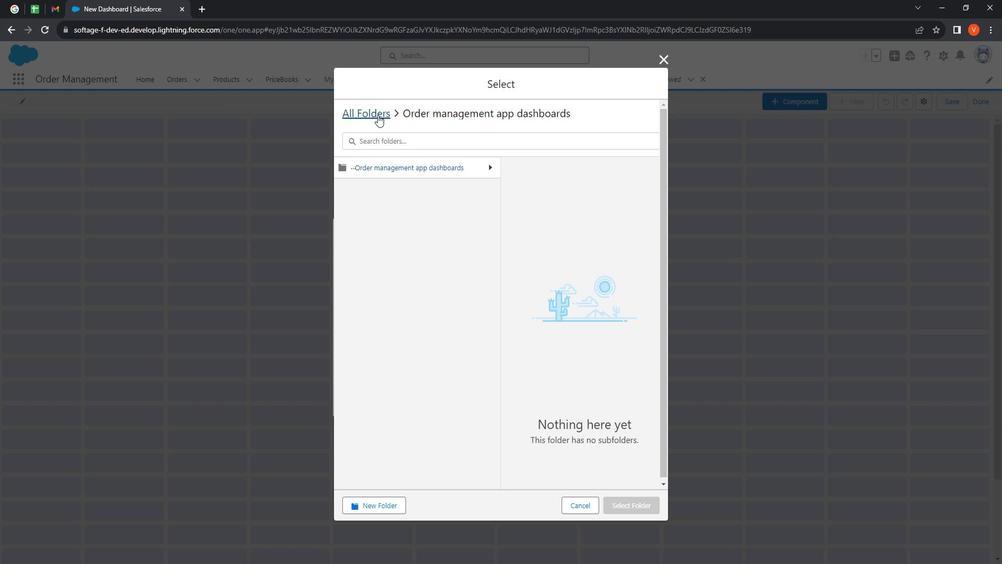 
Action: Mouse pressed left at (388, 121)
Screenshot: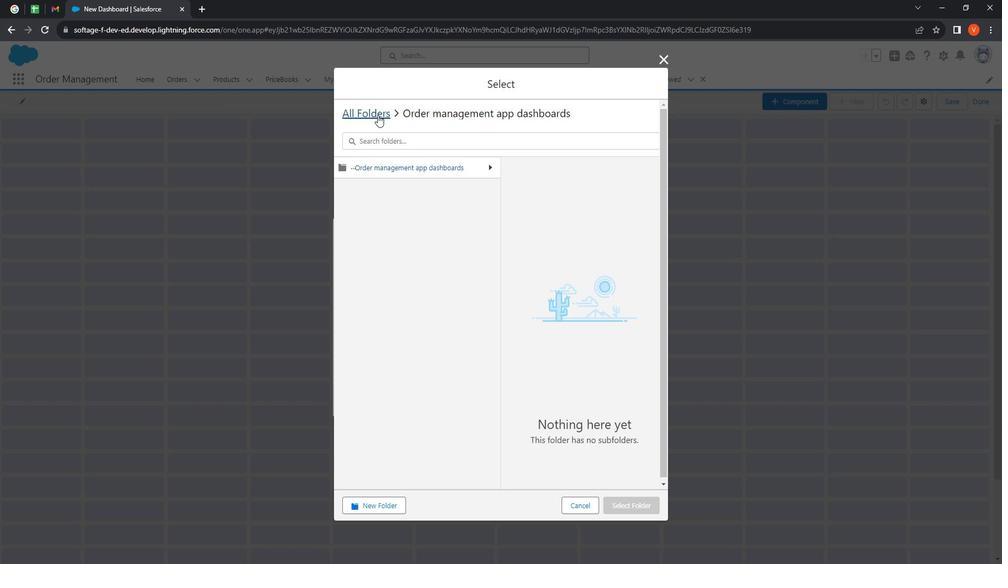 
Action: Mouse moved to (407, 490)
Screenshot: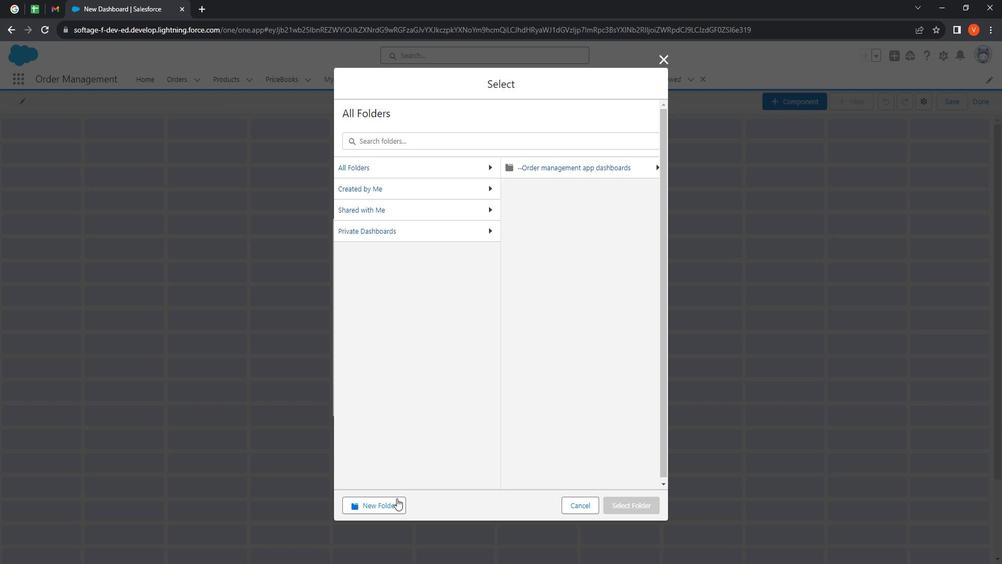 
Action: Mouse pressed left at (407, 490)
Screenshot: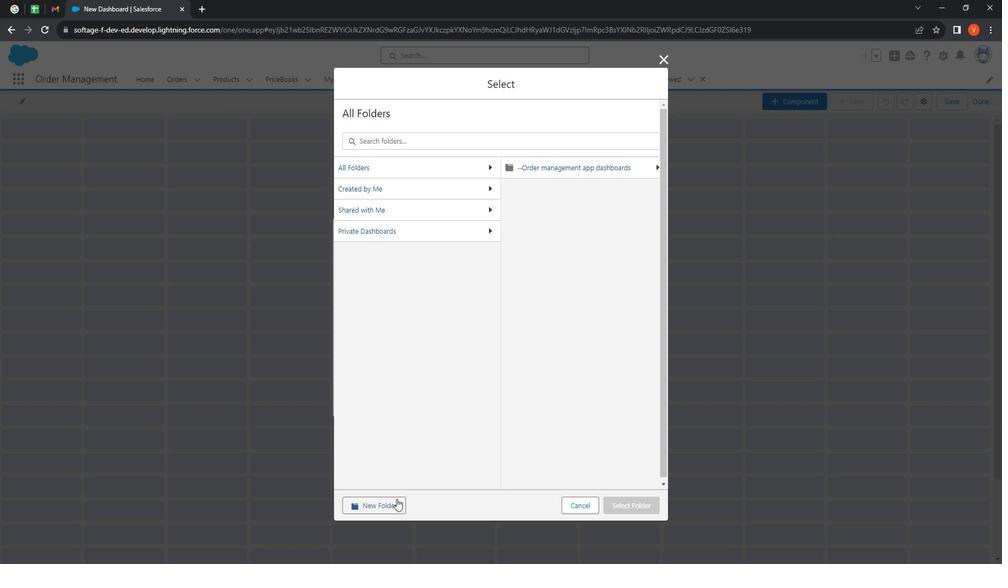 
Action: Mouse moved to (451, 281)
Screenshot: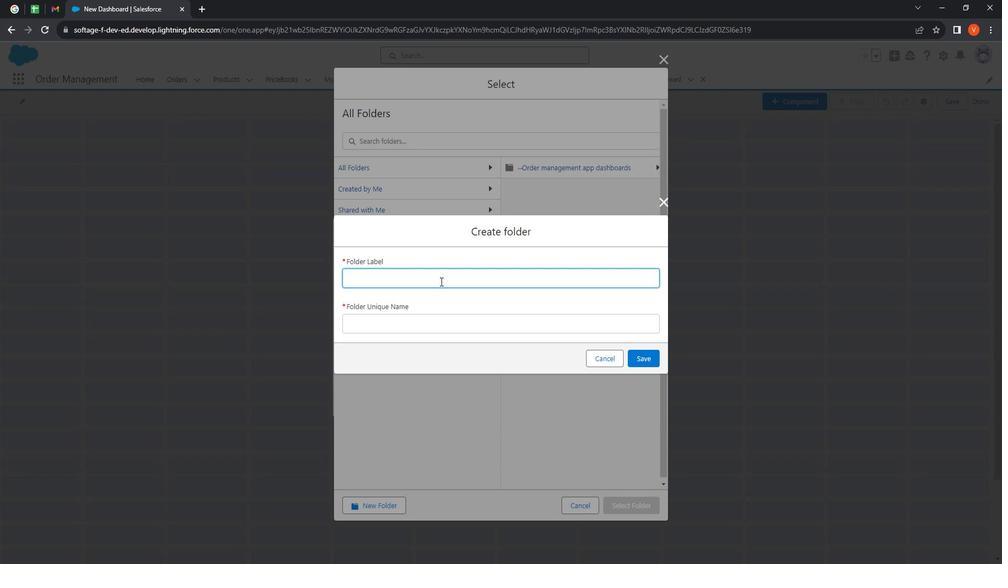 
Action: Mouse pressed left at (451, 281)
Screenshot: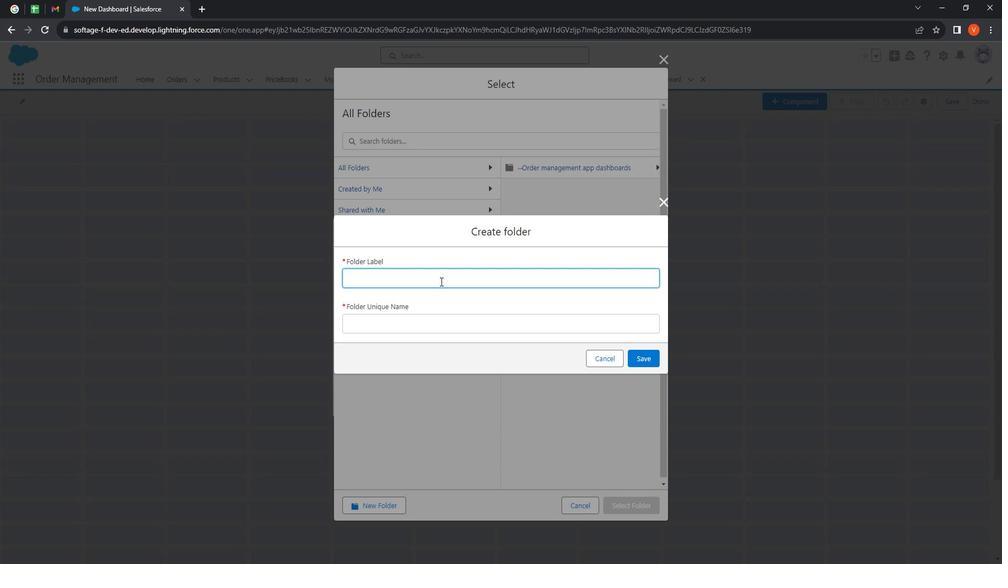 
Action: Key pressed <Key.shift><Key.shift><Key.shift><Key.shift><Key.shift><Key.shift>Private<Key.space>order<Key.space>mgt<Key.space>folder
Screenshot: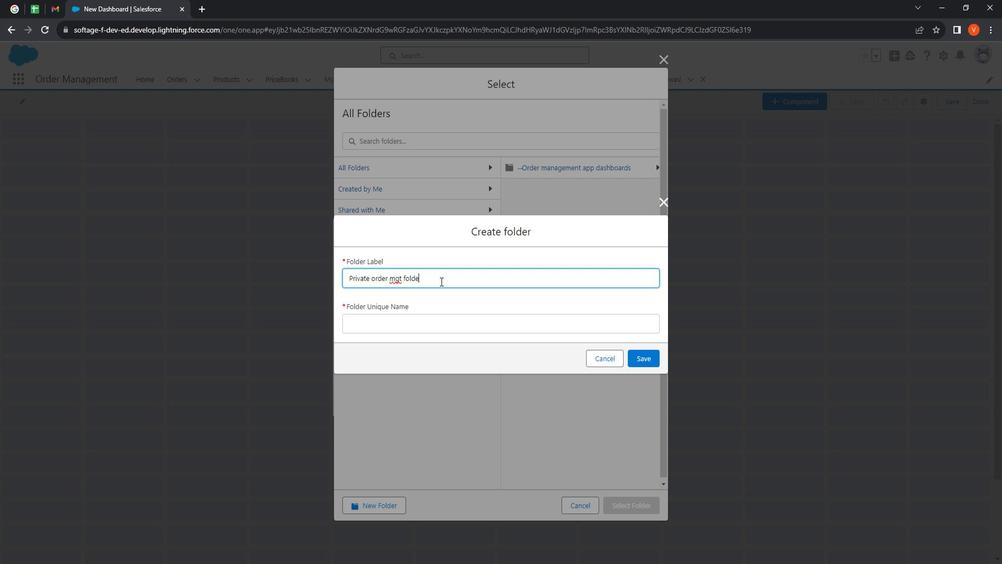 
Action: Mouse moved to (475, 318)
Screenshot: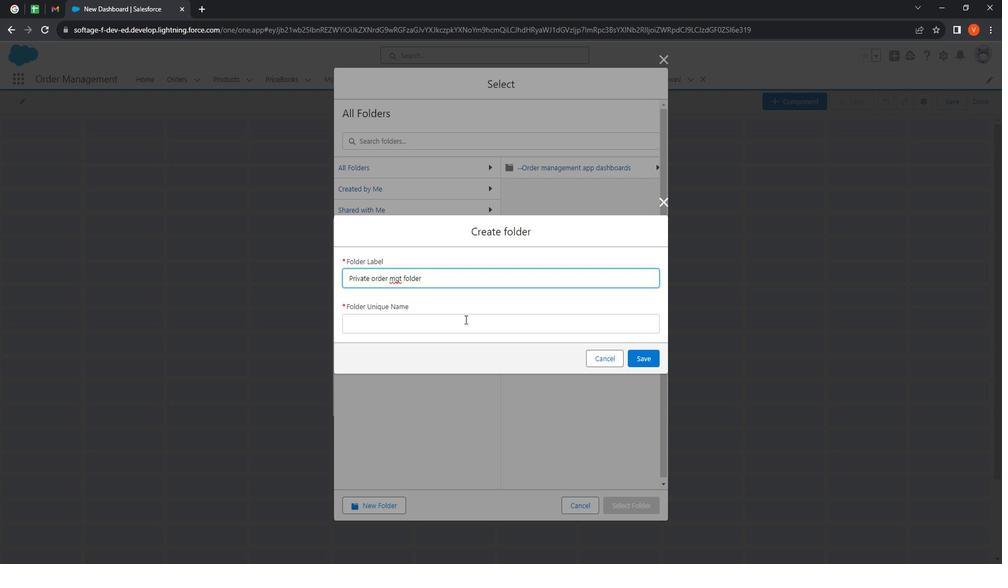 
Action: Mouse pressed left at (475, 318)
Screenshot: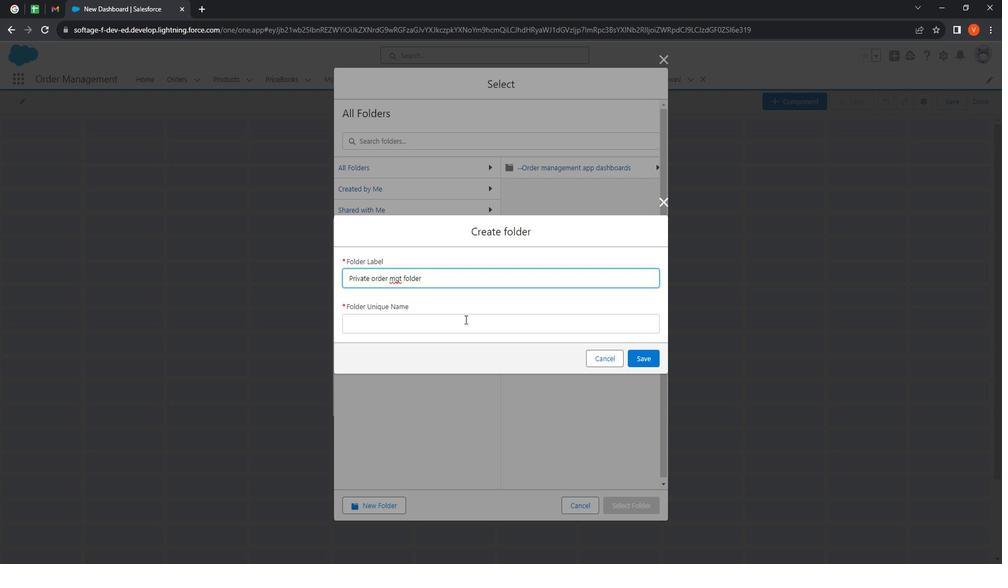 
Action: Mouse moved to (663, 355)
Screenshot: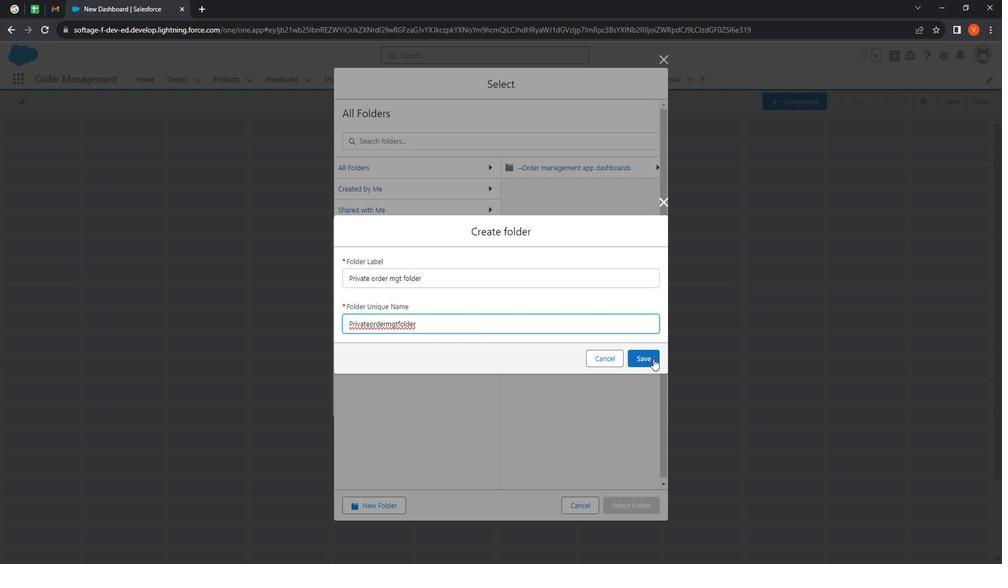 
Action: Mouse pressed left at (663, 355)
Screenshot: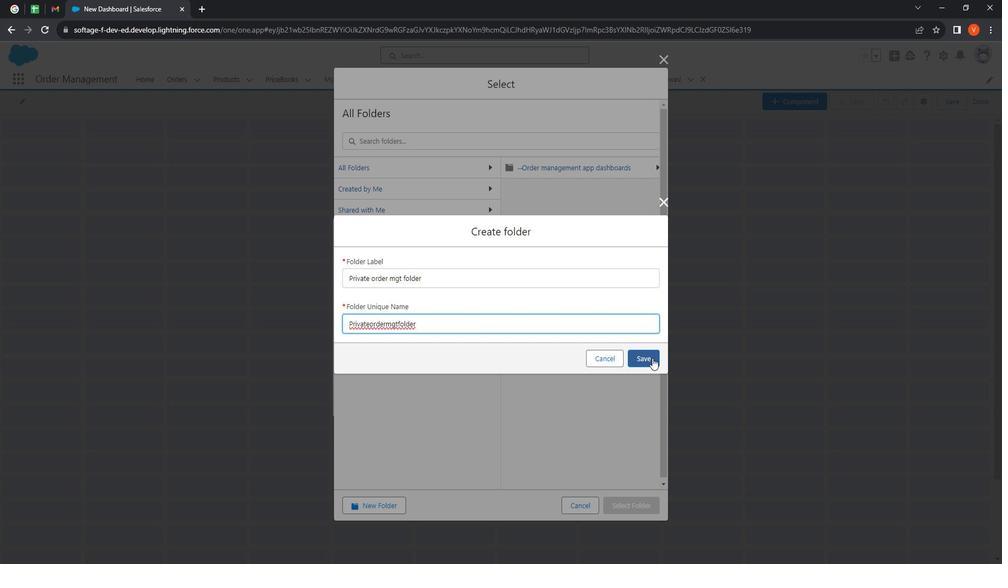 
Action: Mouse moved to (642, 496)
Screenshot: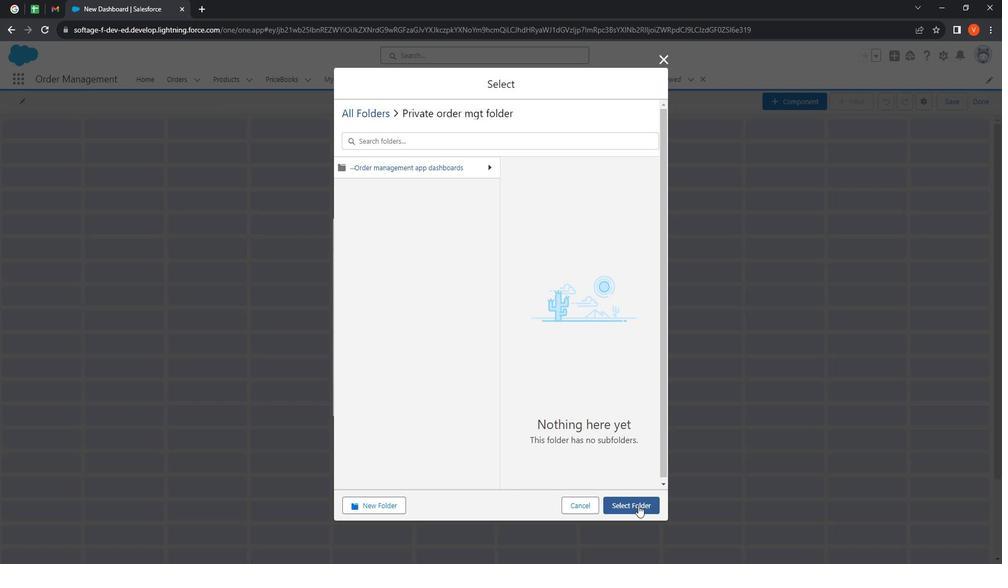 
Action: Mouse pressed left at (642, 496)
Screenshot: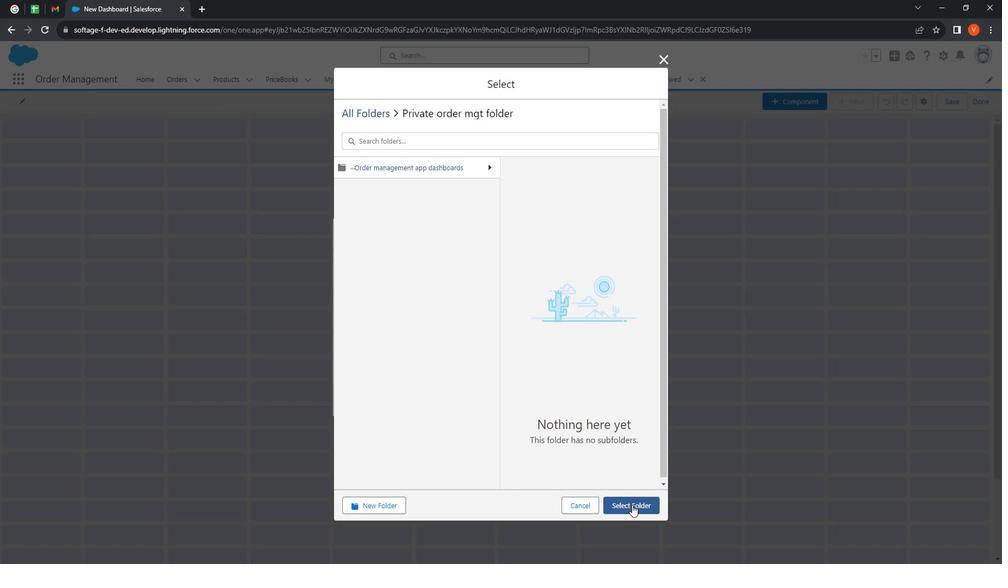
Action: Mouse moved to (657, 402)
Screenshot: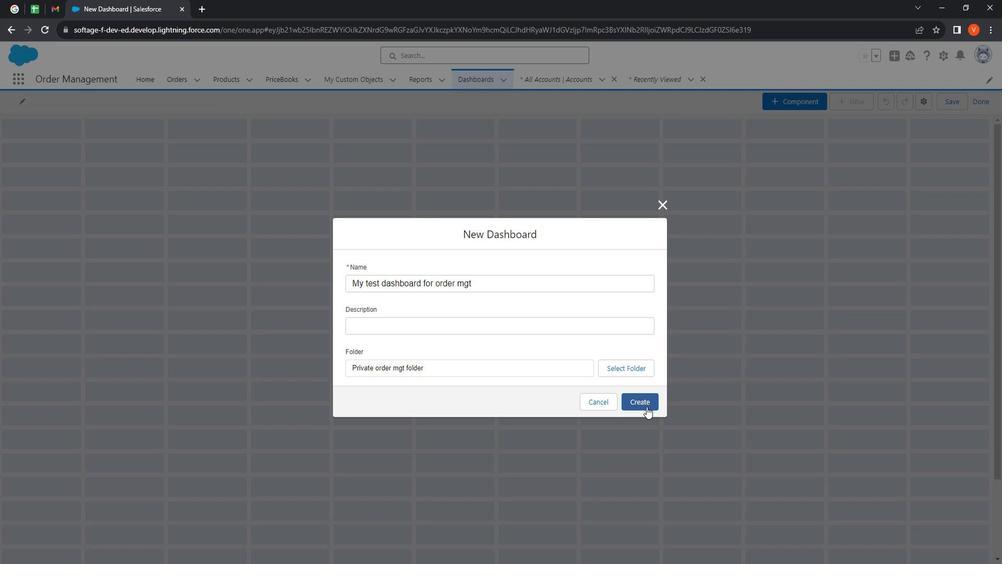 
Action: Mouse pressed left at (657, 402)
Screenshot: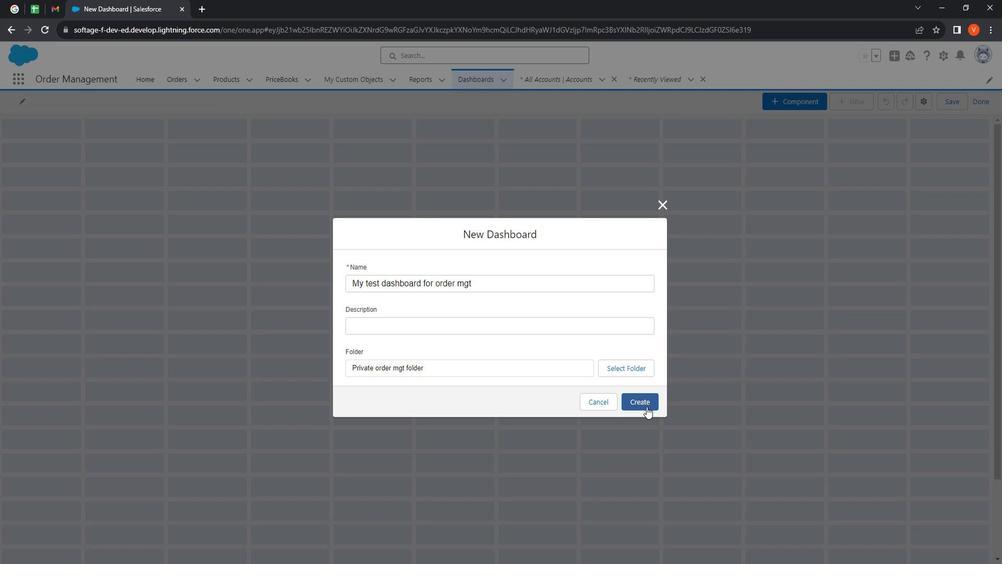 
Action: Mouse moved to (824, 111)
Screenshot: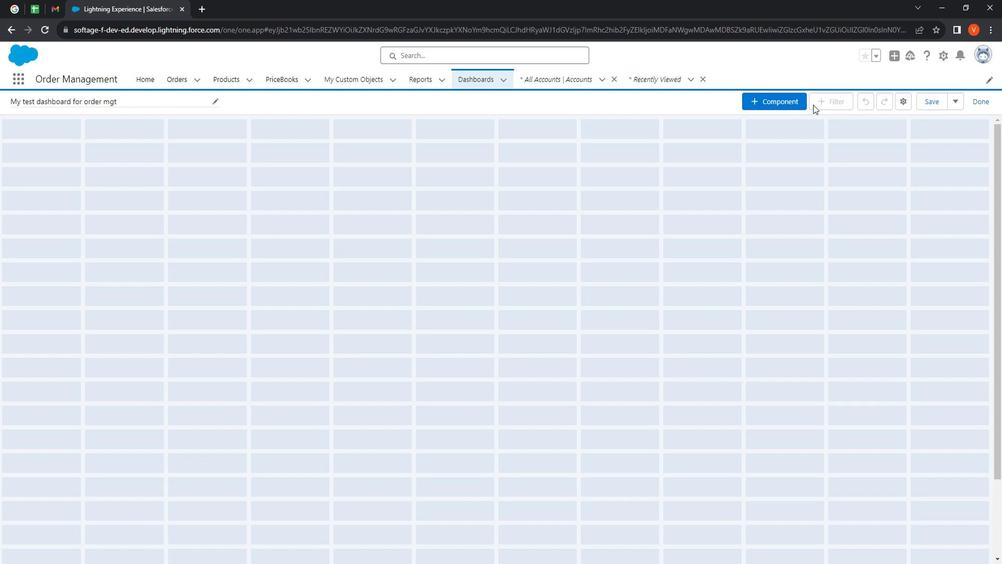 
Action: Mouse pressed left at (824, 111)
Screenshot: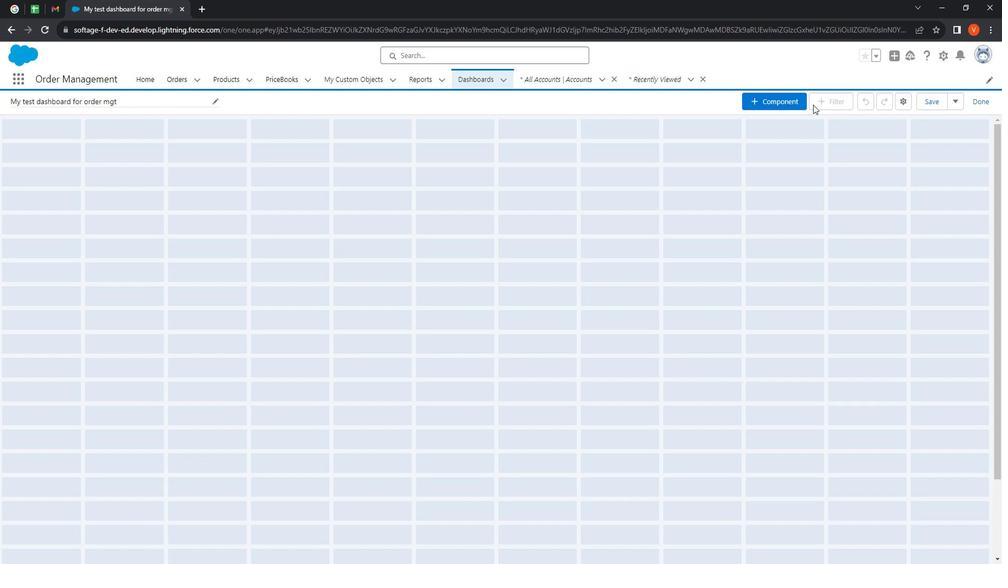 
Action: Mouse moved to (814, 112)
Screenshot: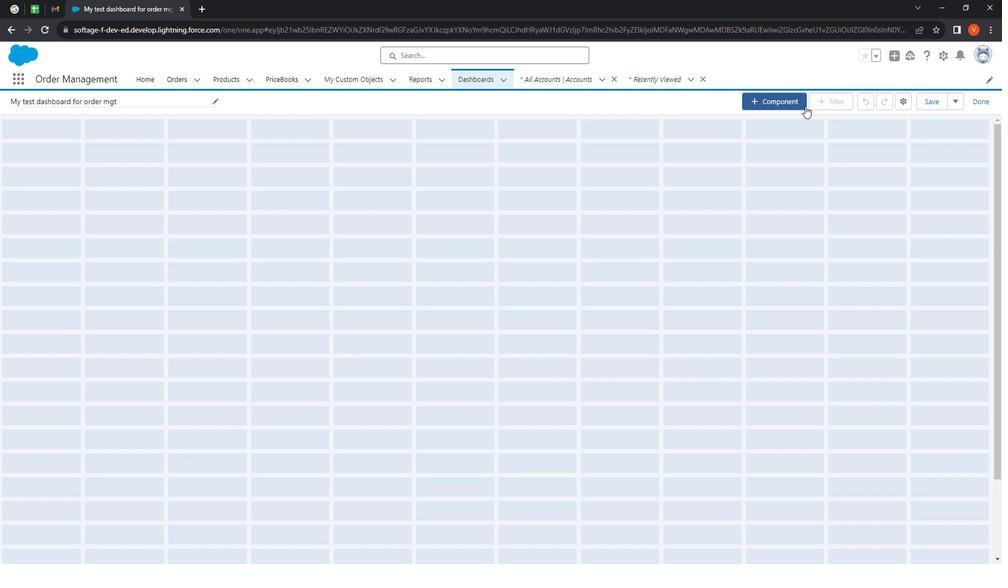 
Action: Mouse pressed left at (814, 112)
Screenshot: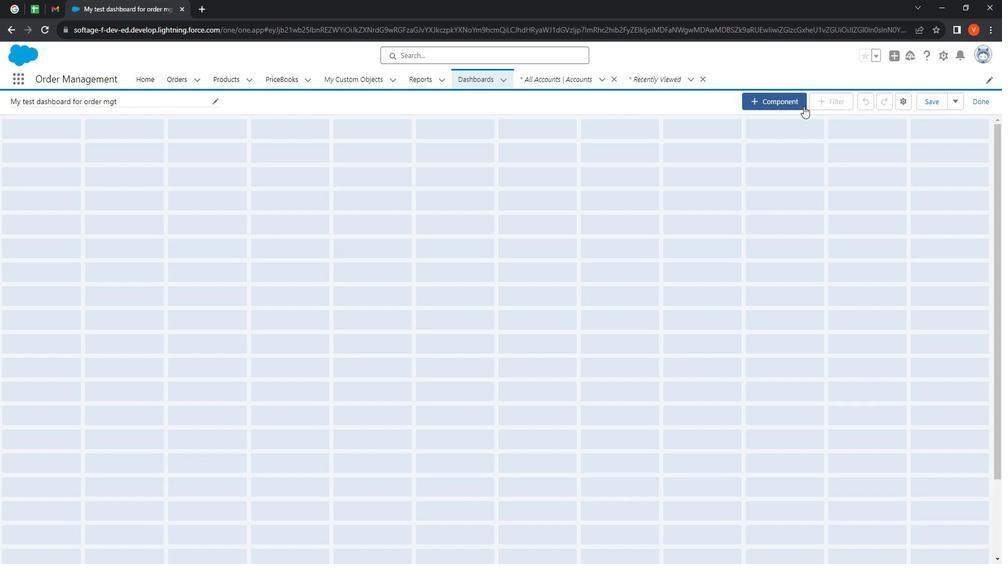
Action: Mouse moved to (306, 237)
Screenshot: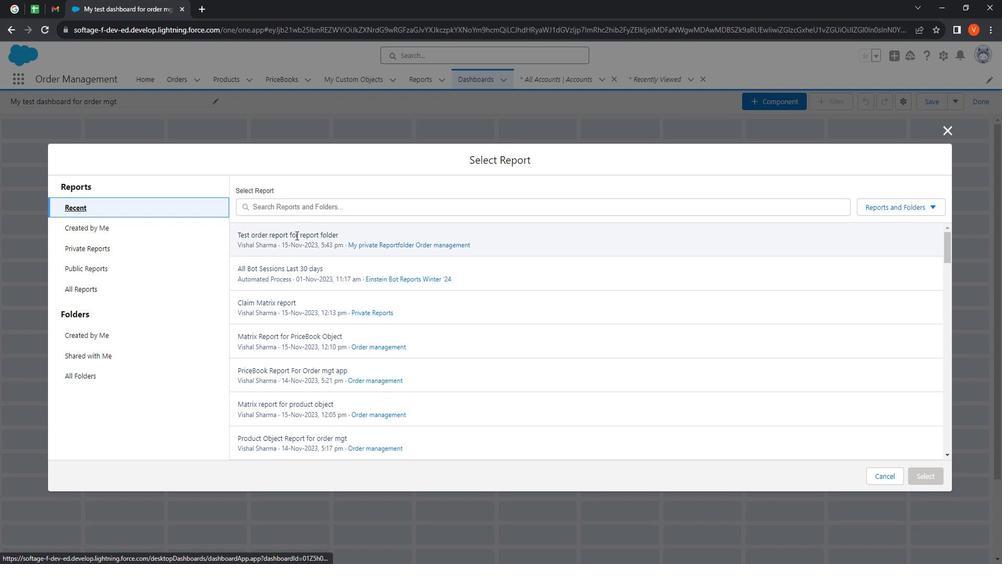 
Action: Mouse pressed left at (306, 237)
Screenshot: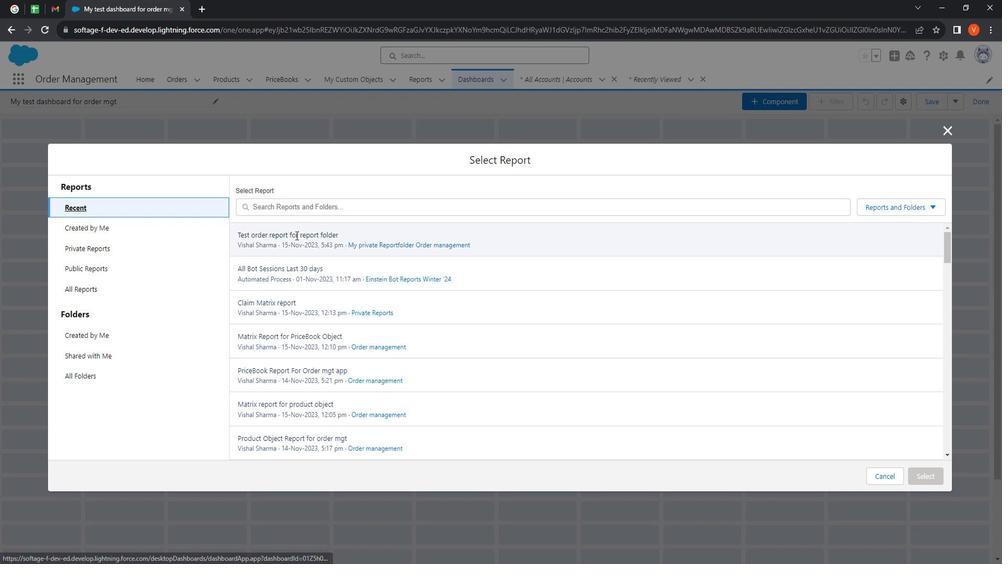 
Action: Mouse pressed left at (306, 237)
Screenshot: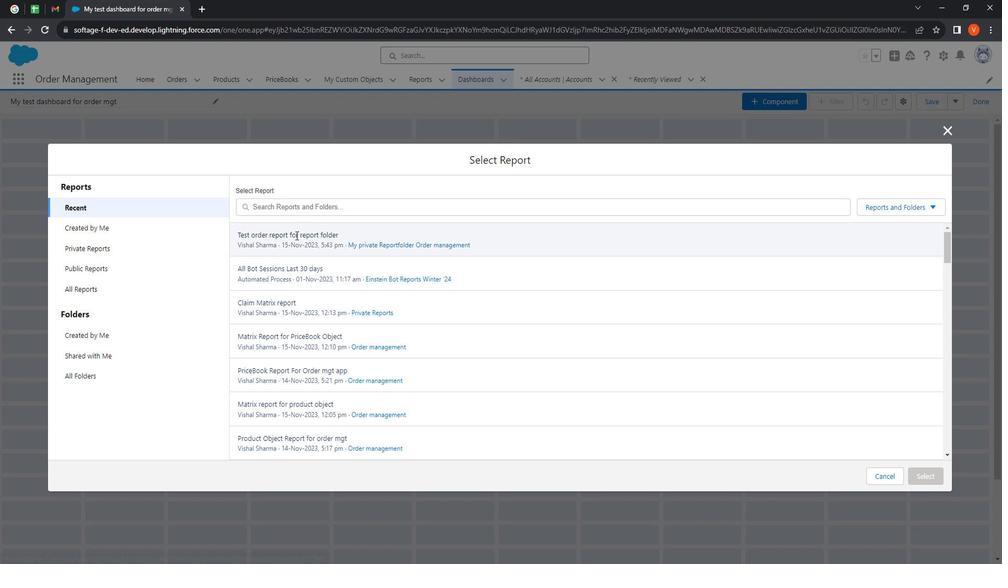 
Action: Mouse moved to (942, 476)
Screenshot: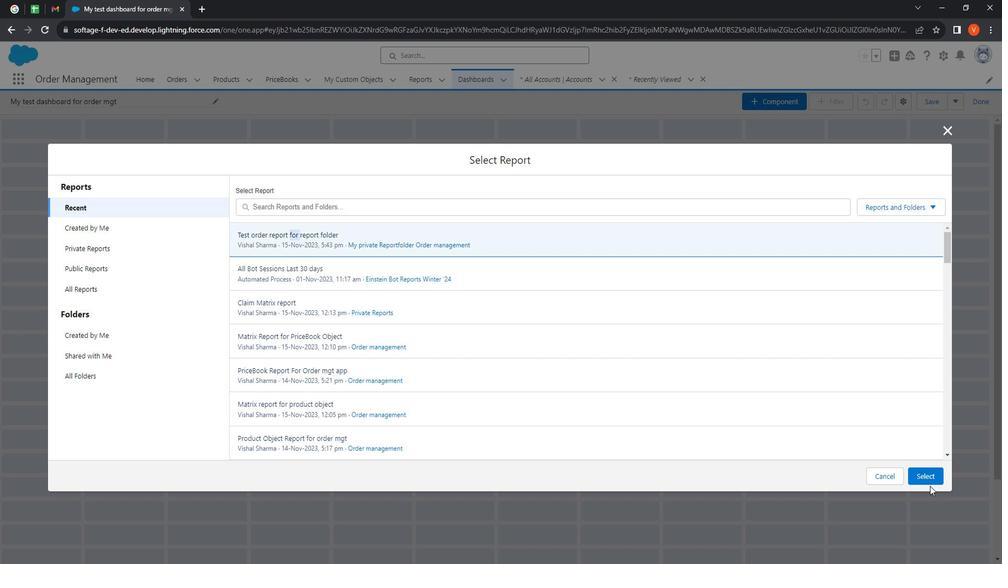 
Action: Mouse pressed left at (942, 476)
Screenshot: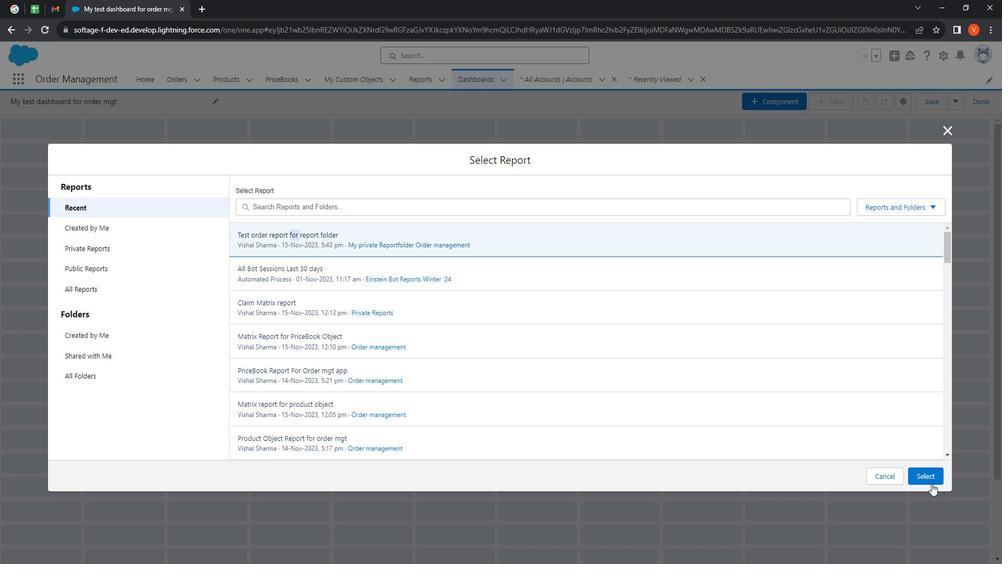 
Action: Mouse moved to (689, 498)
Screenshot: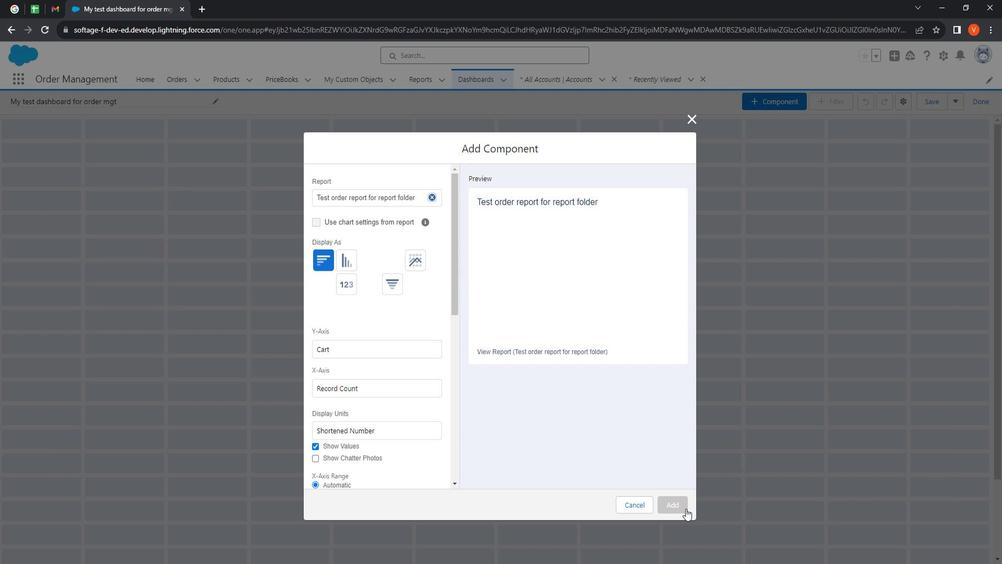 
Action: Mouse pressed left at (689, 498)
Screenshot: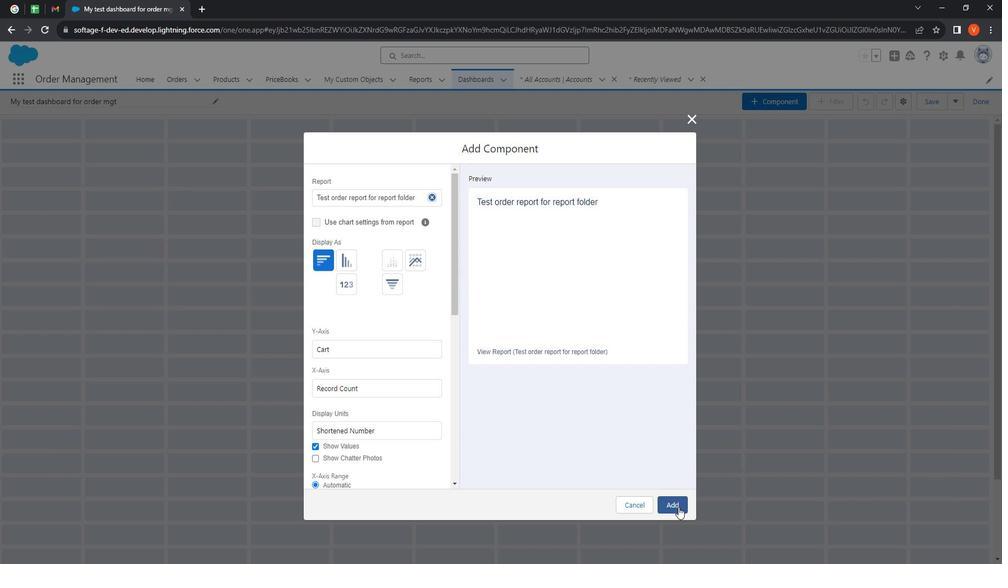 
Action: Mouse moved to (951, 110)
Screenshot: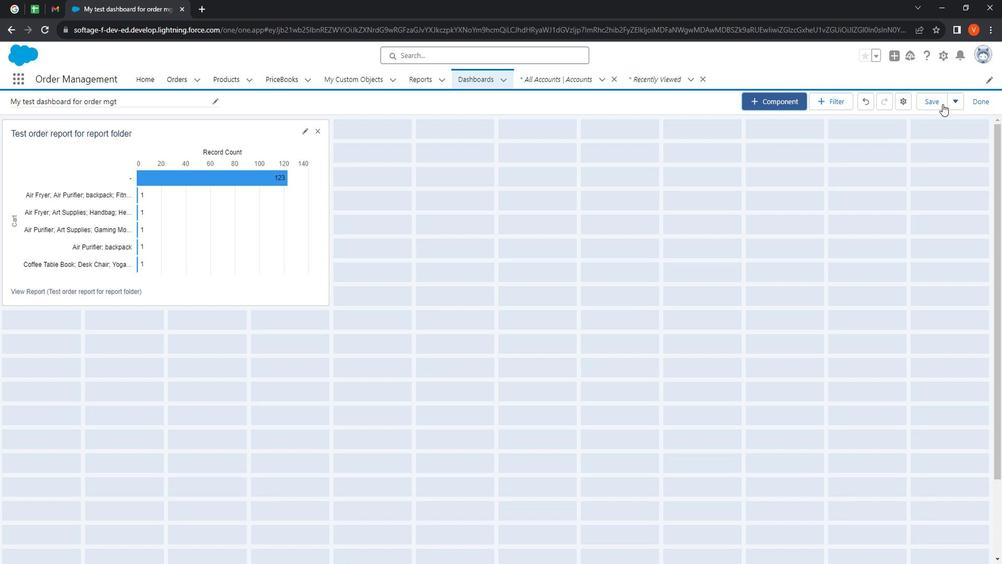 
Action: Mouse pressed left at (951, 110)
Screenshot: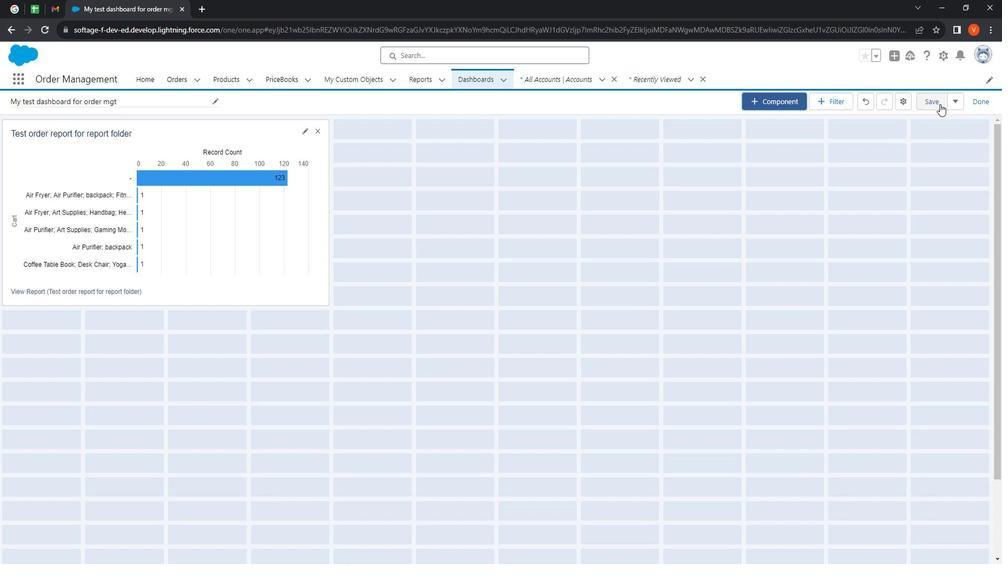 
Action: Mouse moved to (991, 107)
Screenshot: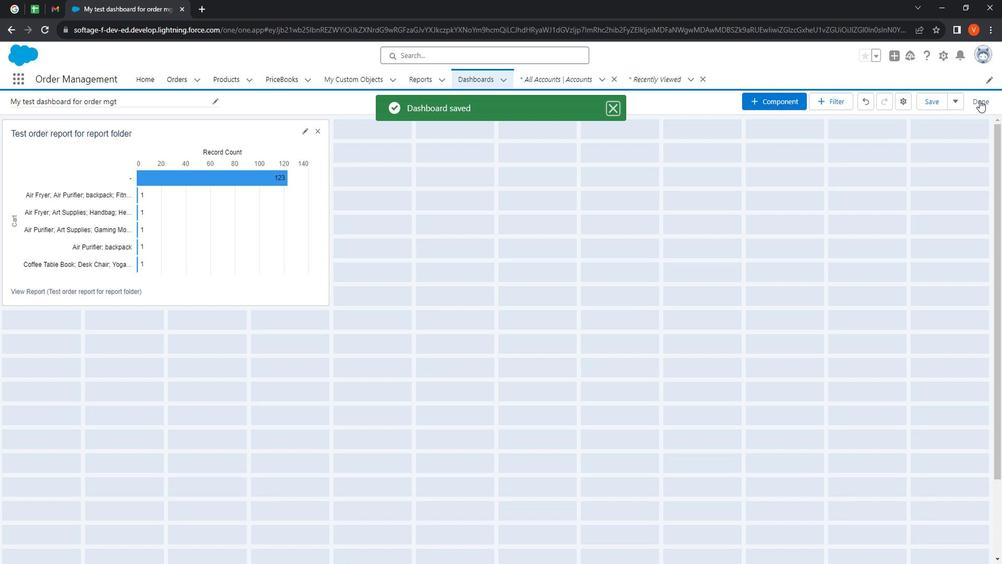 
Action: Mouse pressed left at (991, 107)
Screenshot: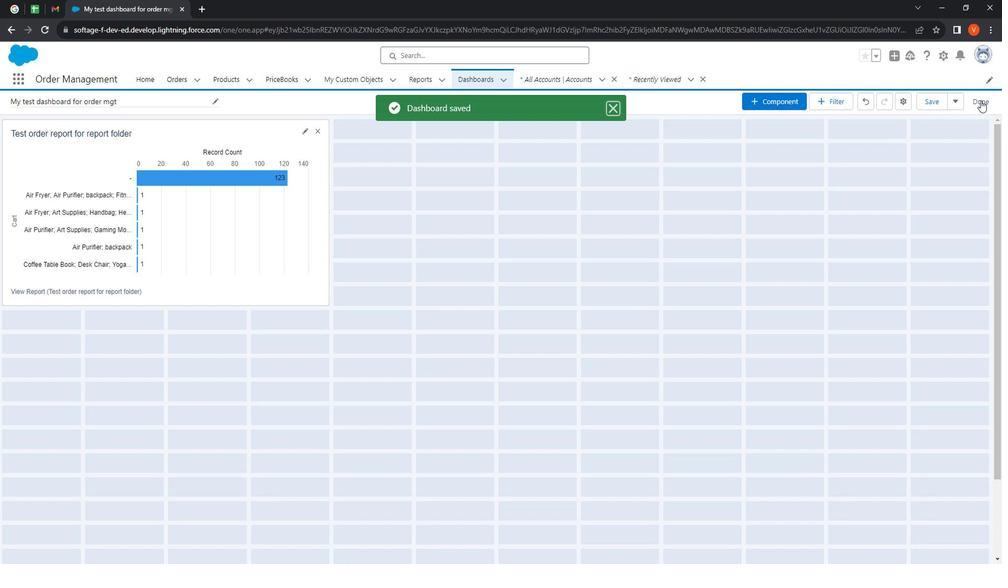 
Action: Mouse moved to (487, 83)
Screenshot: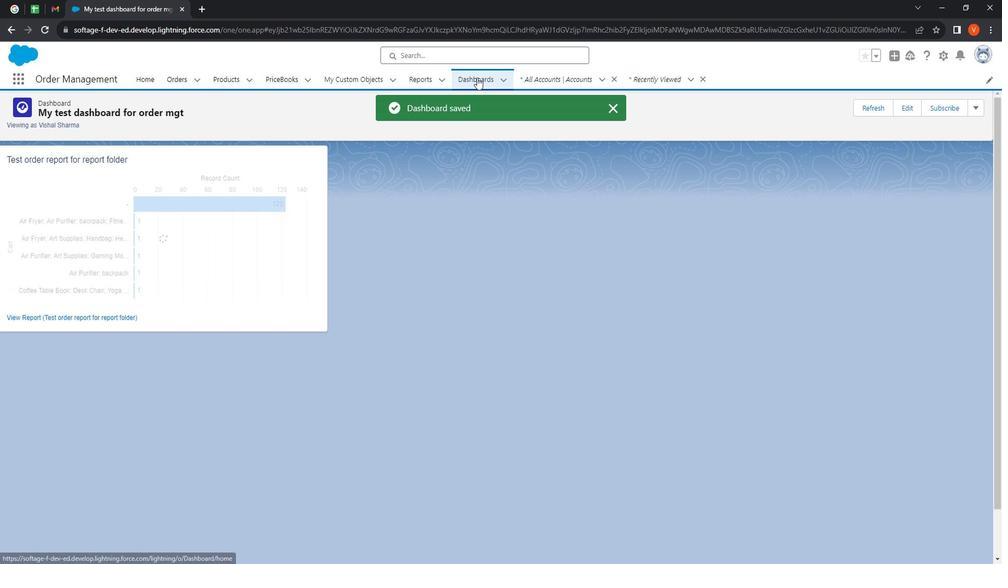 
Action: Mouse pressed left at (487, 83)
Screenshot: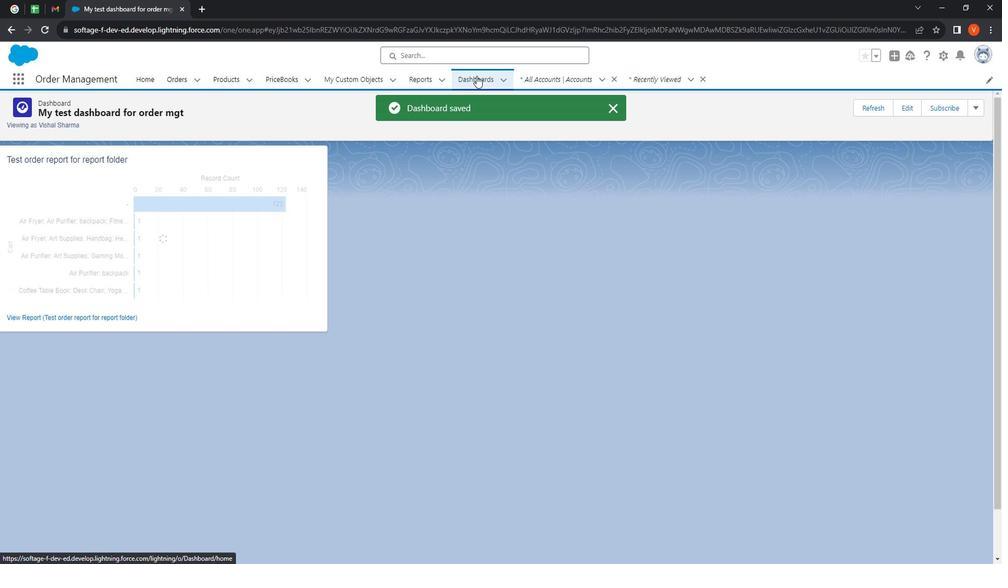 
Action: Mouse moved to (72, 295)
Screenshot: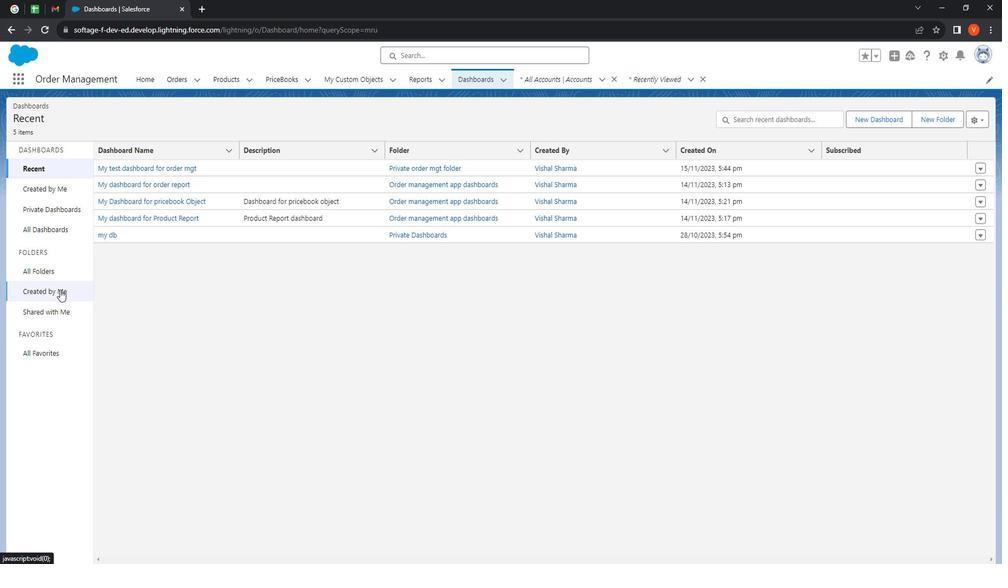 
Action: Mouse pressed left at (72, 295)
Screenshot: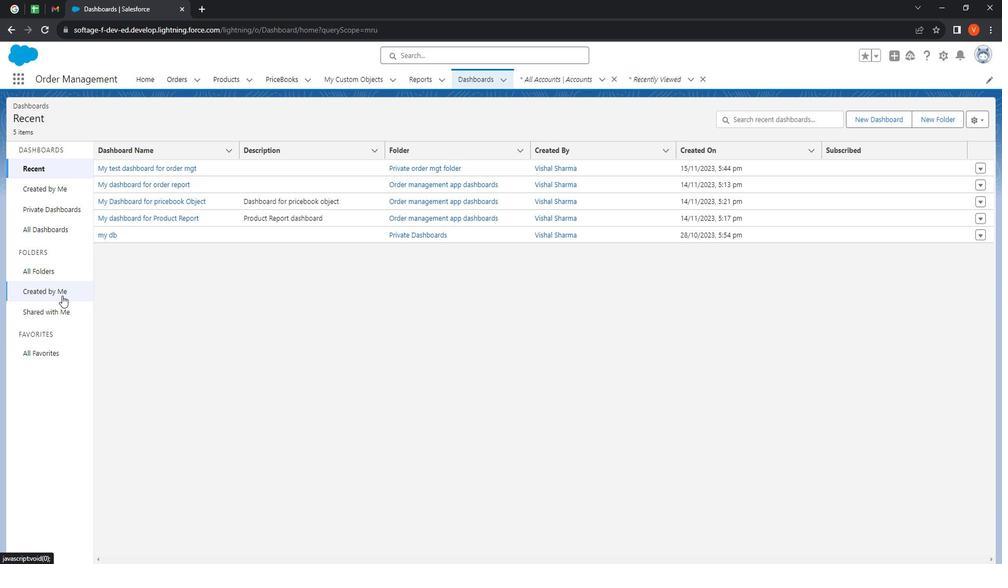 
Action: Mouse moved to (442, 87)
Screenshot: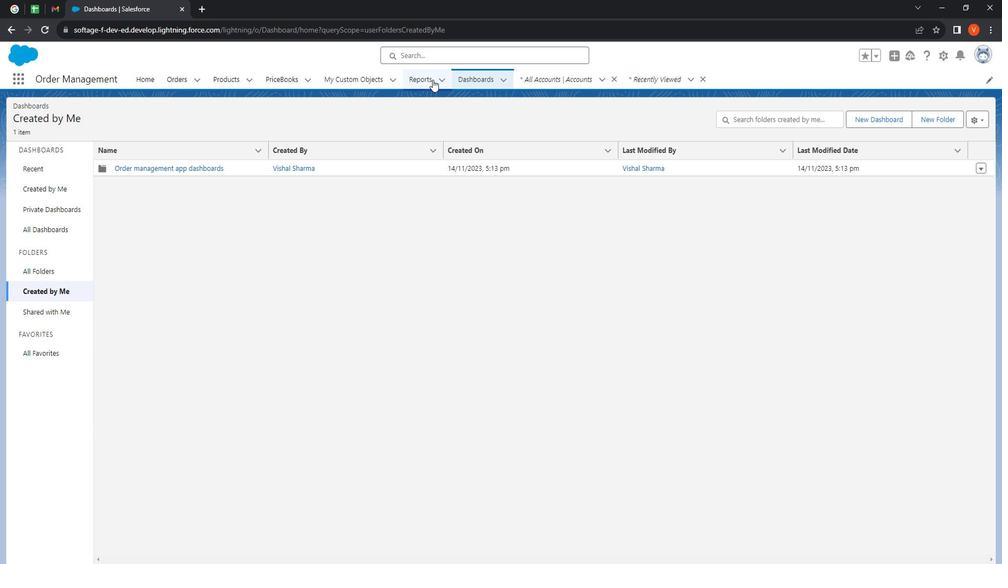 
Action: Mouse pressed left at (442, 87)
Screenshot: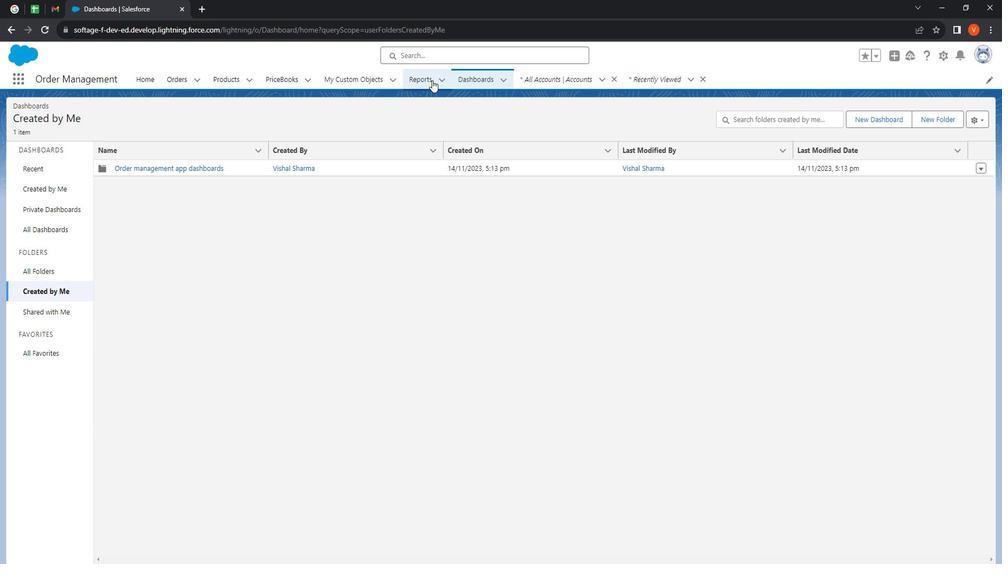 
Action: Mouse moved to (62, 196)
Screenshot: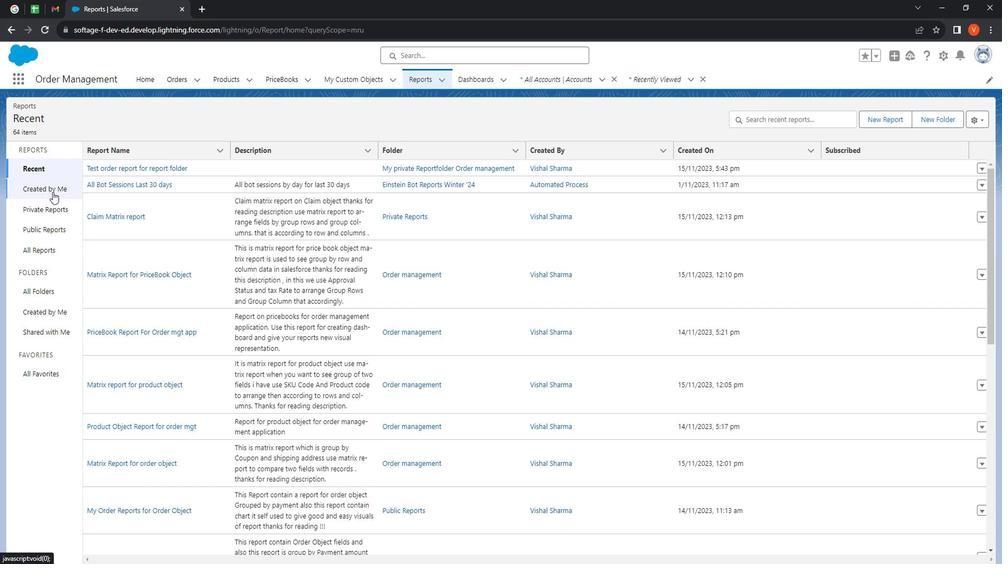 
Action: Mouse pressed left at (62, 196)
Screenshot: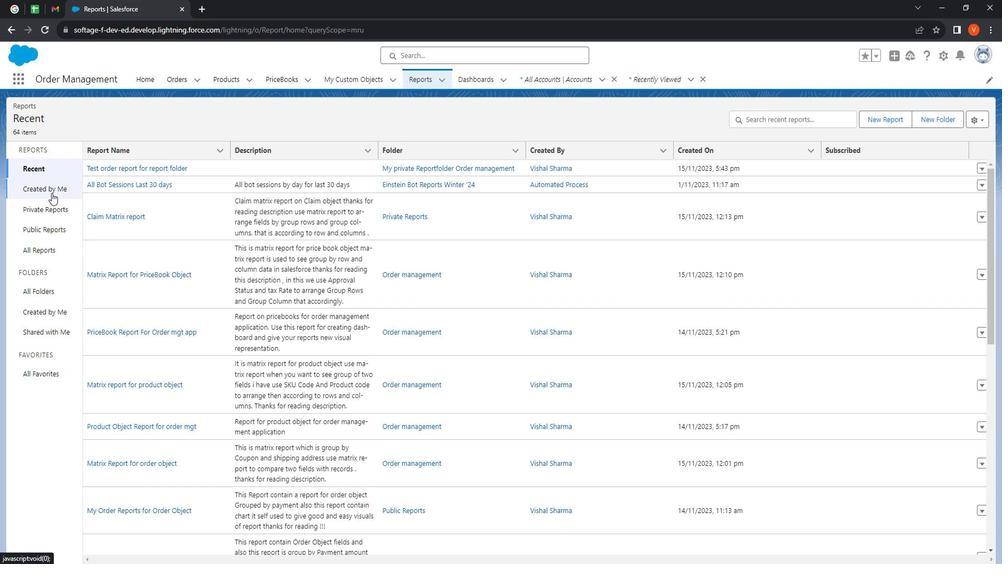 
Action: Mouse moved to (61, 318)
Screenshot: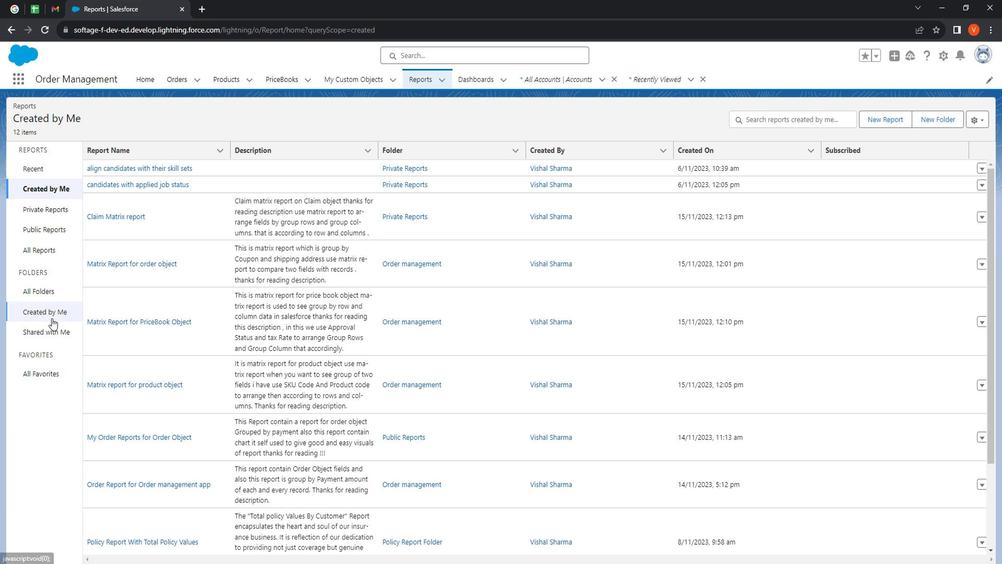 
Action: Mouse pressed left at (61, 318)
Screenshot: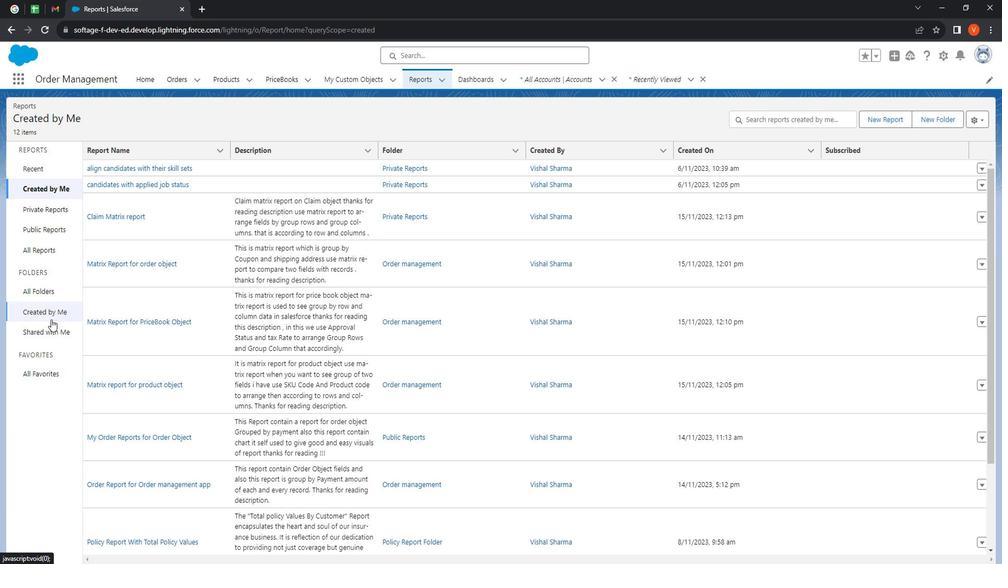 
Action: Mouse moved to (427, 88)
Screenshot: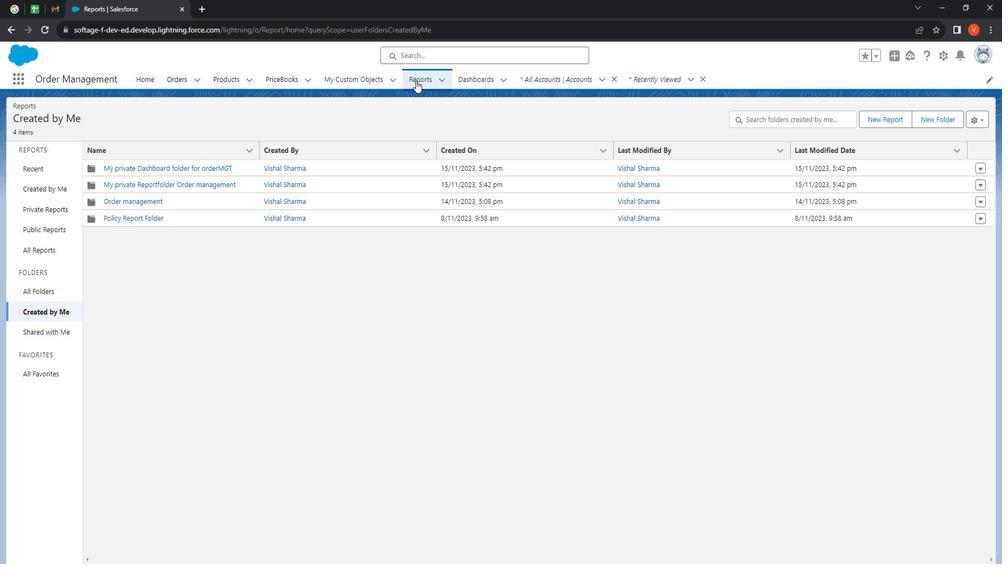 
Action: Mouse pressed left at (427, 88)
Screenshot: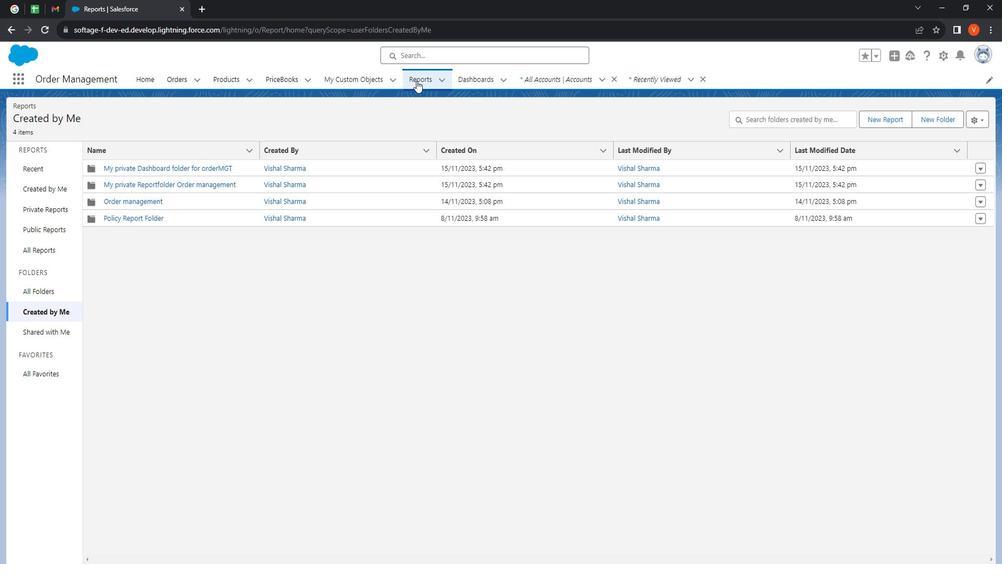 
Action: Mouse moved to (366, 274)
Screenshot: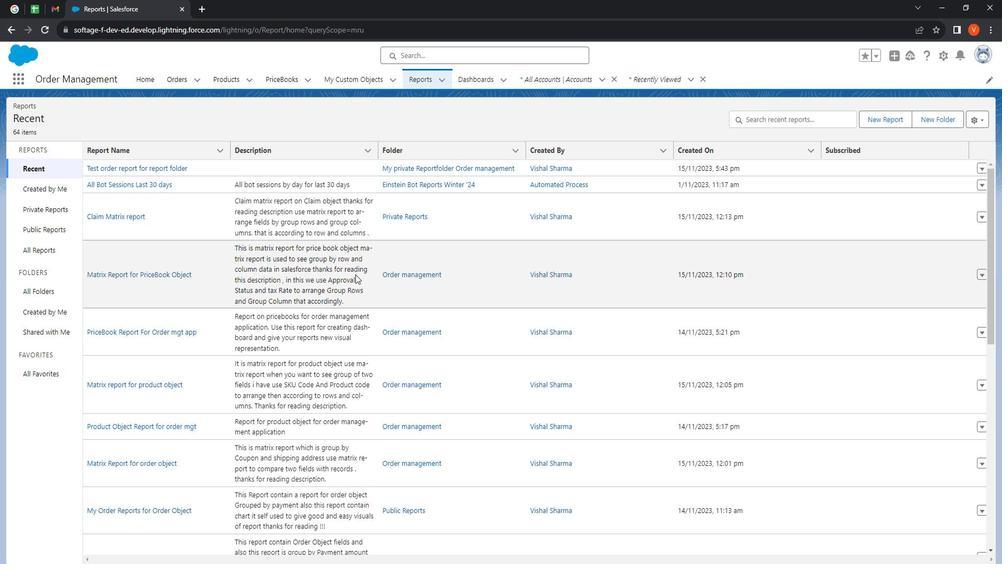 
